 Task: Create a due date automation trigger when advanced on, on the monday before a card is due add dates due in more than 1 working days at 11:00 AM.
Action: Mouse moved to (1218, 396)
Screenshot: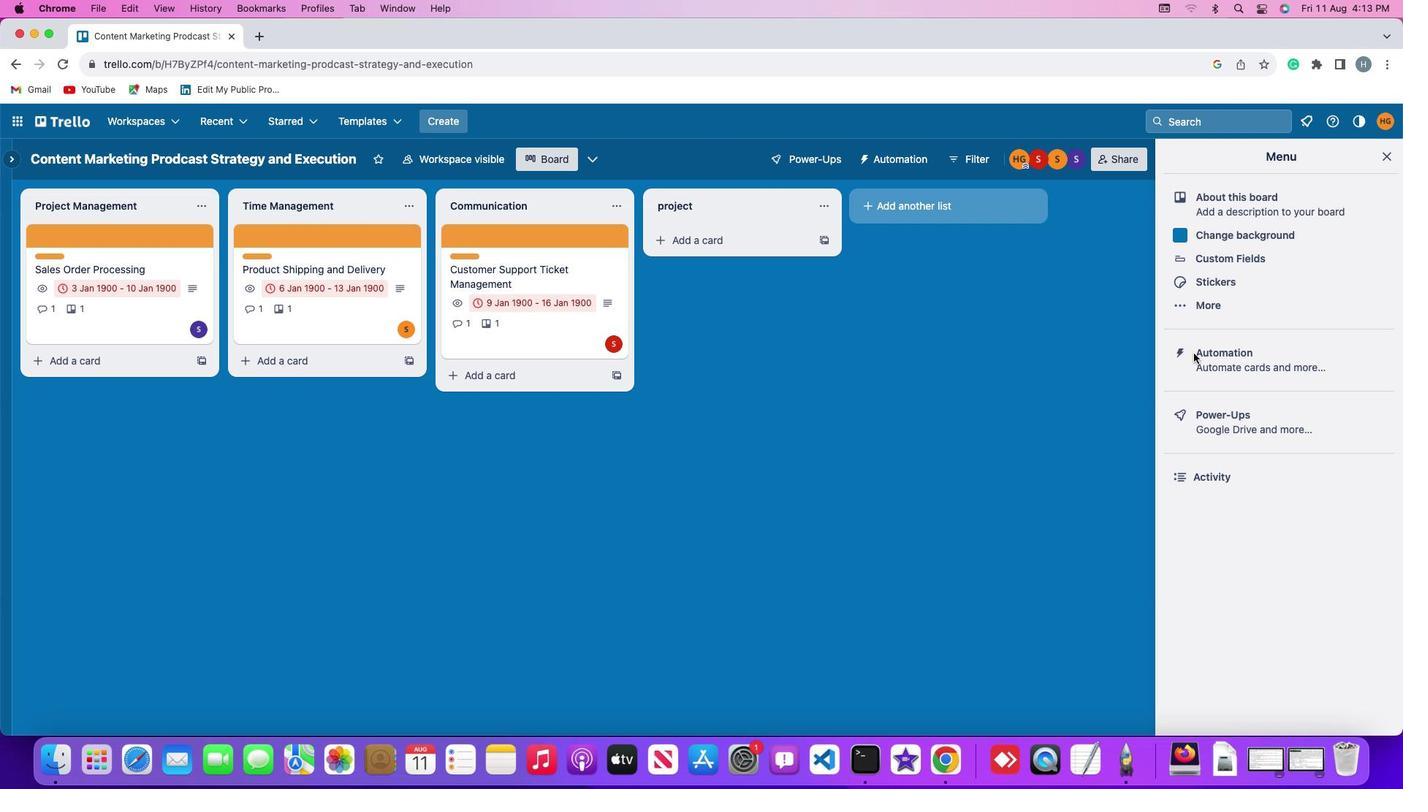 
Action: Mouse pressed left at (1218, 396)
Screenshot: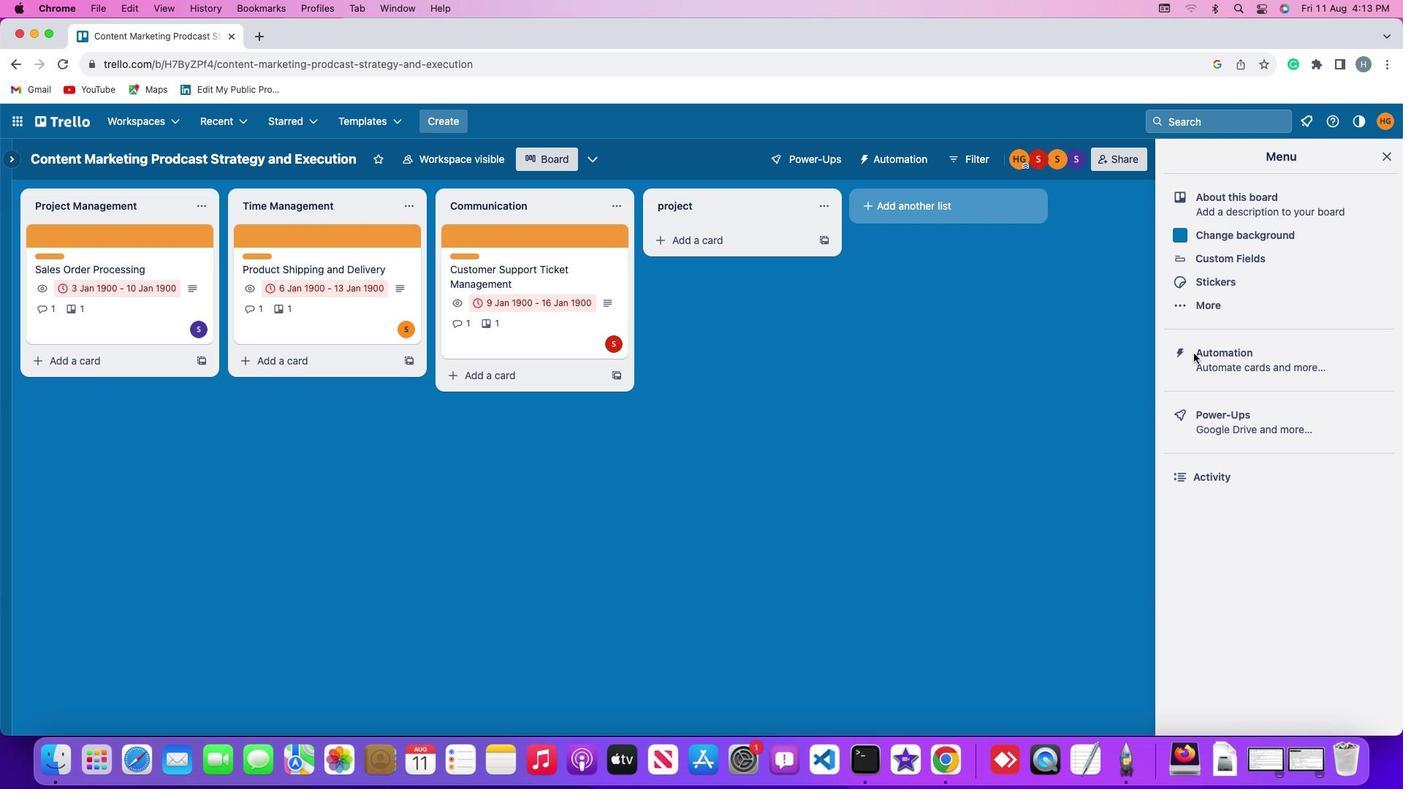 
Action: Mouse pressed left at (1218, 396)
Screenshot: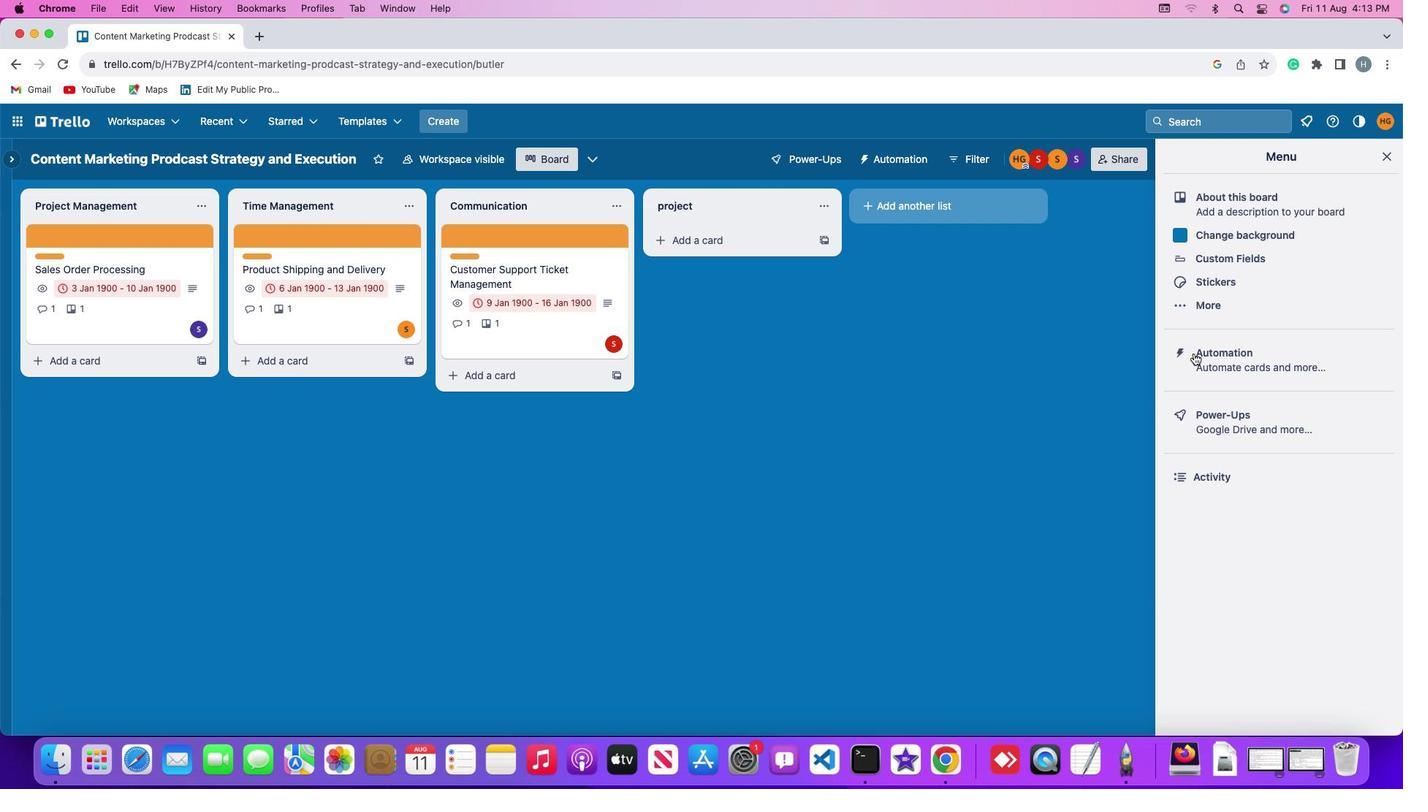 
Action: Mouse moved to (80, 391)
Screenshot: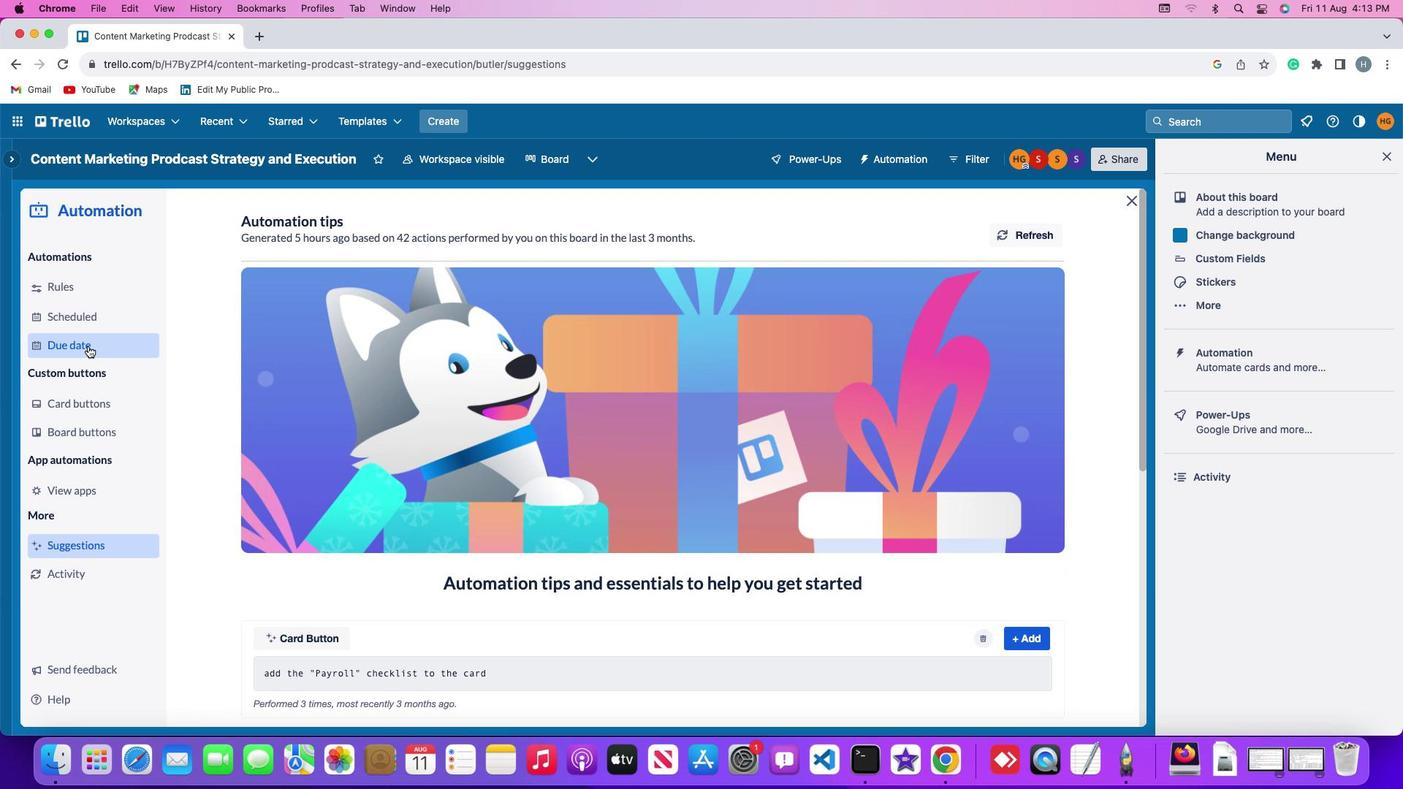 
Action: Mouse pressed left at (80, 391)
Screenshot: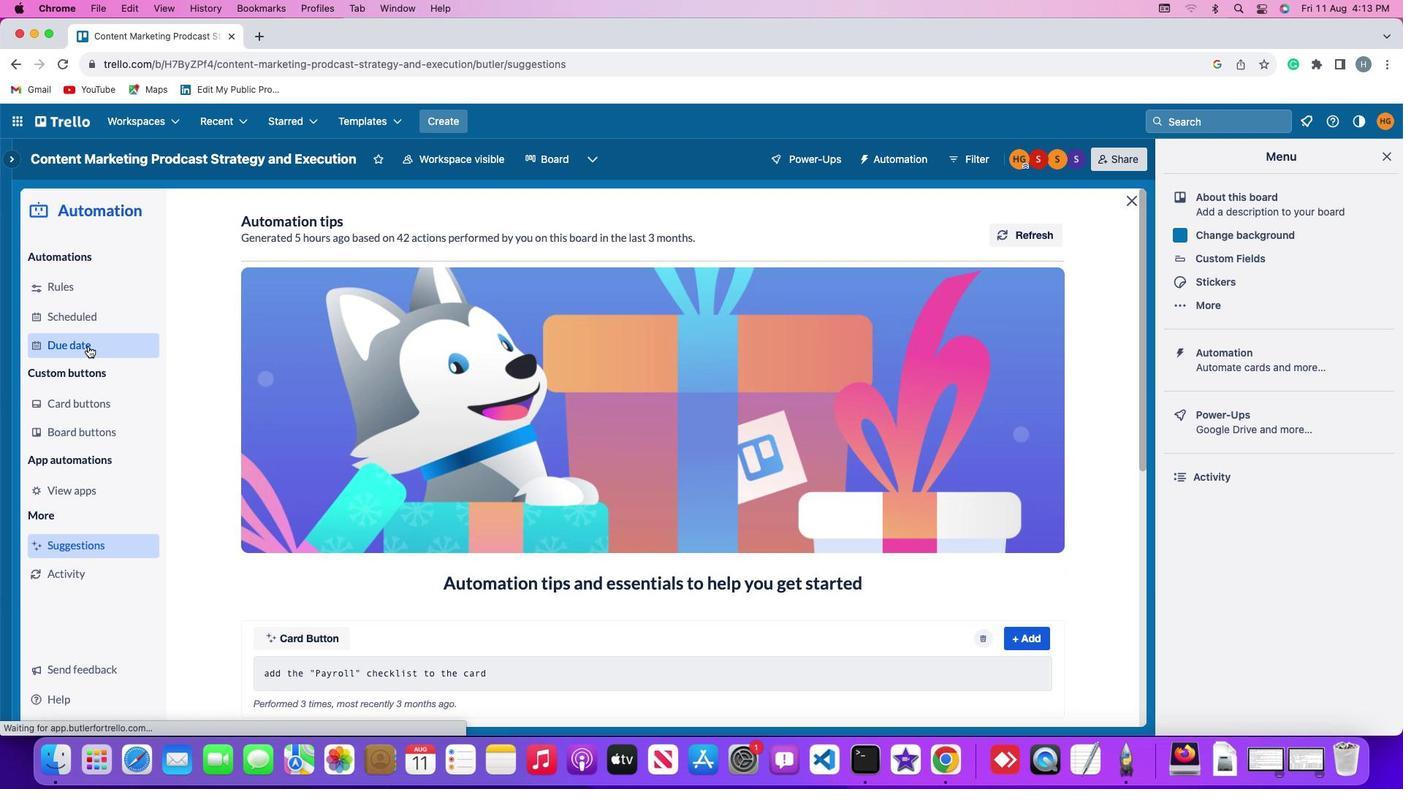 
Action: Mouse moved to (983, 292)
Screenshot: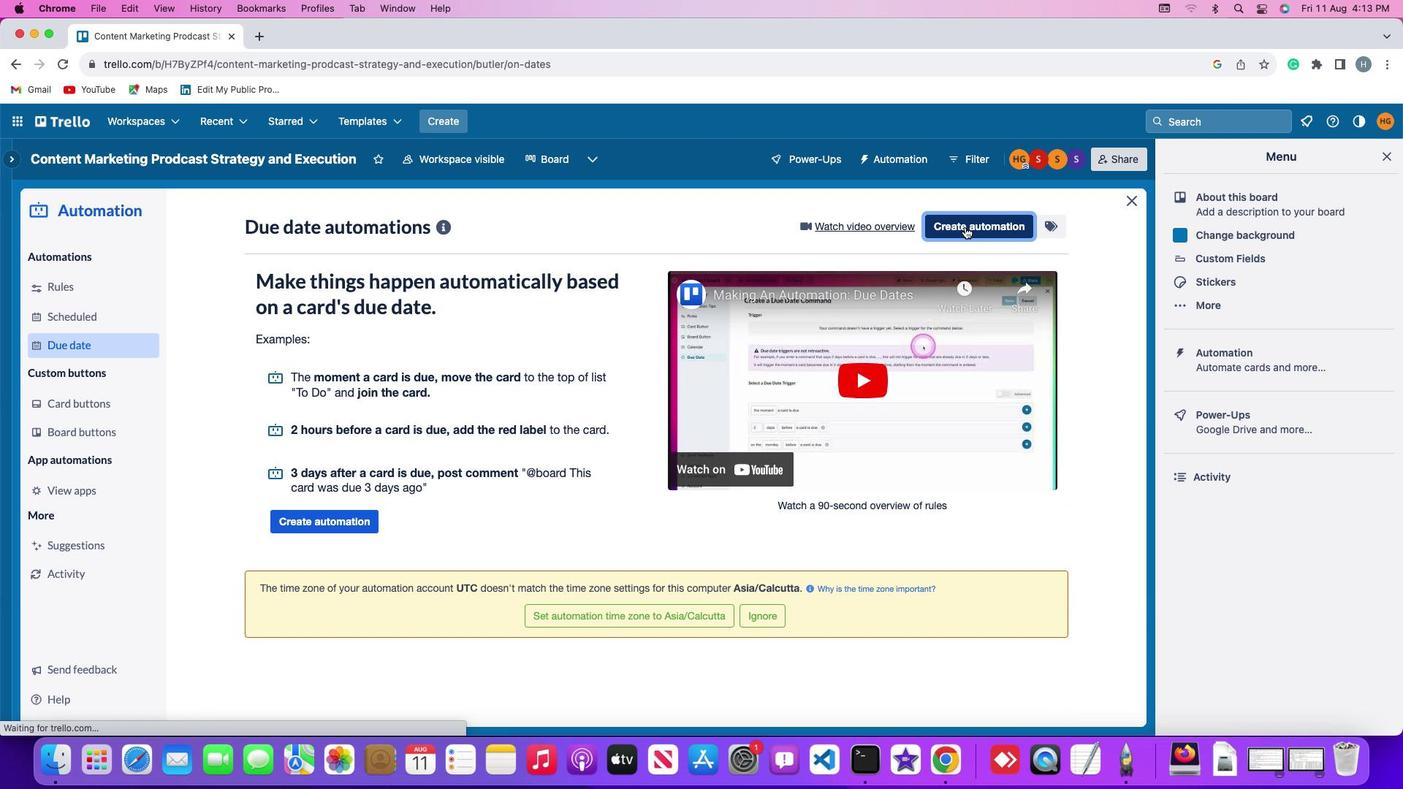 
Action: Mouse pressed left at (983, 292)
Screenshot: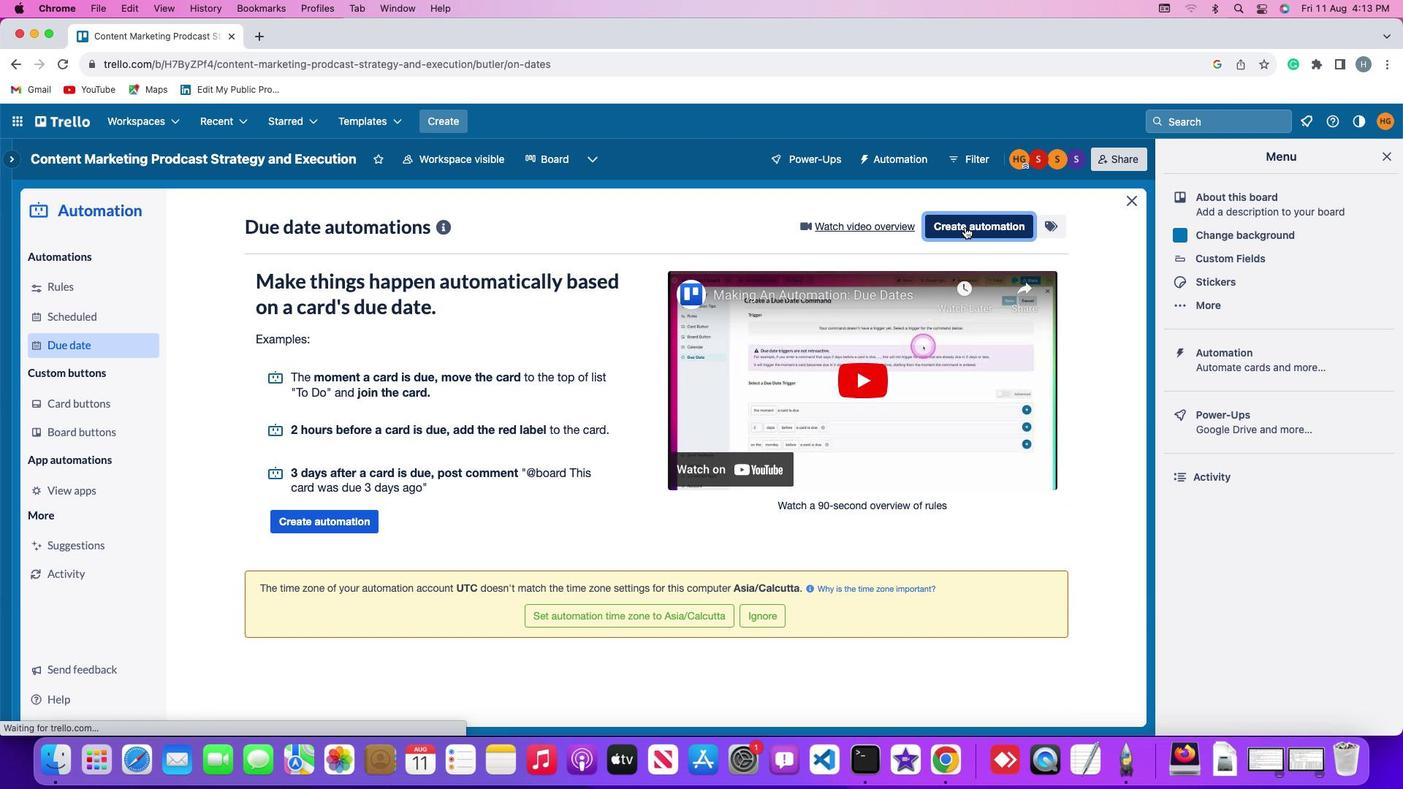 
Action: Mouse moved to (290, 406)
Screenshot: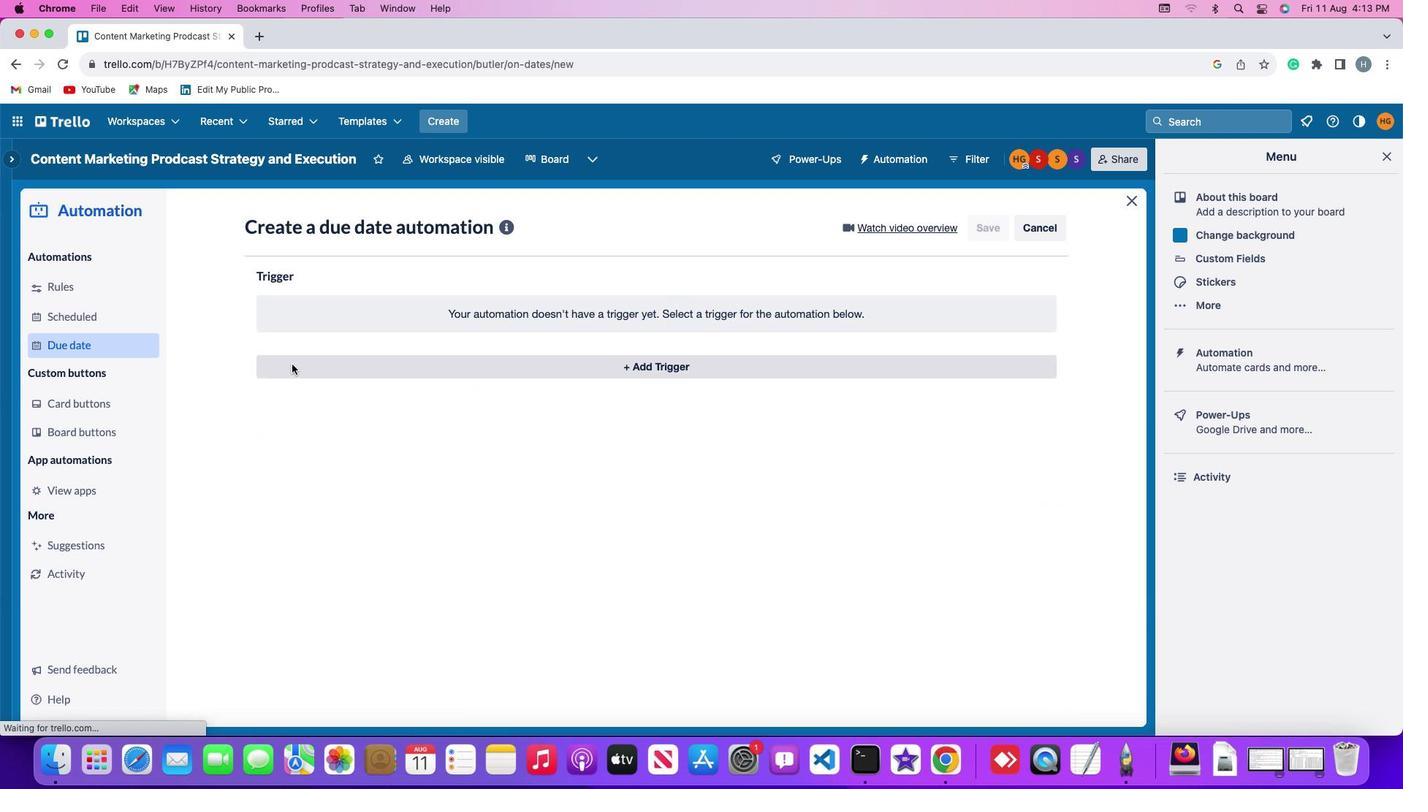 
Action: Mouse pressed left at (290, 406)
Screenshot: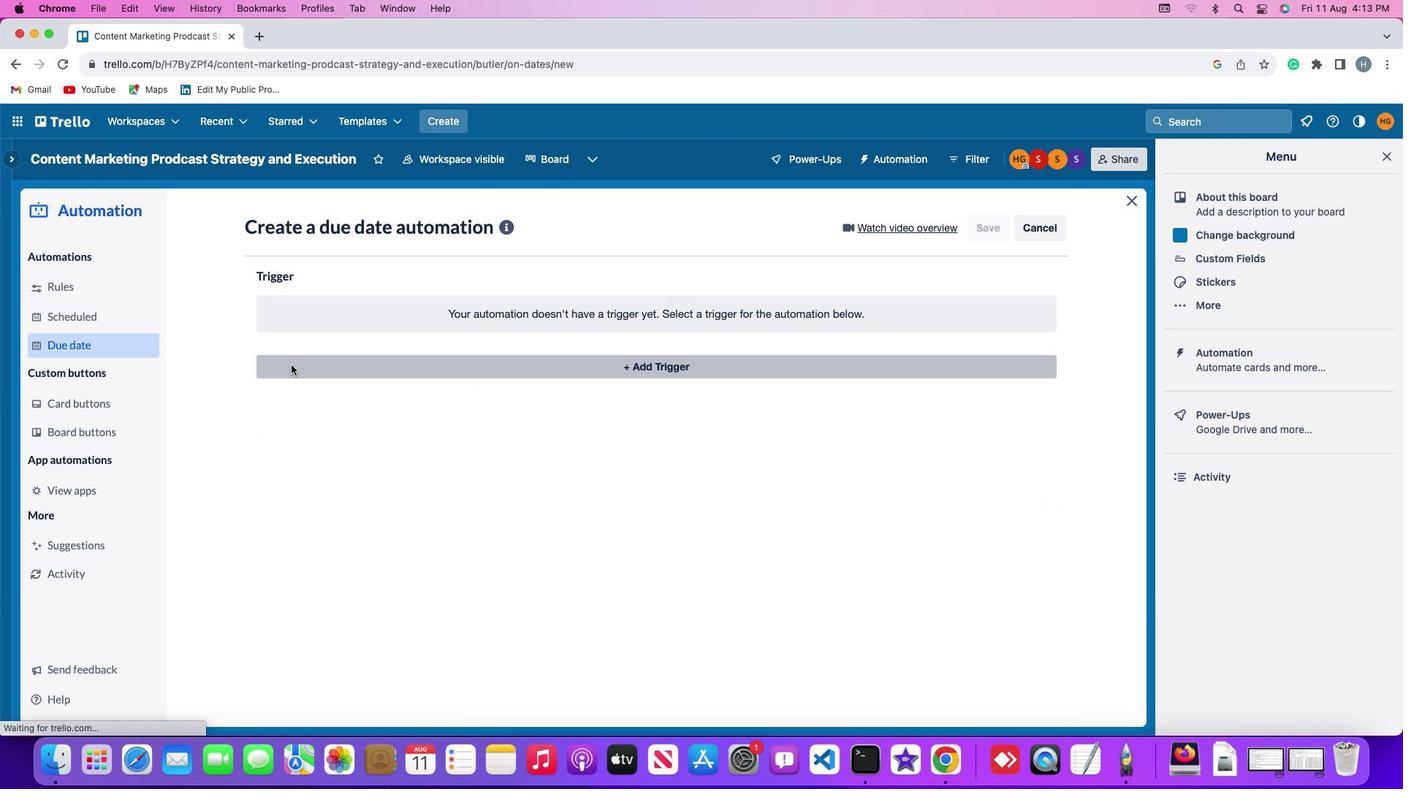 
Action: Mouse moved to (309, 635)
Screenshot: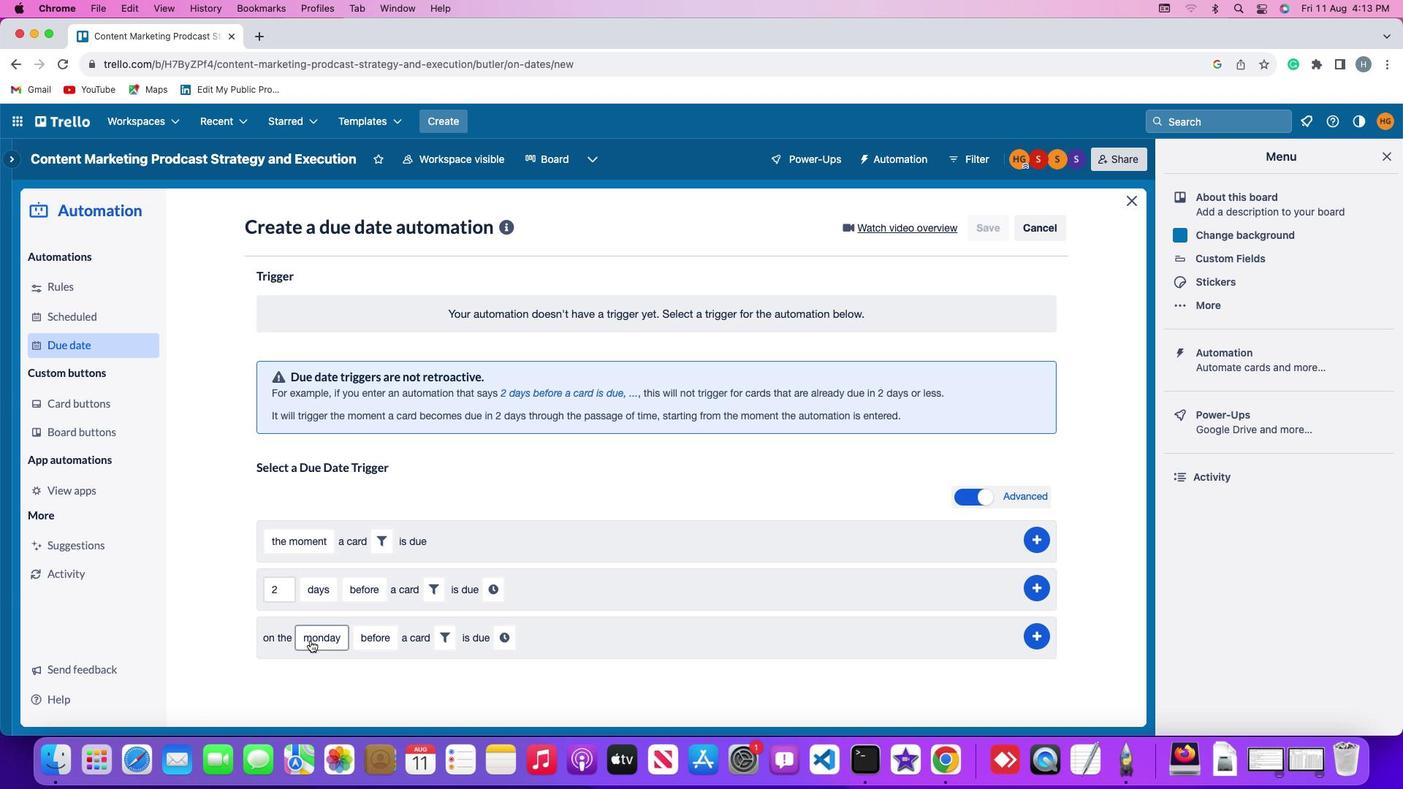 
Action: Mouse pressed left at (309, 635)
Screenshot: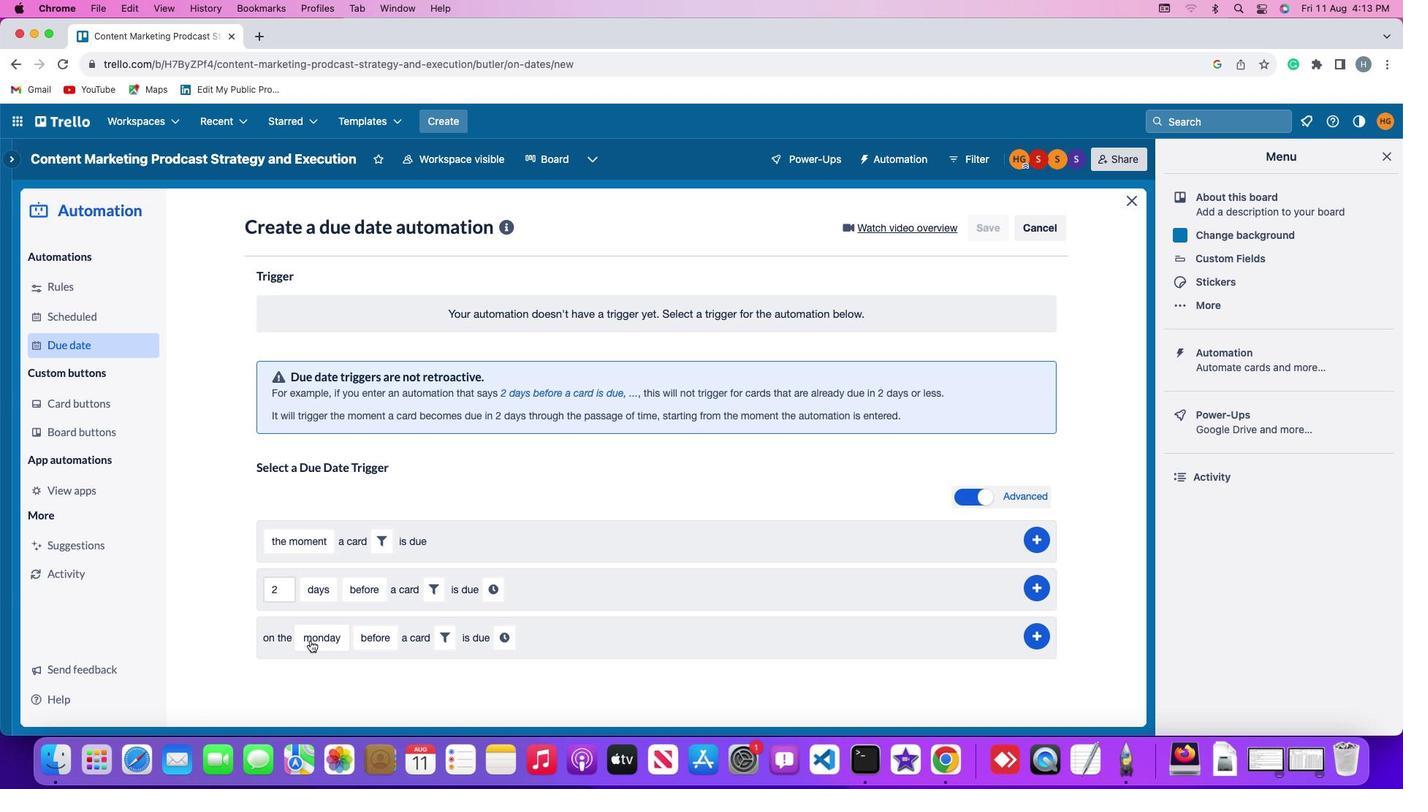 
Action: Mouse moved to (347, 465)
Screenshot: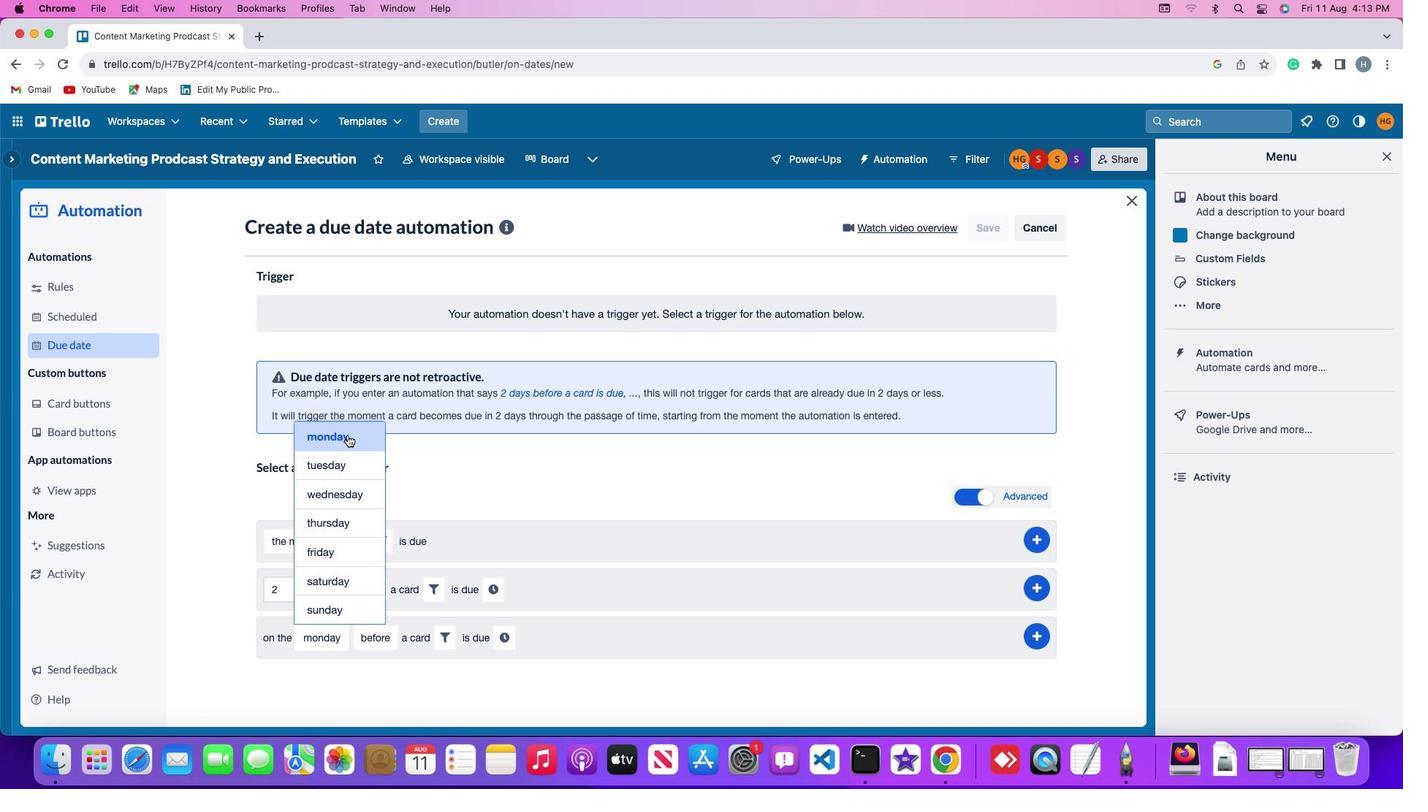
Action: Mouse pressed left at (347, 465)
Screenshot: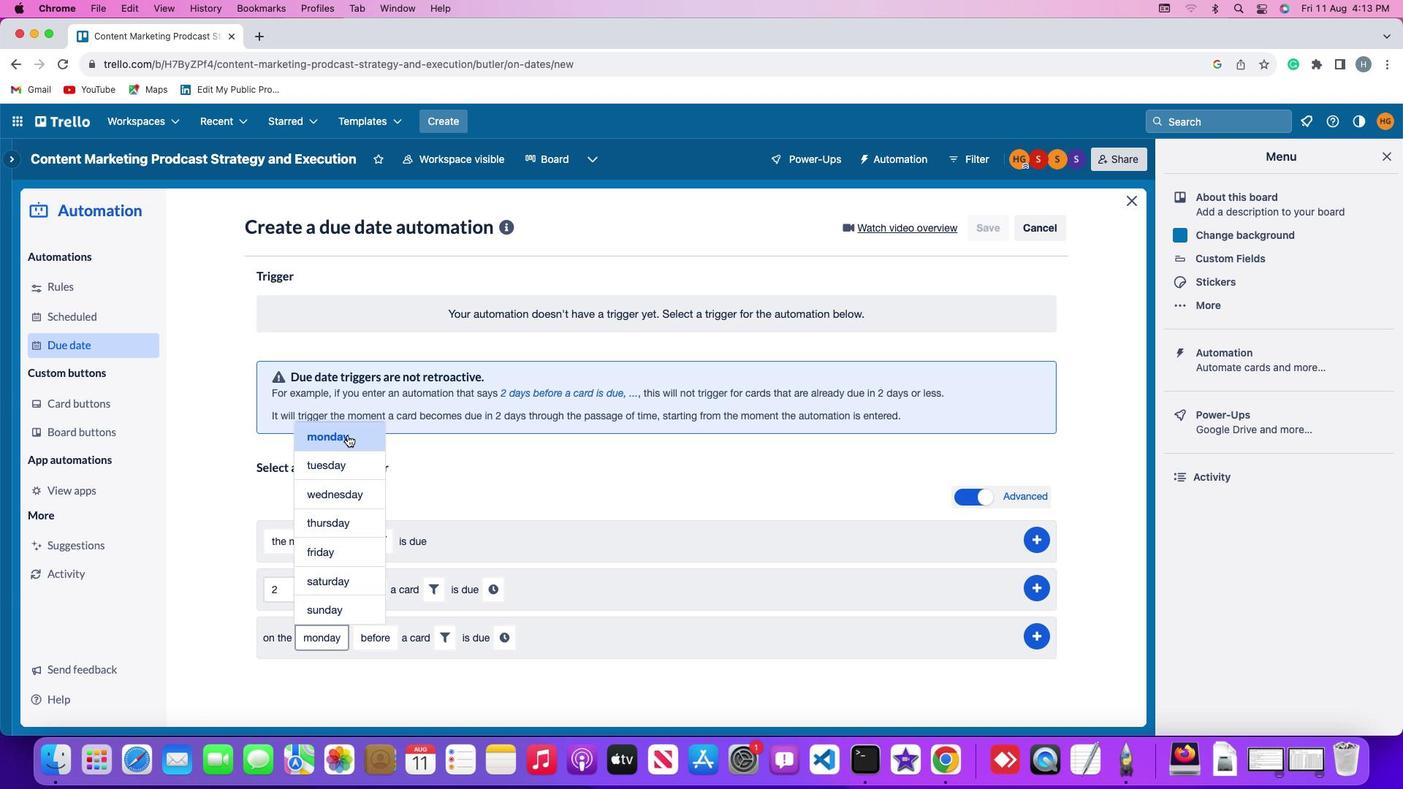 
Action: Mouse moved to (368, 633)
Screenshot: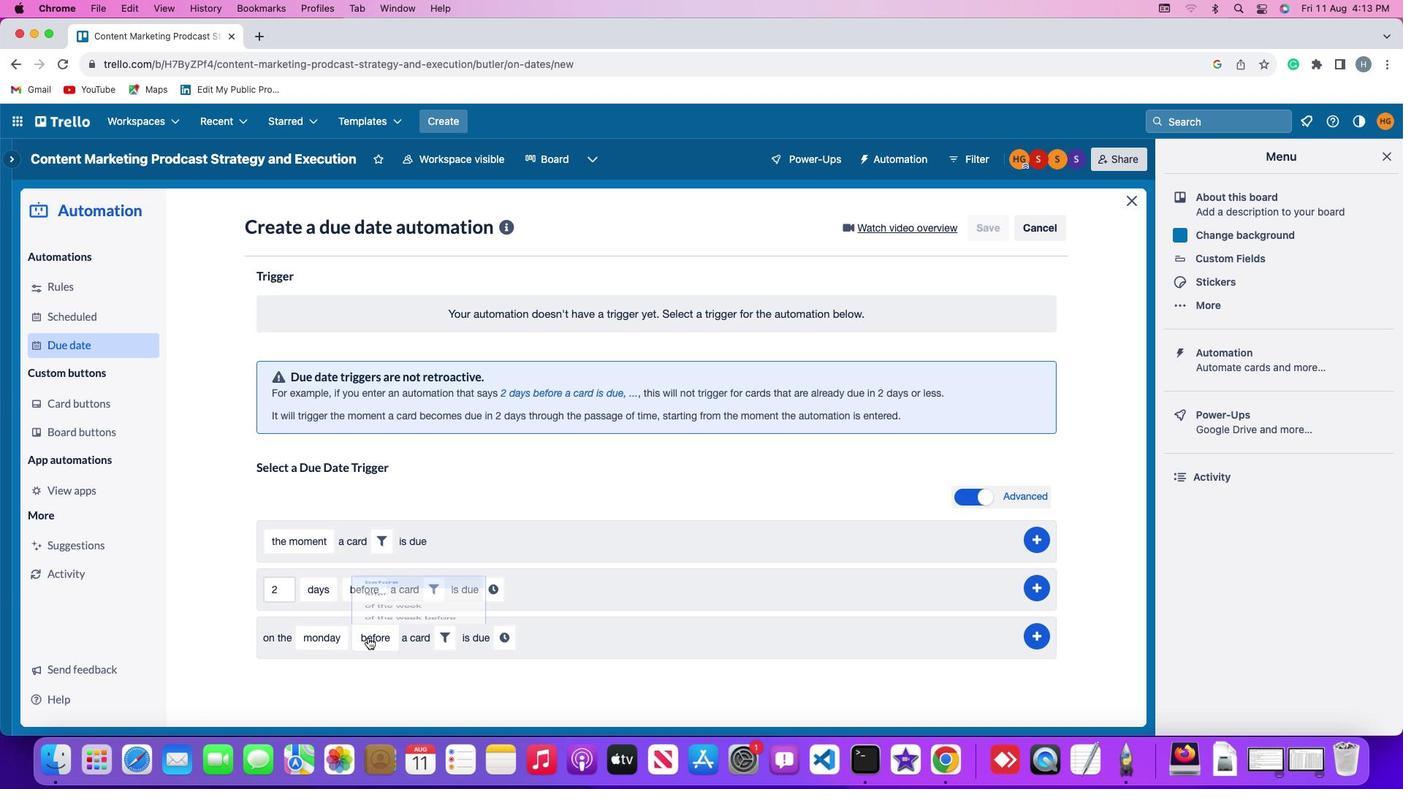 
Action: Mouse pressed left at (368, 633)
Screenshot: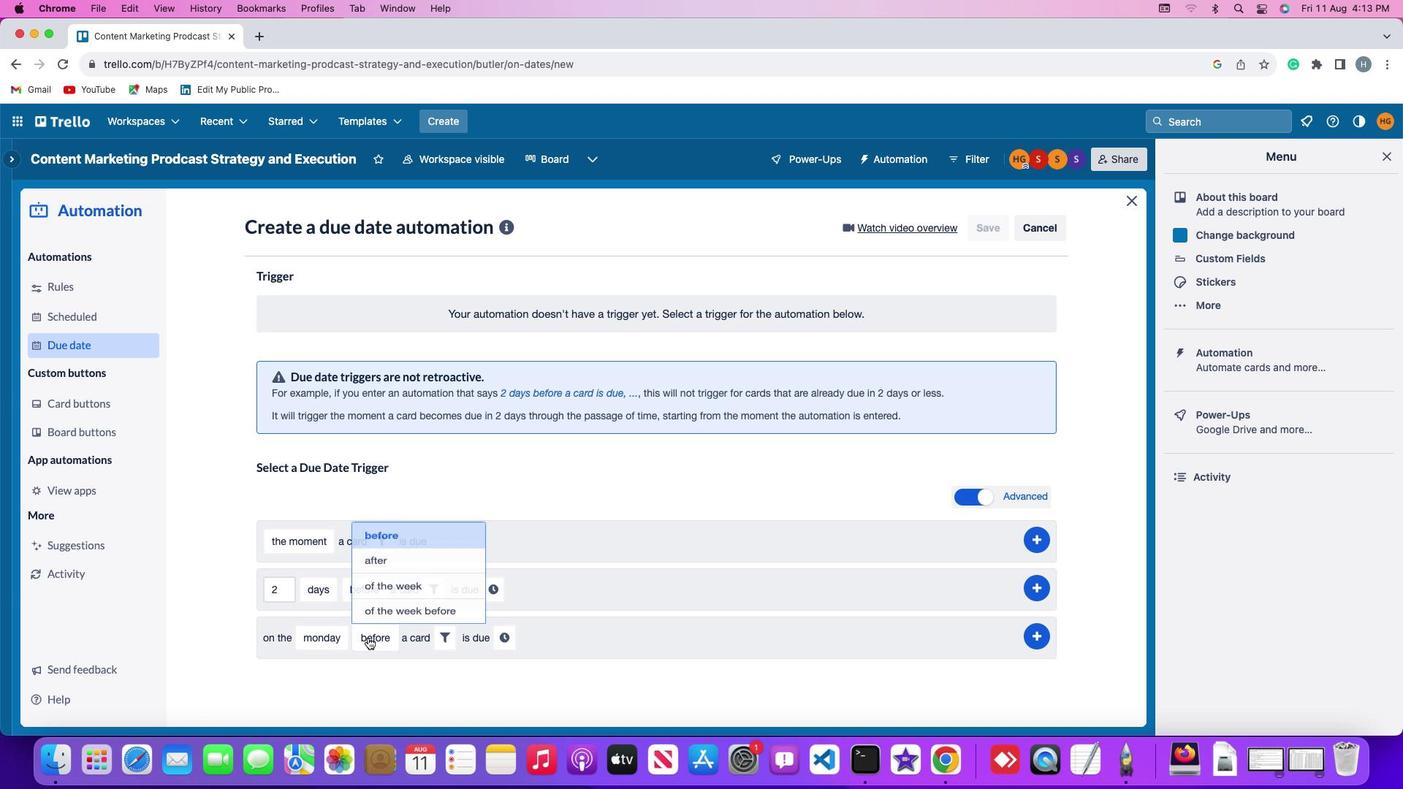 
Action: Mouse moved to (398, 536)
Screenshot: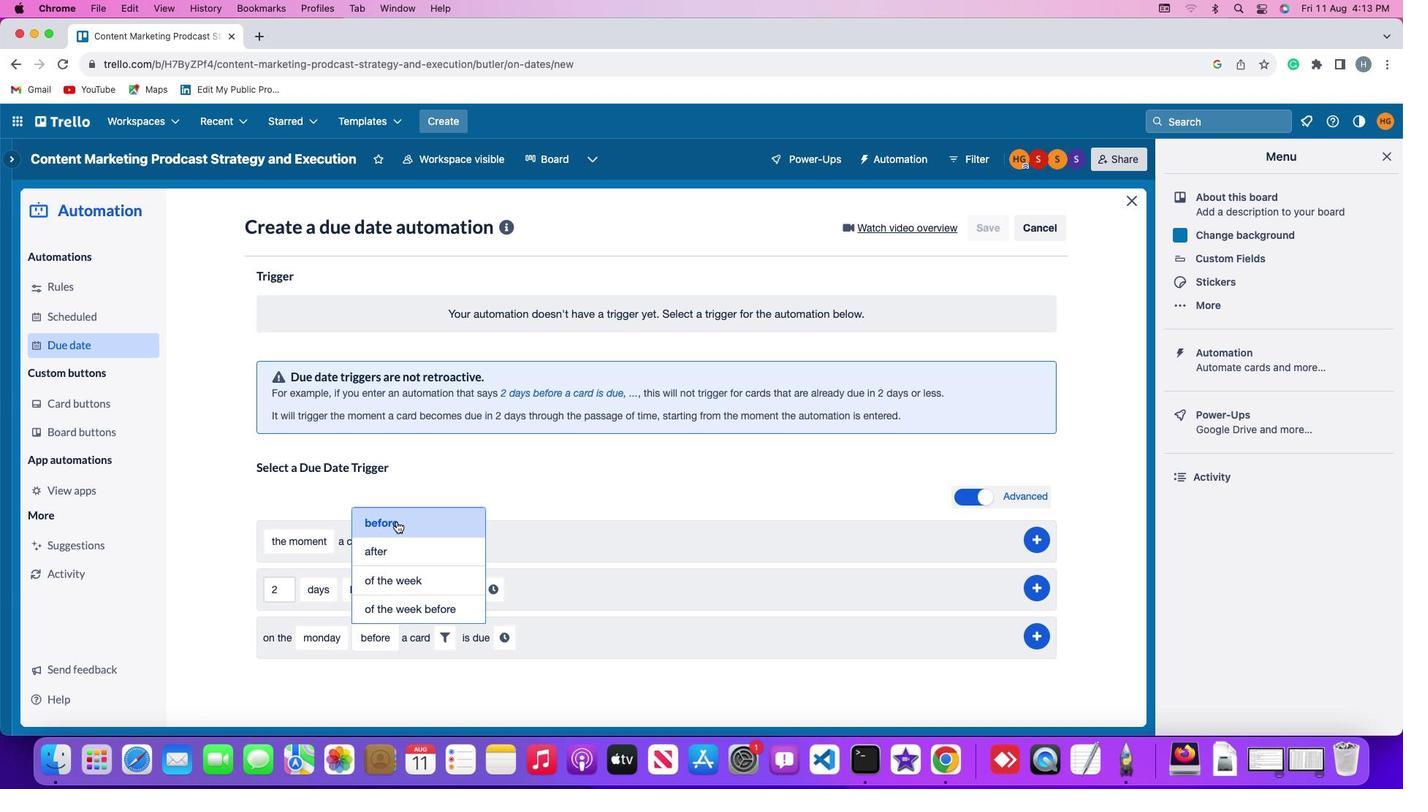 
Action: Mouse pressed left at (398, 536)
Screenshot: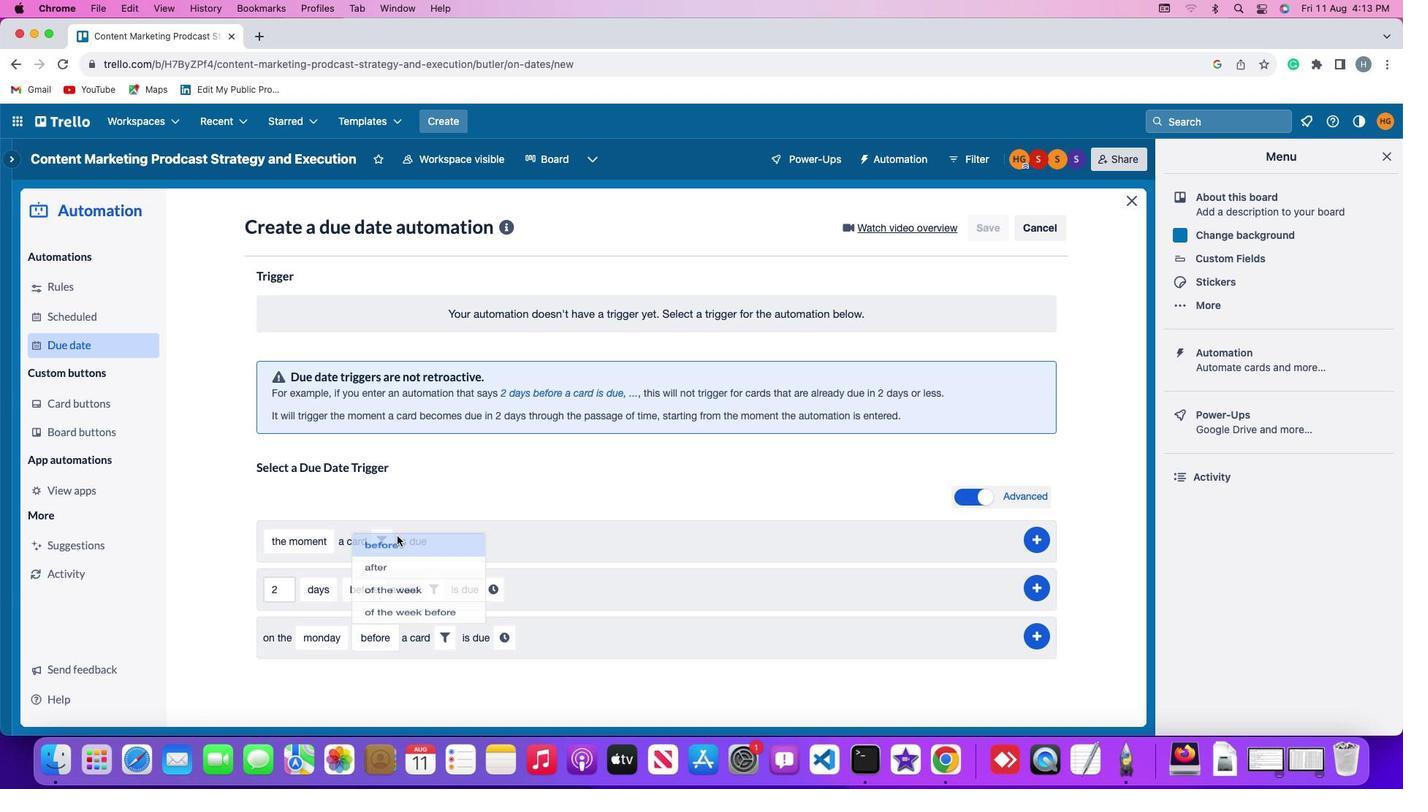 
Action: Mouse moved to (446, 638)
Screenshot: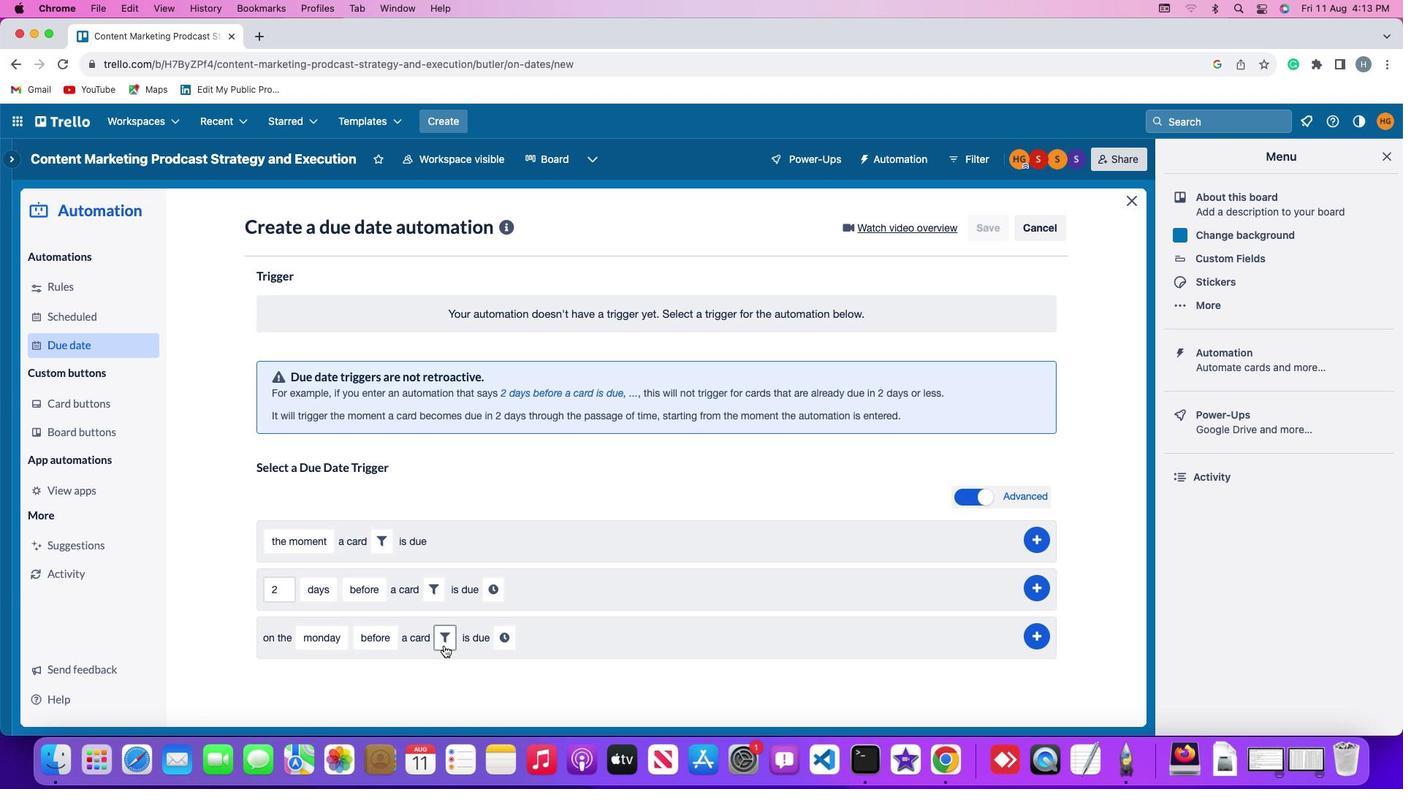 
Action: Mouse pressed left at (446, 638)
Screenshot: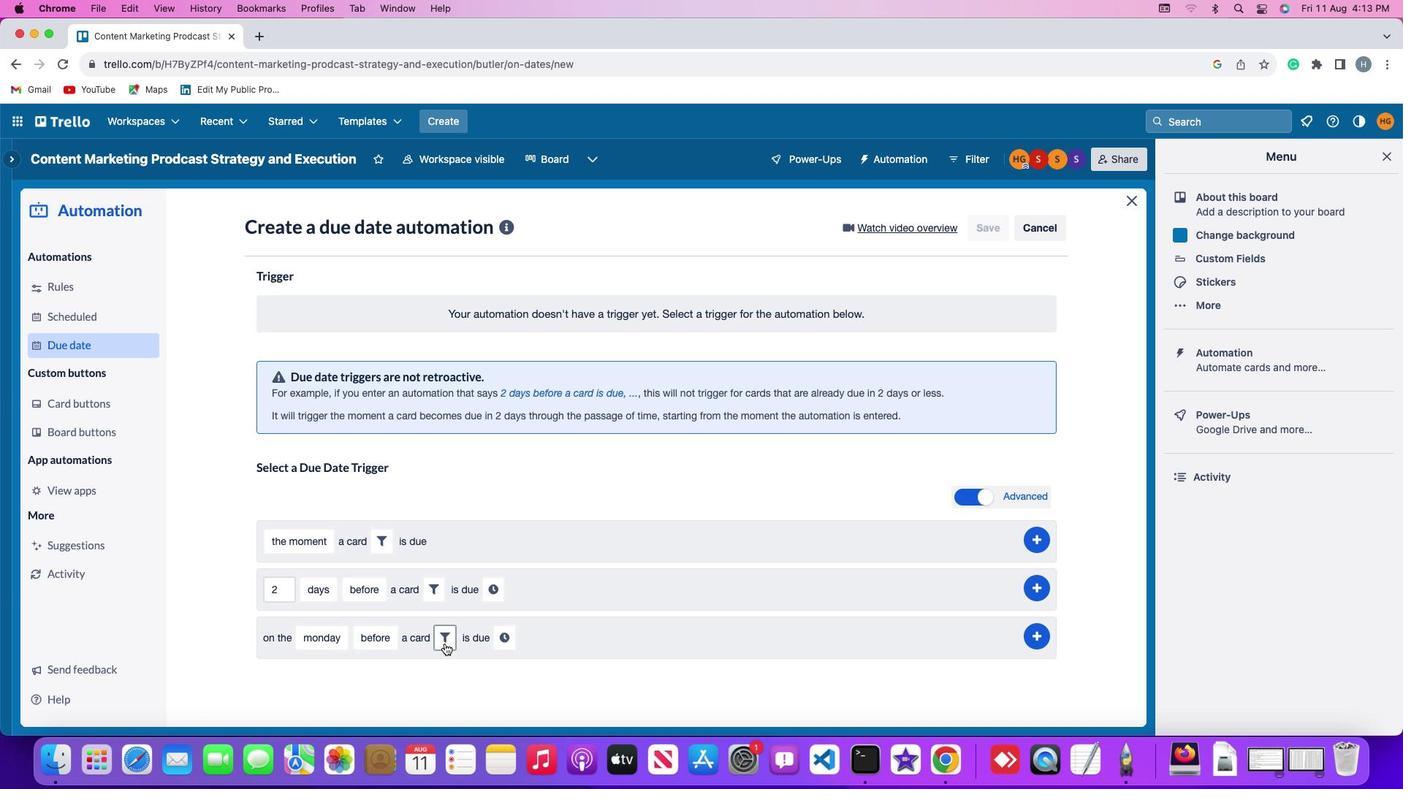 
Action: Mouse moved to (528, 667)
Screenshot: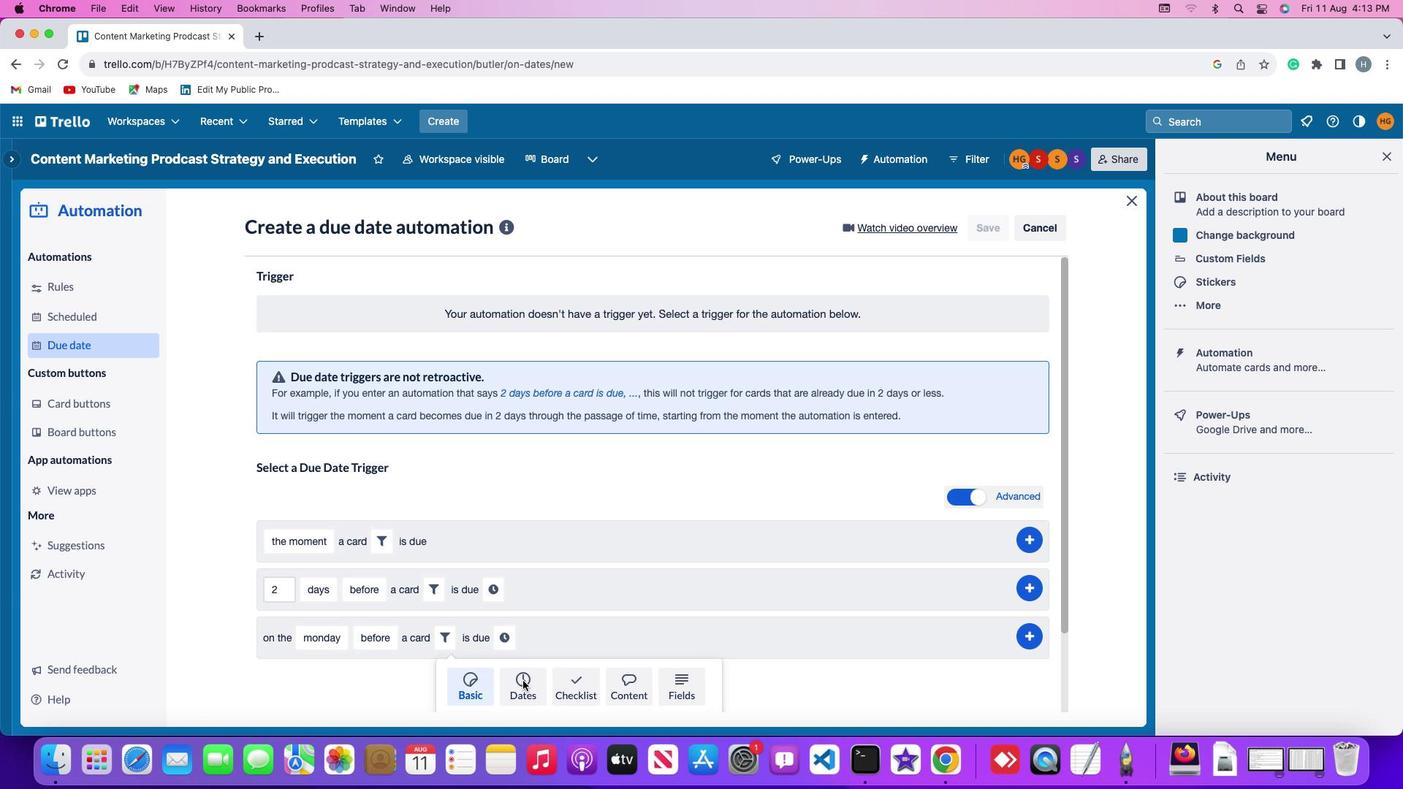 
Action: Mouse pressed left at (528, 667)
Screenshot: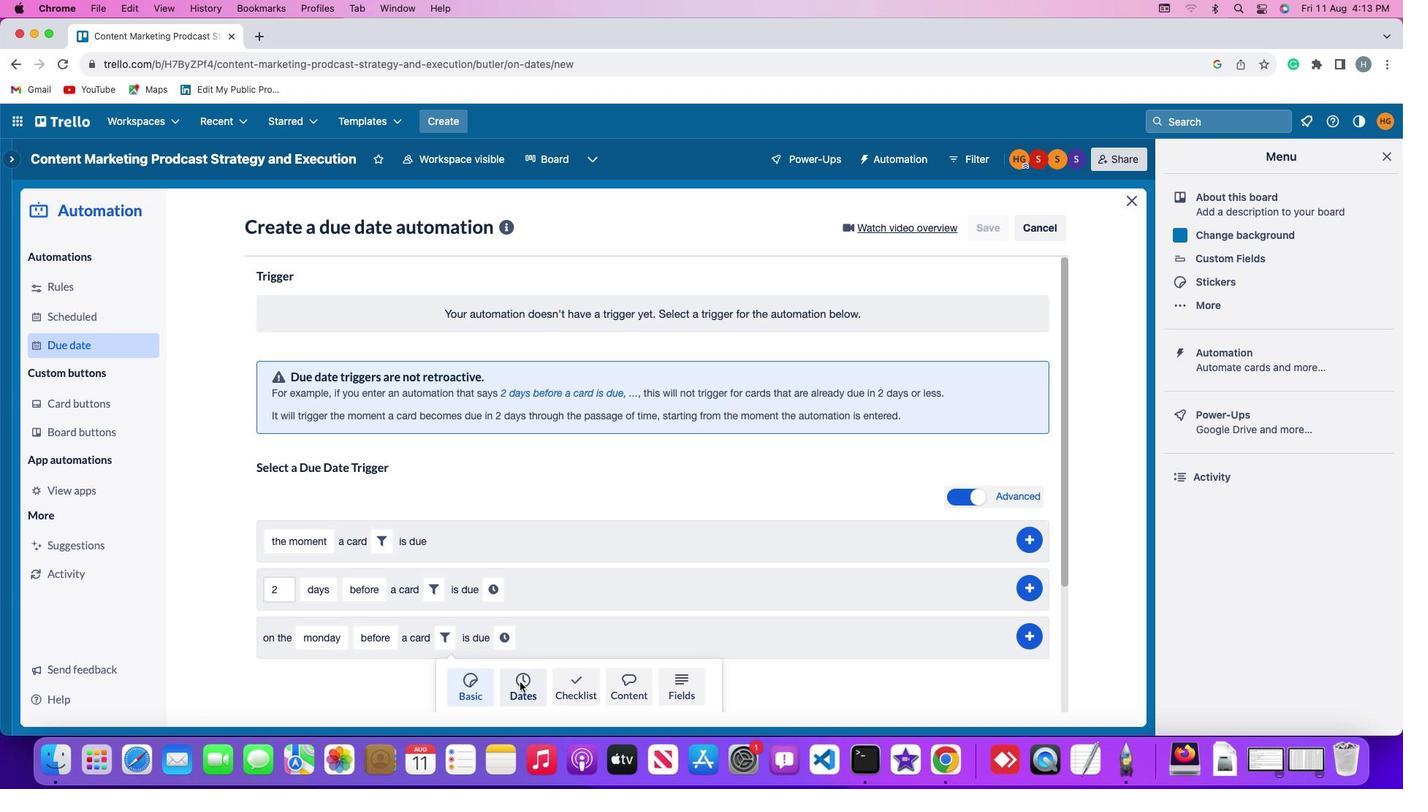 
Action: Mouse moved to (366, 673)
Screenshot: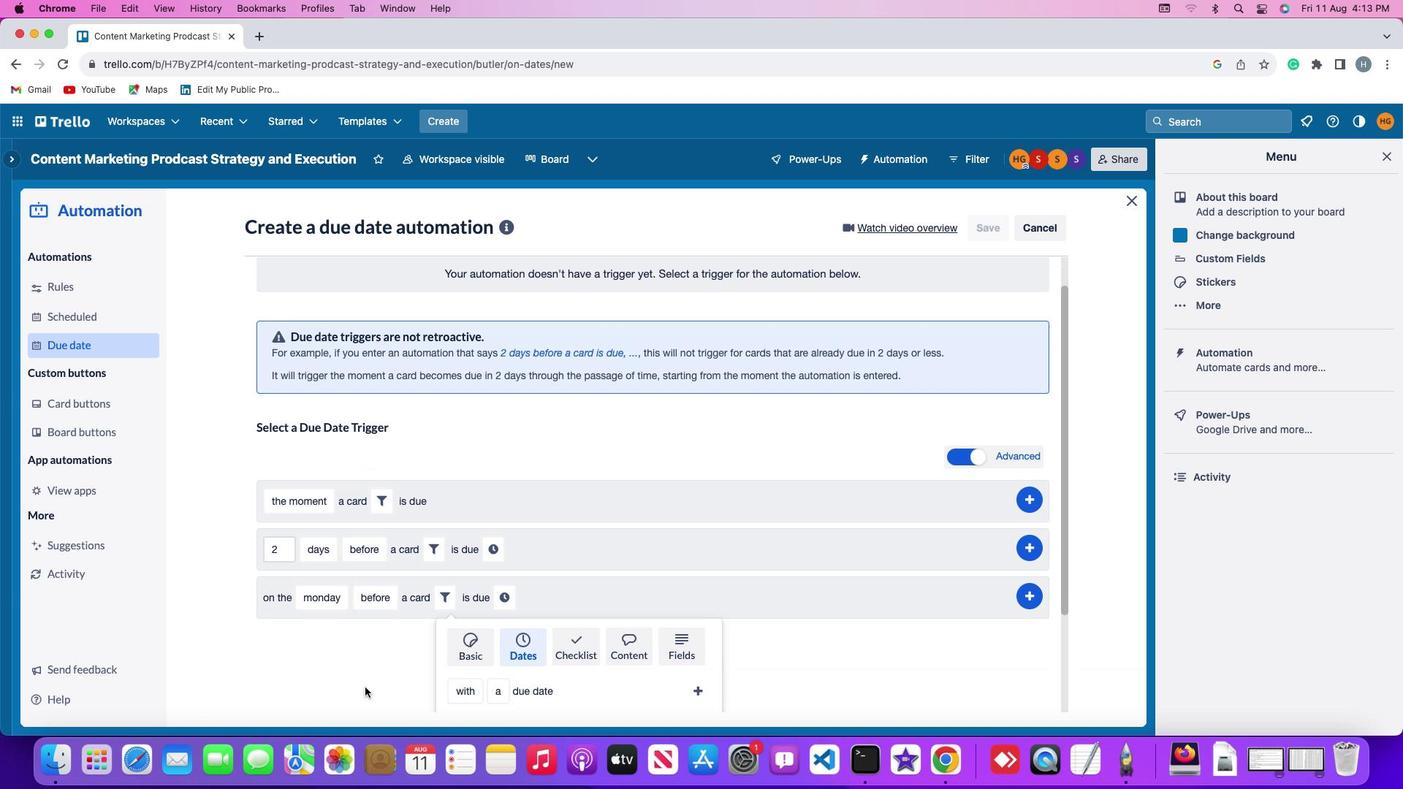 
Action: Mouse scrolled (366, 673) with delta (-9, 103)
Screenshot: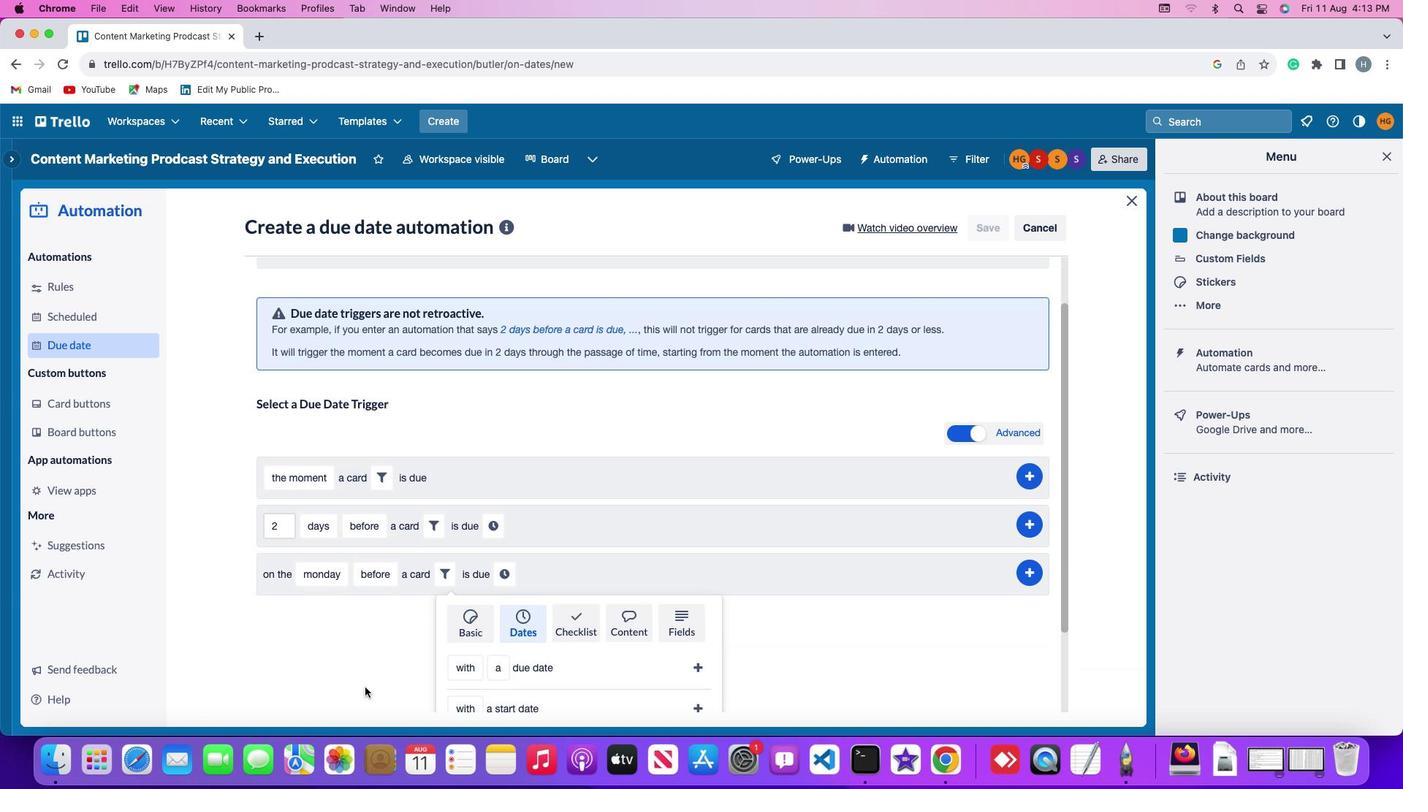 
Action: Mouse scrolled (366, 673) with delta (-9, 103)
Screenshot: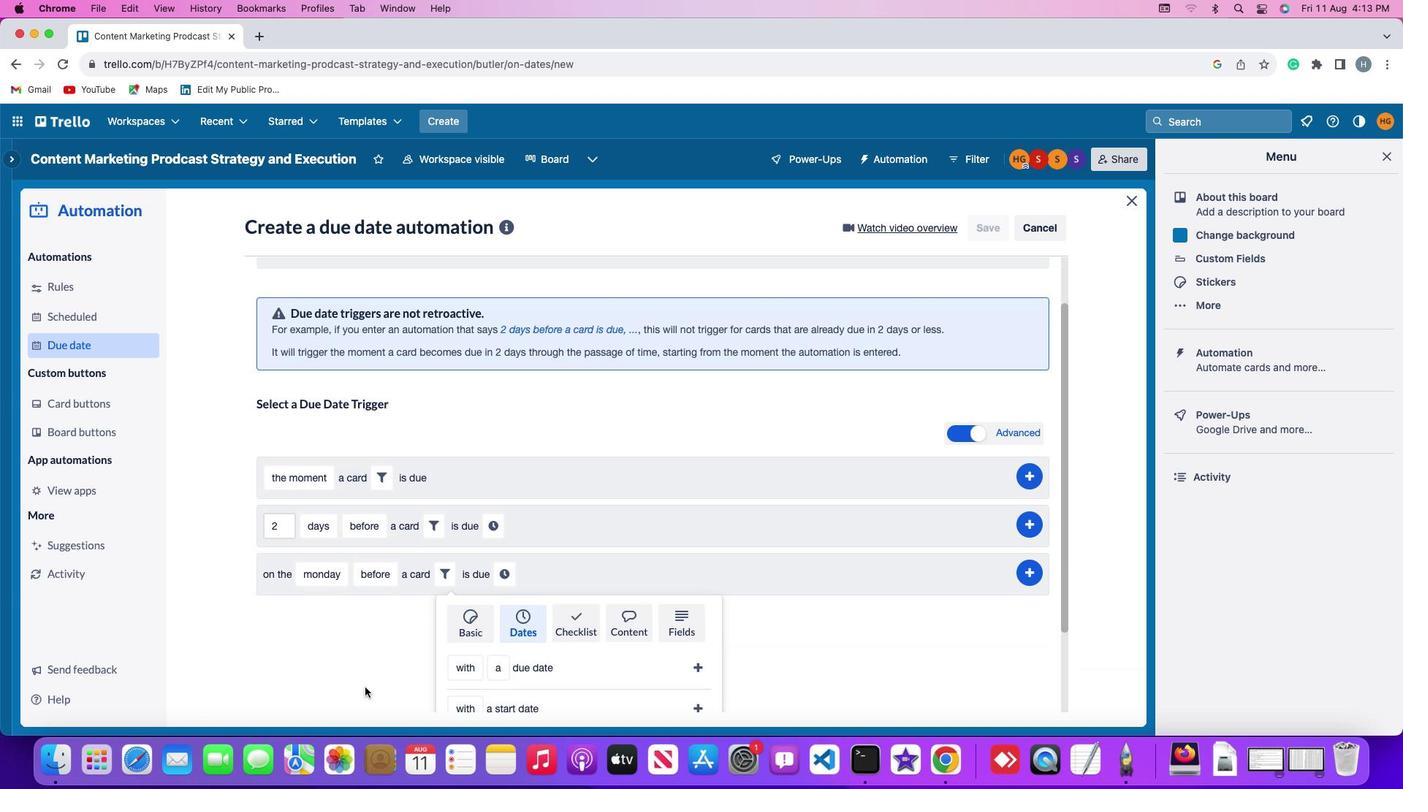 
Action: Mouse scrolled (366, 673) with delta (-9, 102)
Screenshot: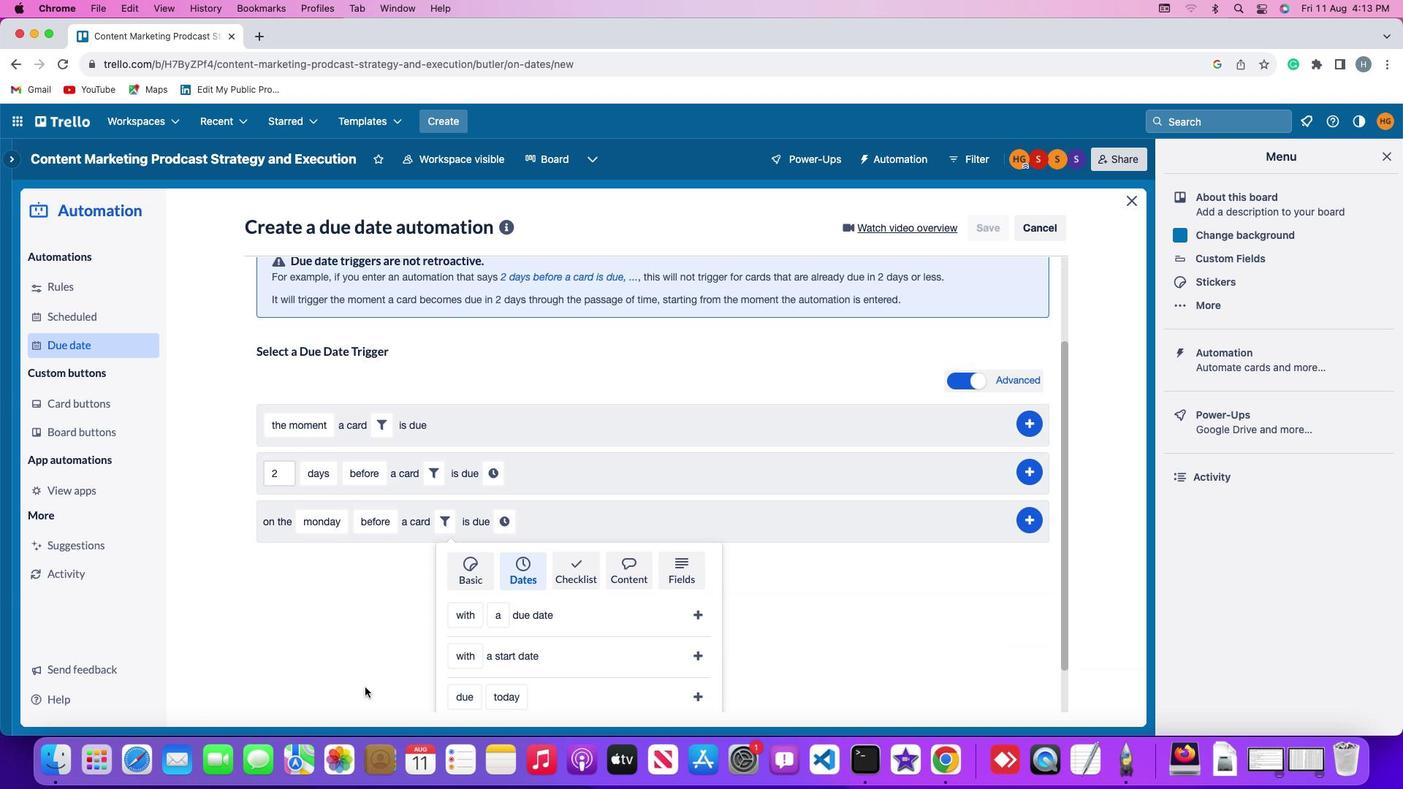 
Action: Mouse scrolled (366, 673) with delta (-9, 101)
Screenshot: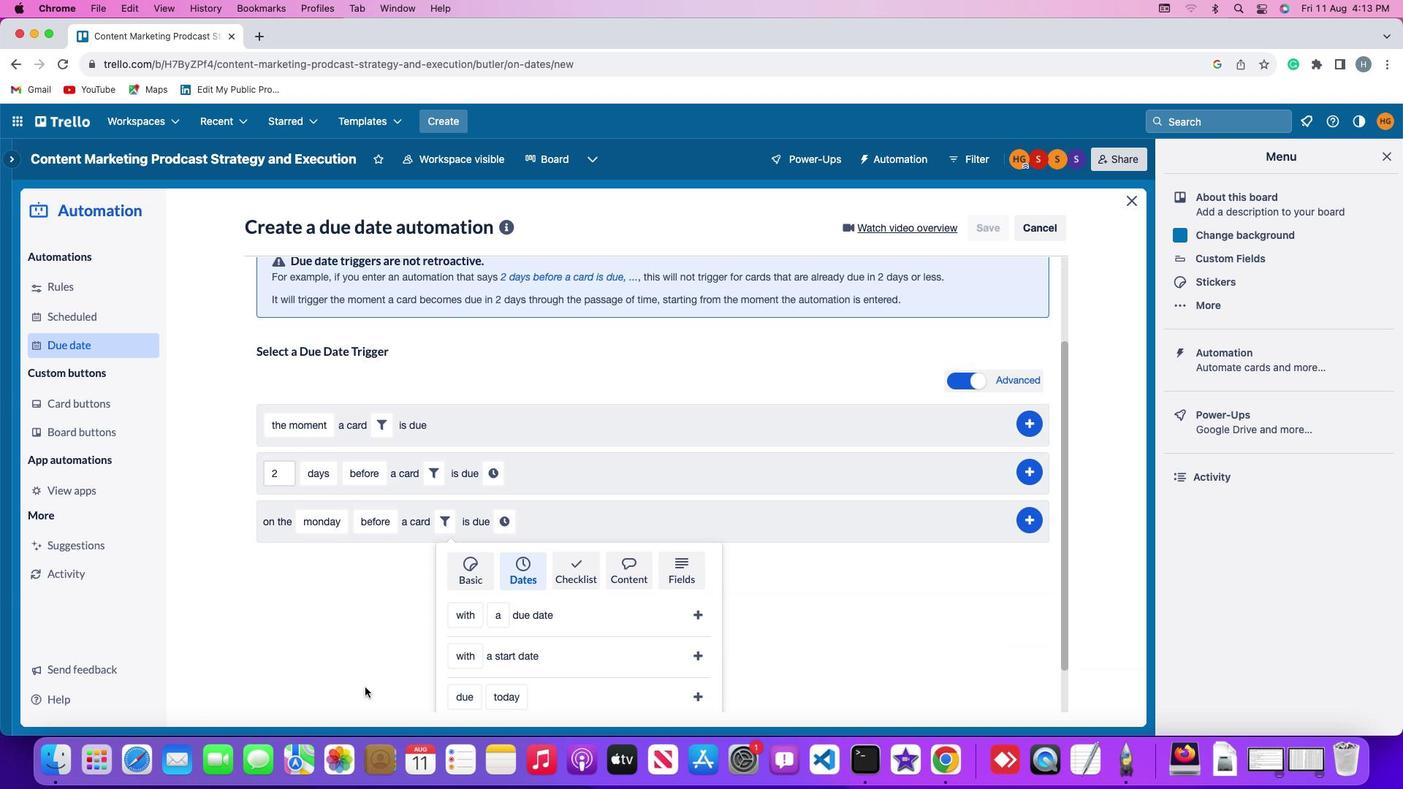 
Action: Mouse moved to (366, 673)
Screenshot: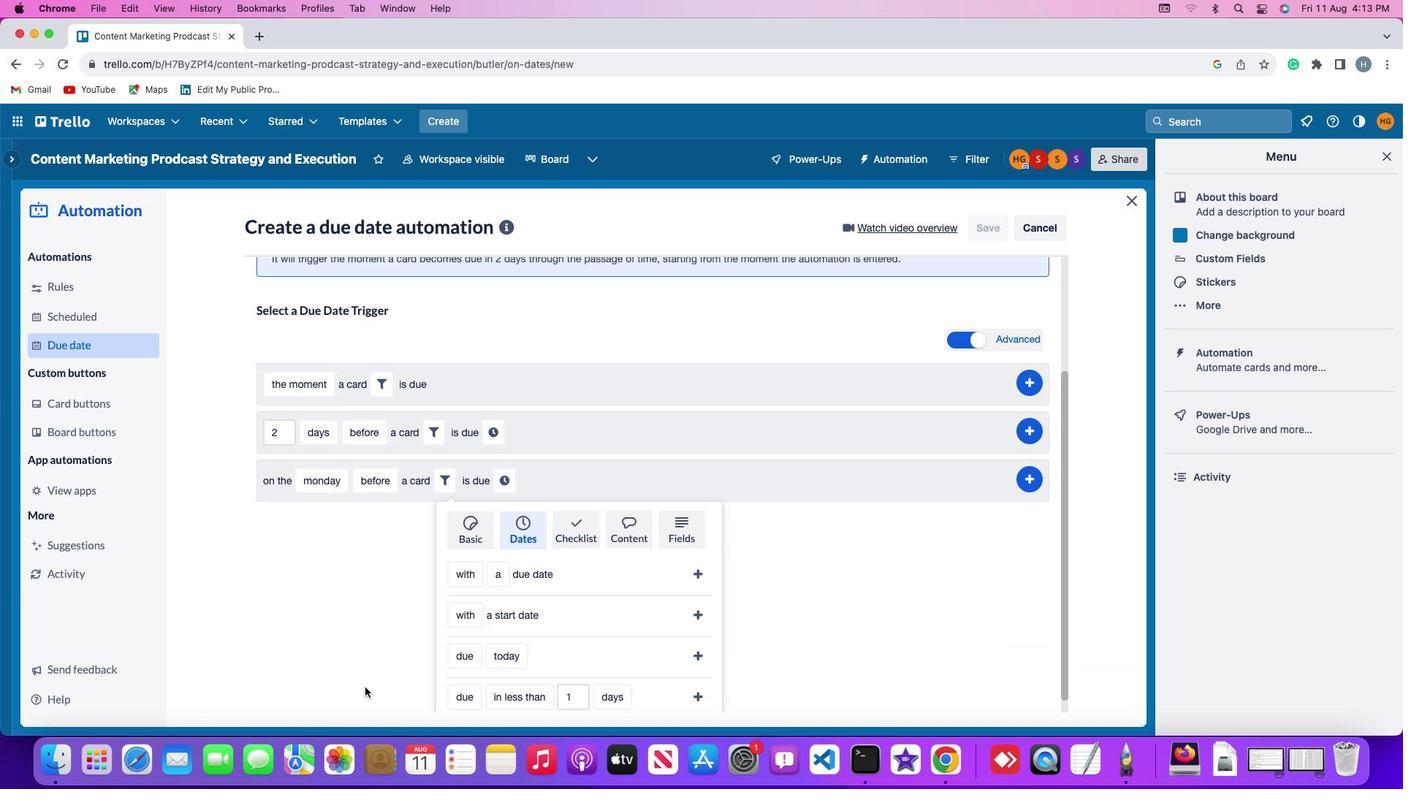 
Action: Mouse scrolled (366, 673) with delta (-9, 100)
Screenshot: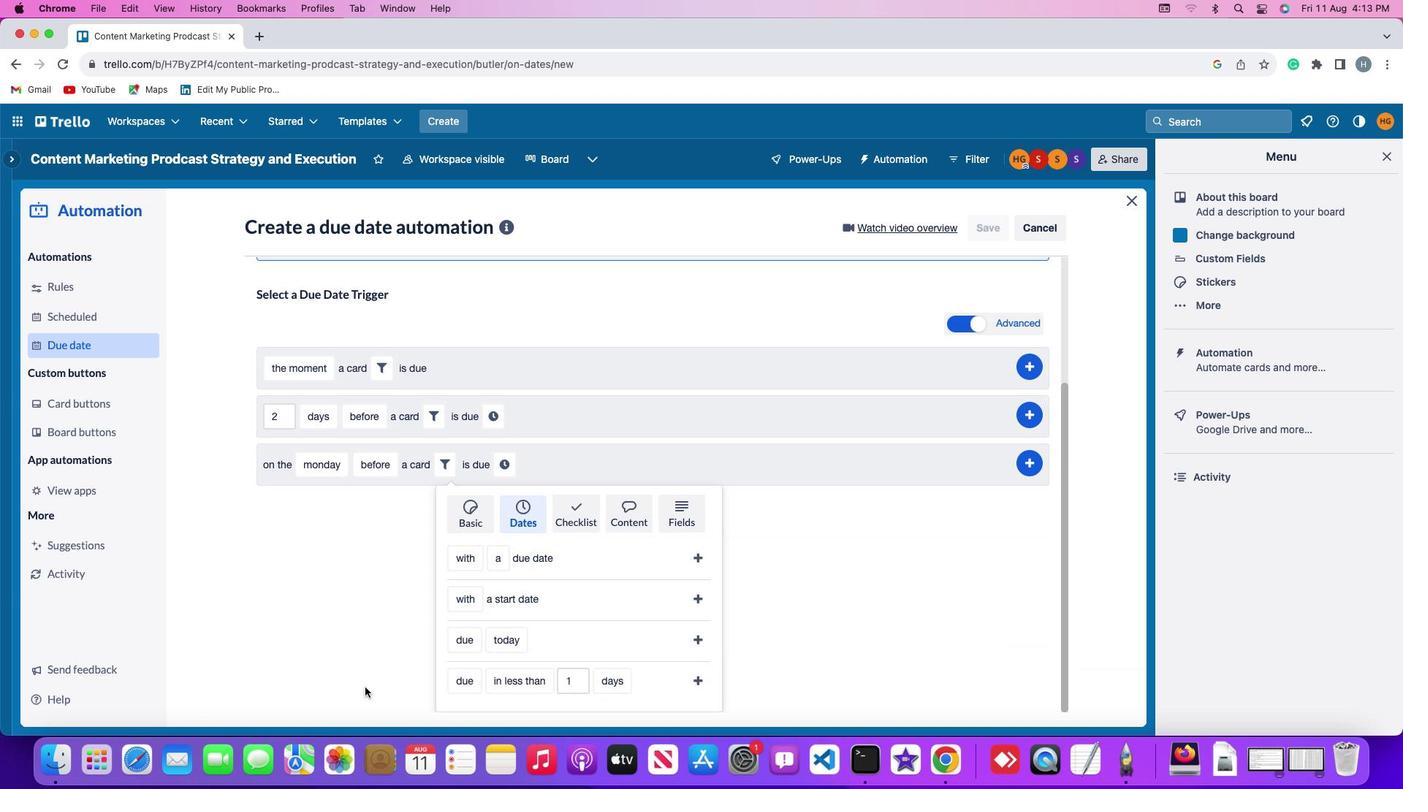 
Action: Mouse moved to (365, 673)
Screenshot: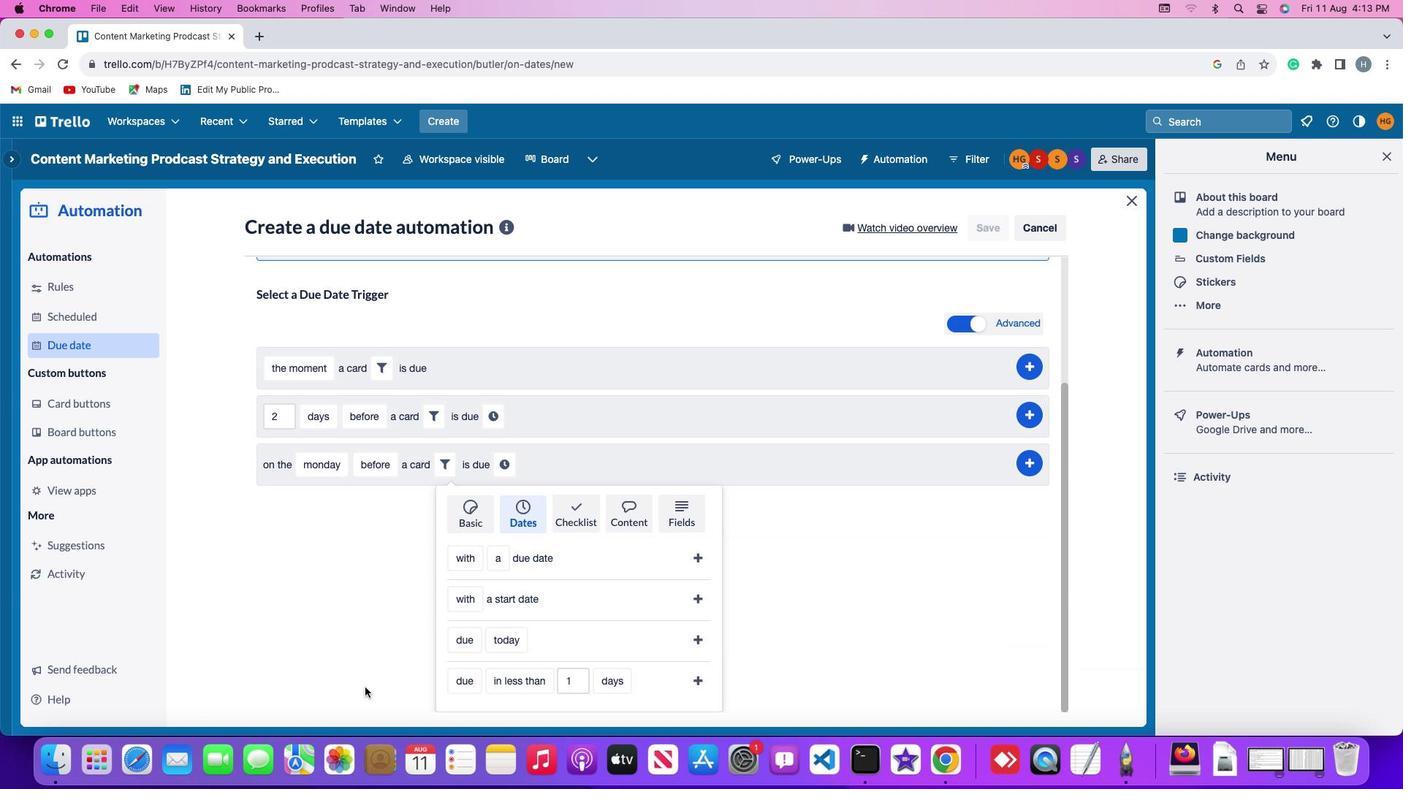 
Action: Mouse scrolled (365, 673) with delta (-9, 103)
Screenshot: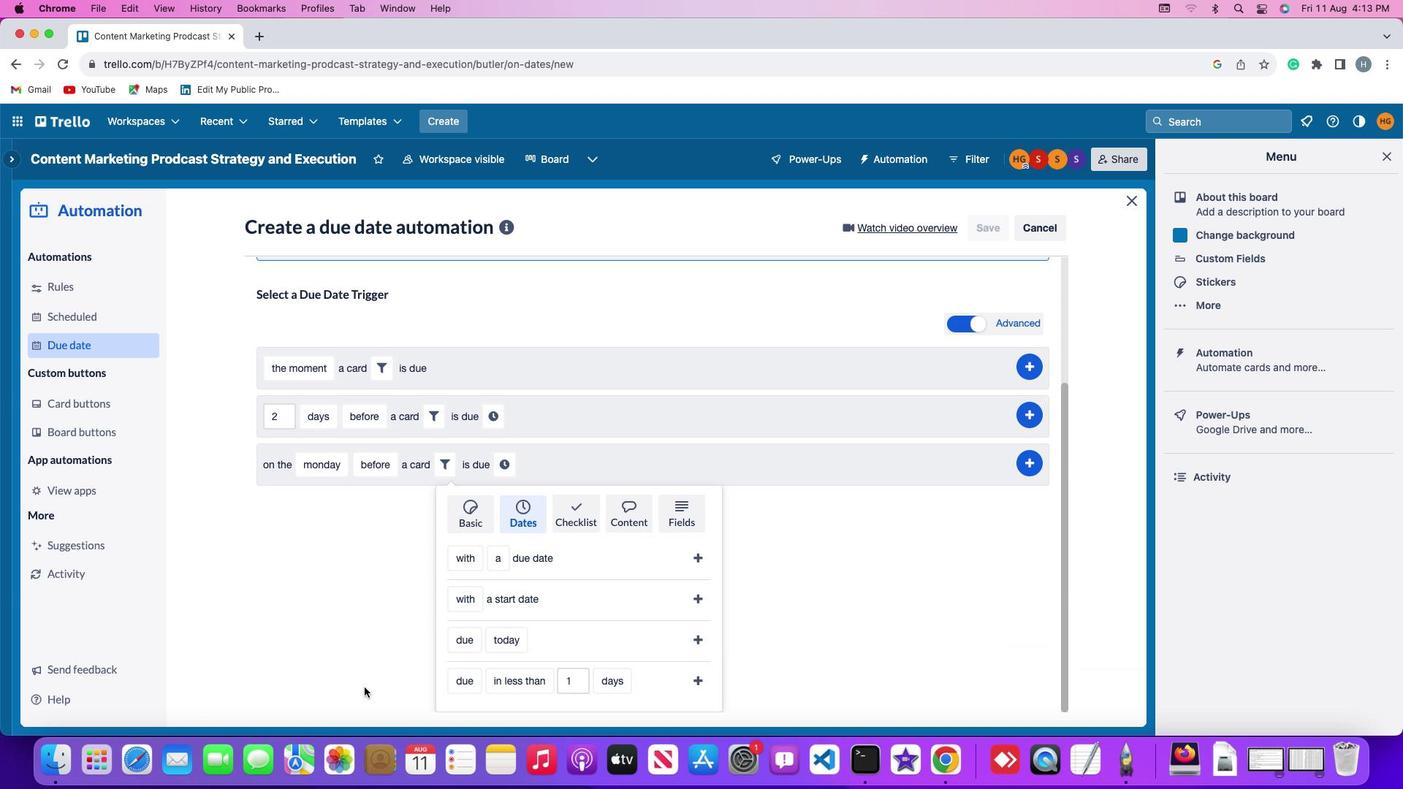 
Action: Mouse moved to (365, 673)
Screenshot: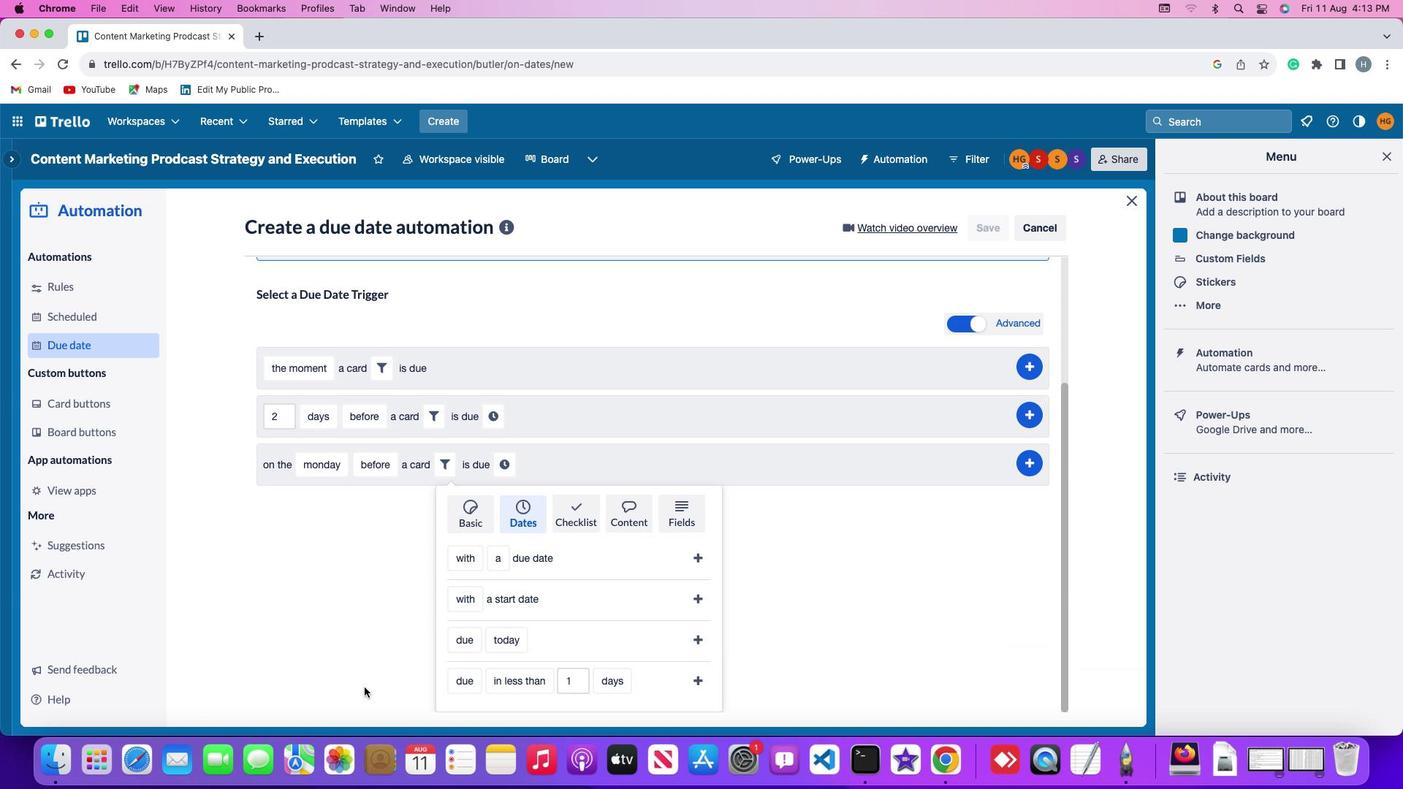 
Action: Mouse scrolled (365, 673) with delta (-9, 103)
Screenshot: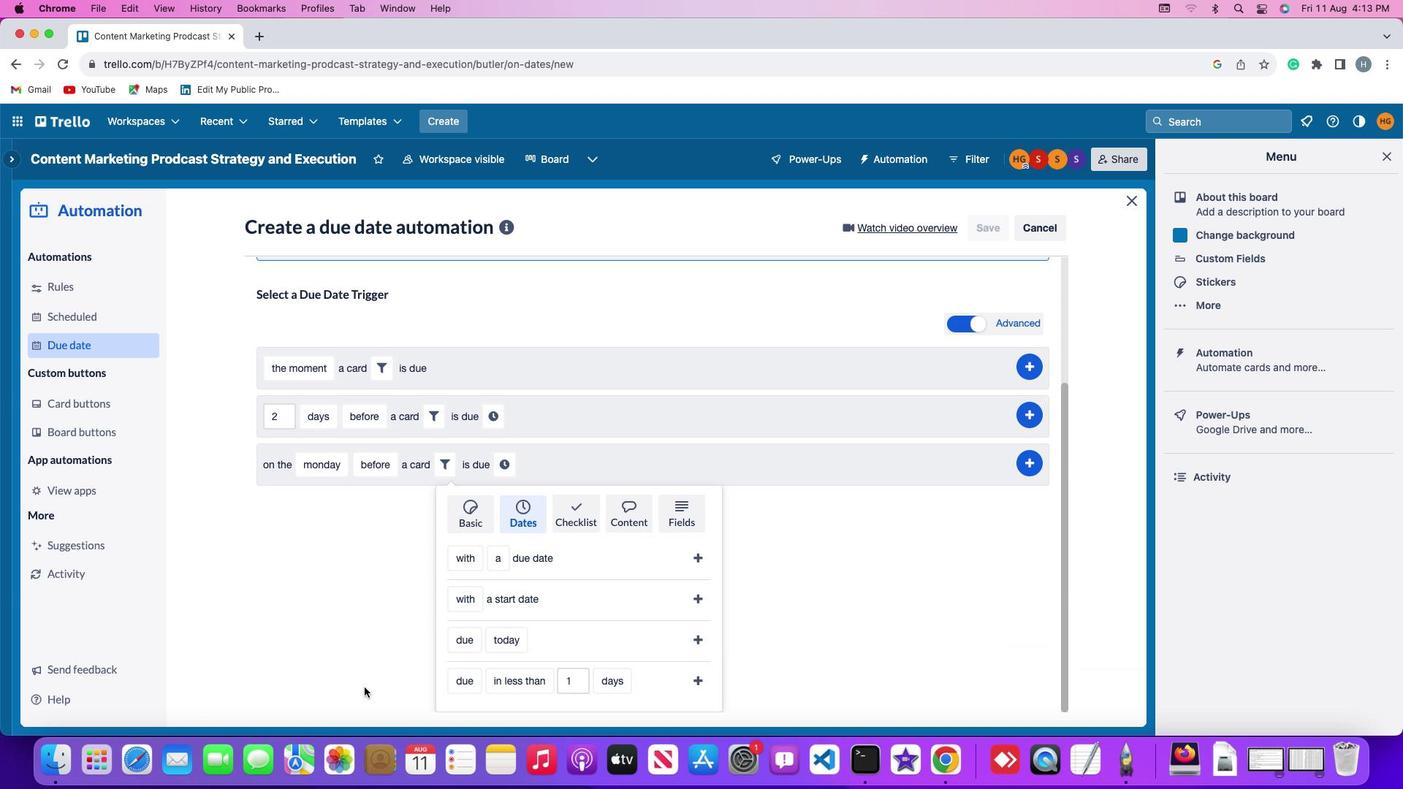 
Action: Mouse scrolled (365, 673) with delta (-9, 102)
Screenshot: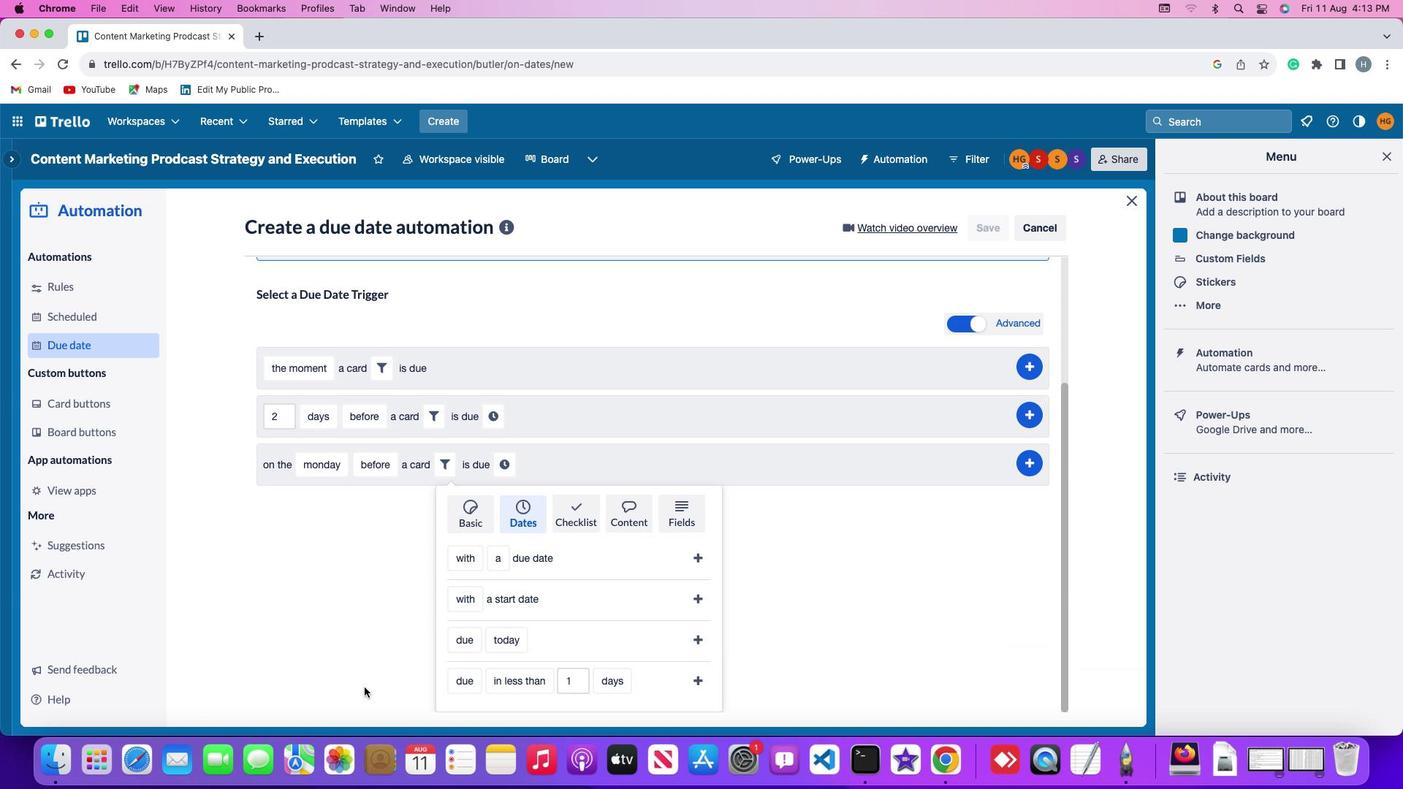 
Action: Mouse moved to (459, 669)
Screenshot: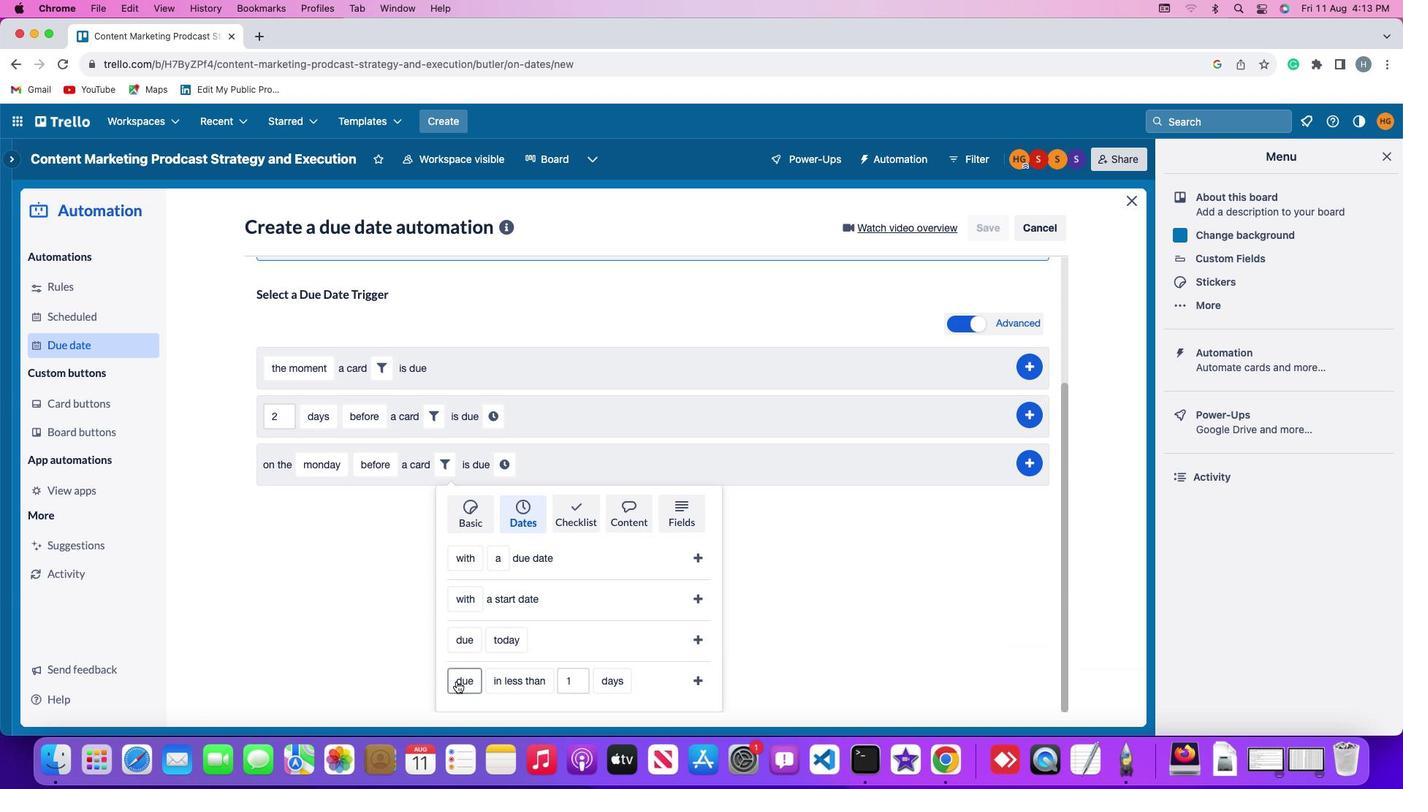 
Action: Mouse pressed left at (459, 669)
Screenshot: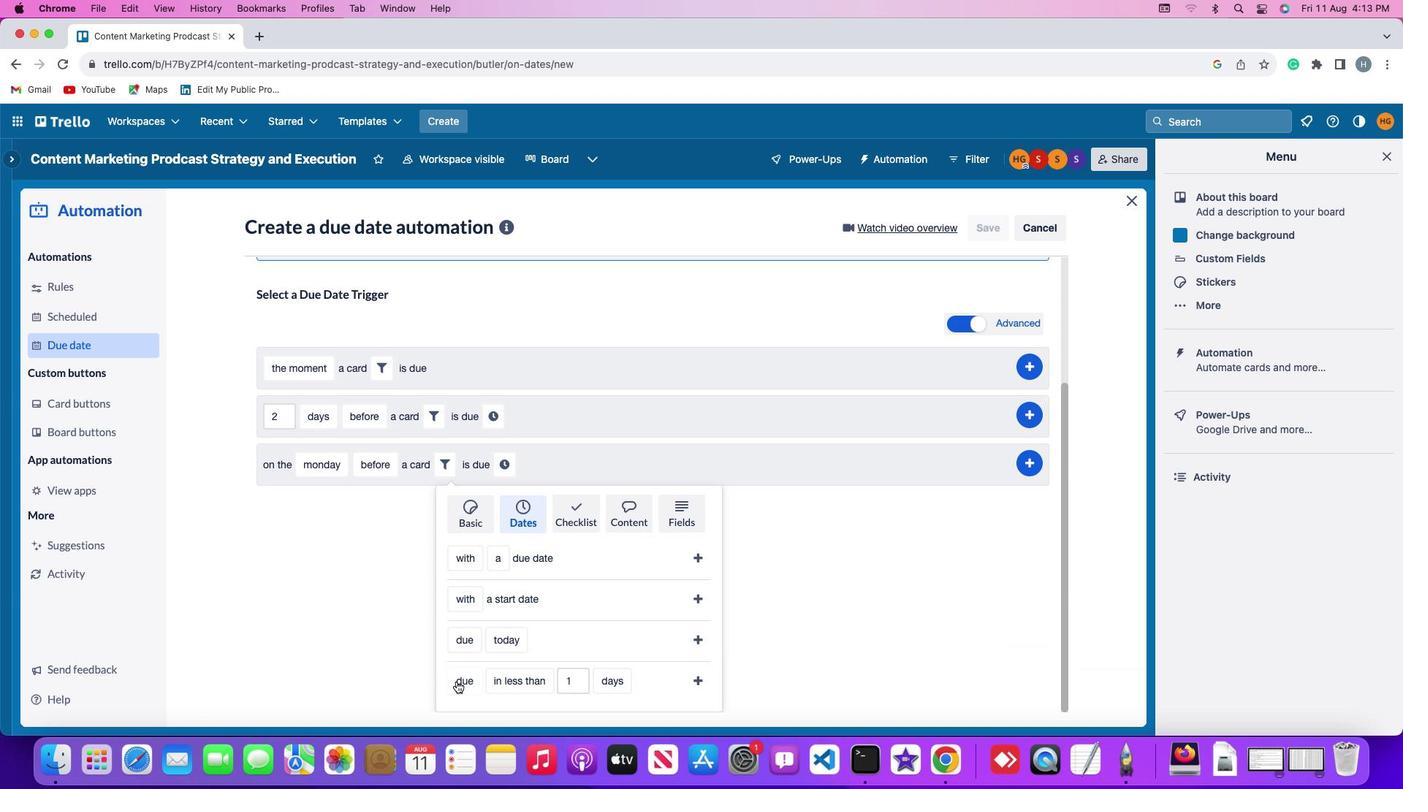 
Action: Mouse moved to (475, 626)
Screenshot: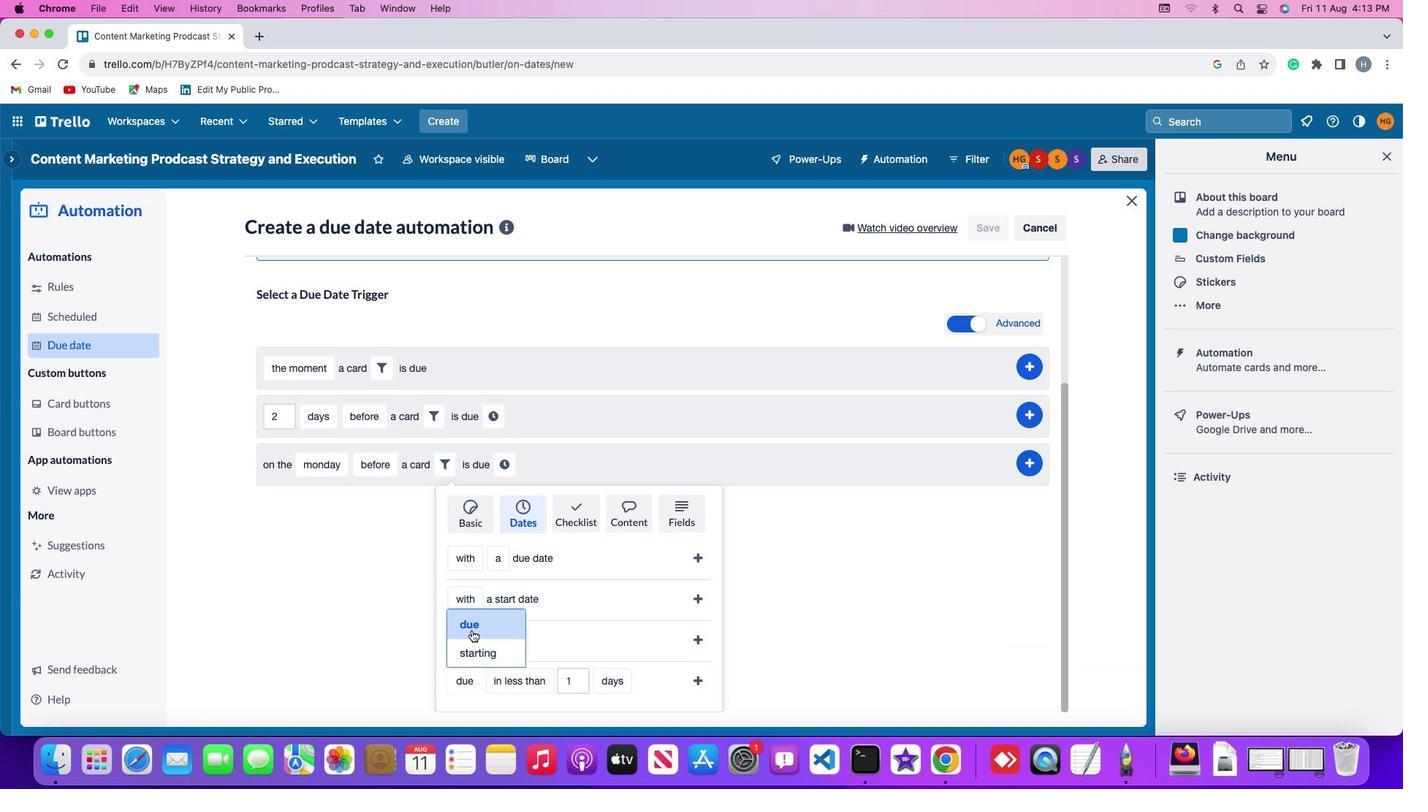 
Action: Mouse pressed left at (475, 626)
Screenshot: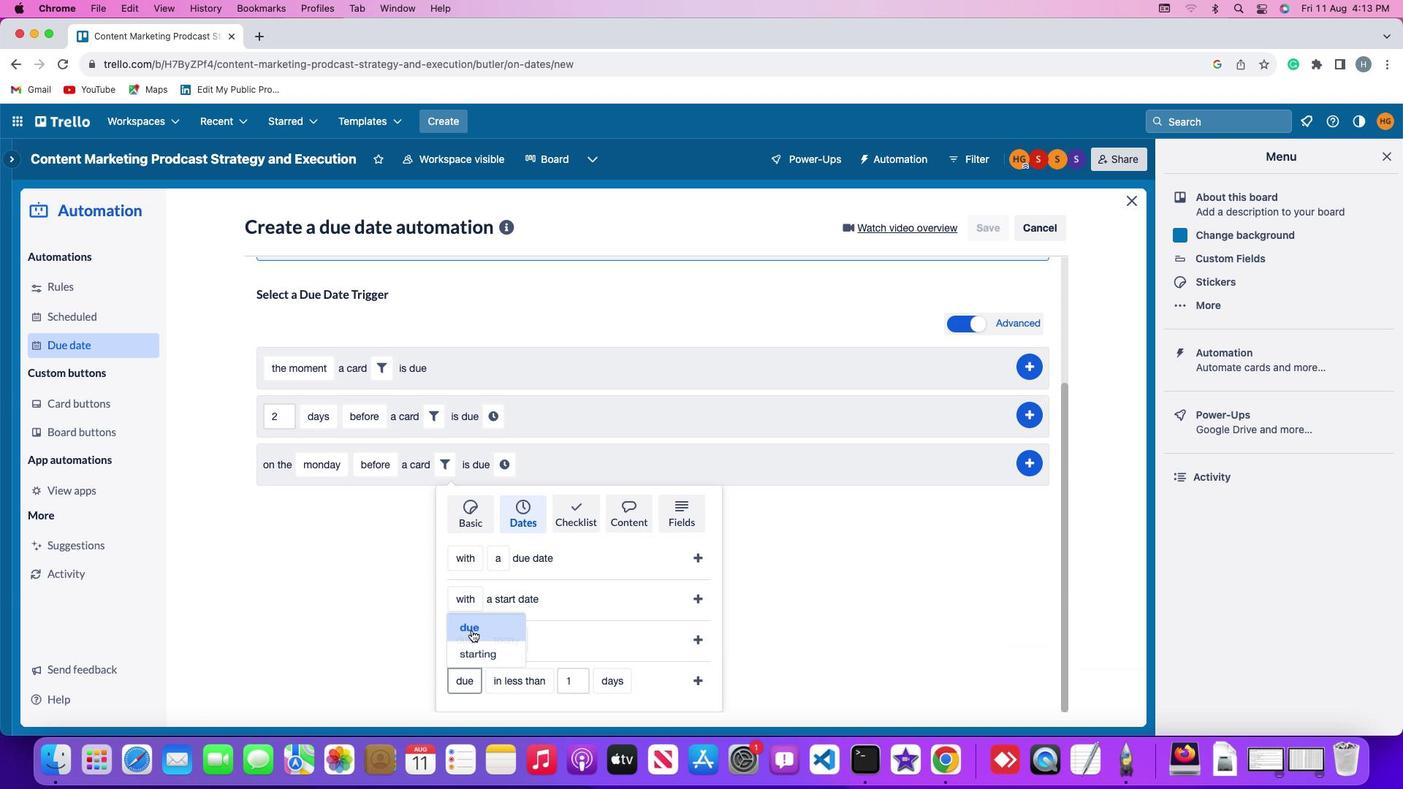 
Action: Mouse moved to (528, 673)
Screenshot: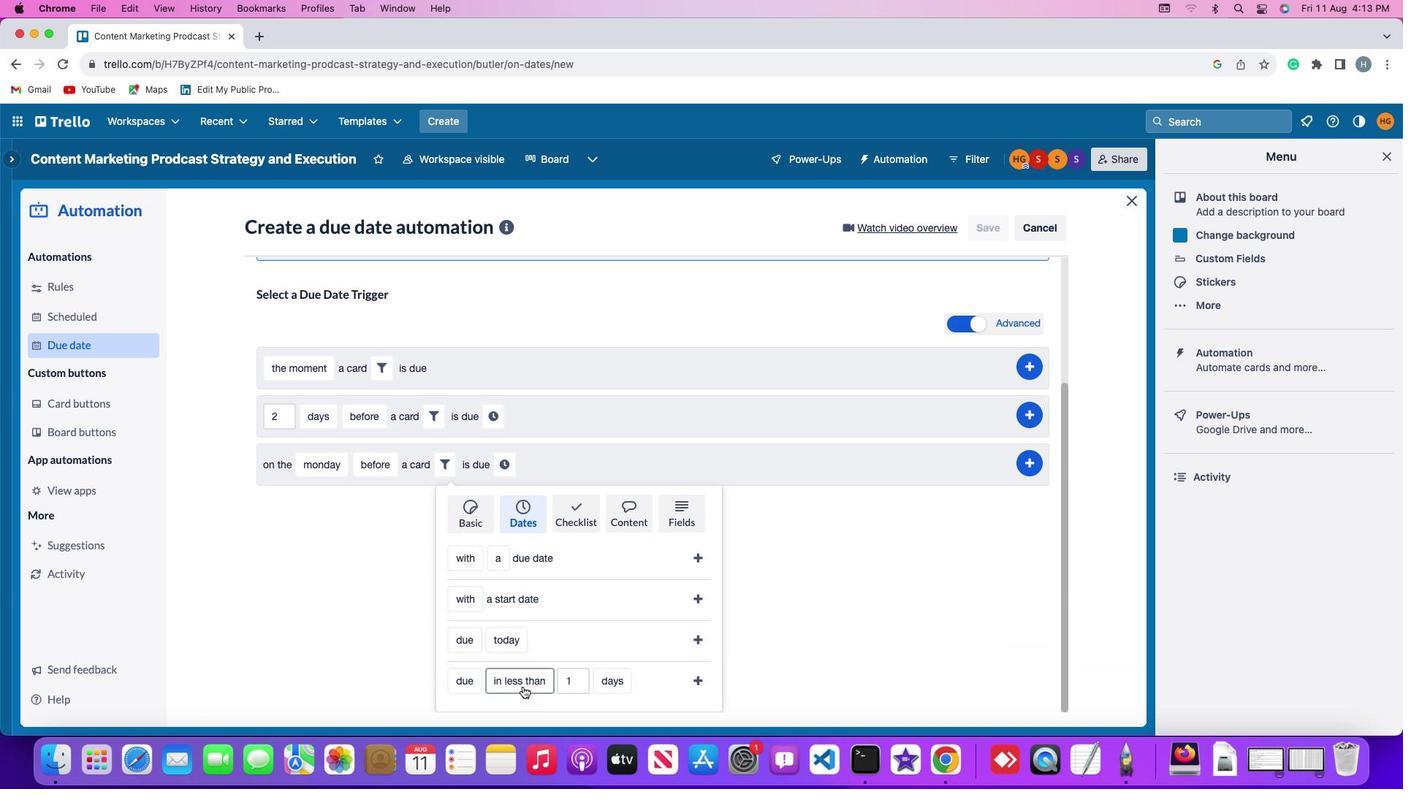 
Action: Mouse pressed left at (528, 673)
Screenshot: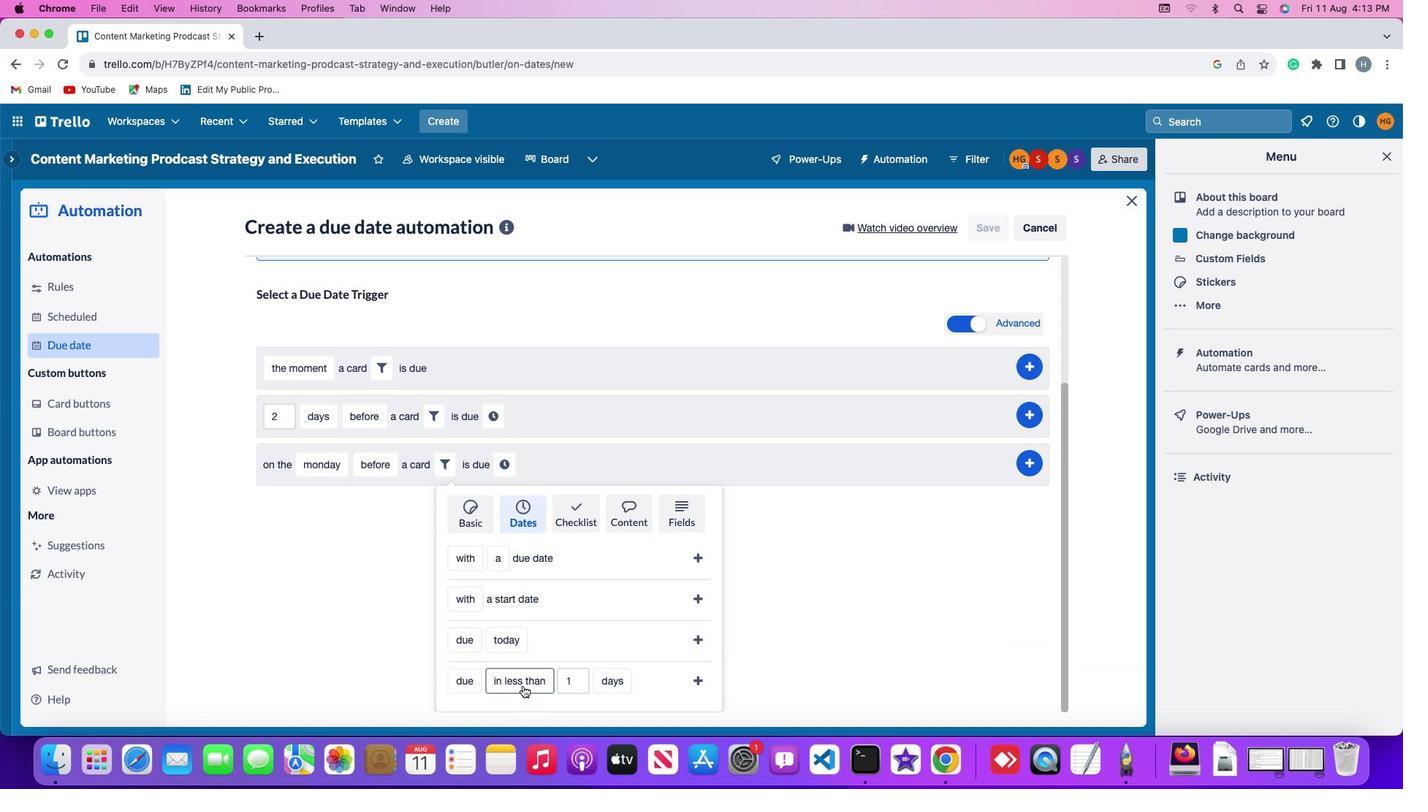 
Action: Mouse moved to (535, 596)
Screenshot: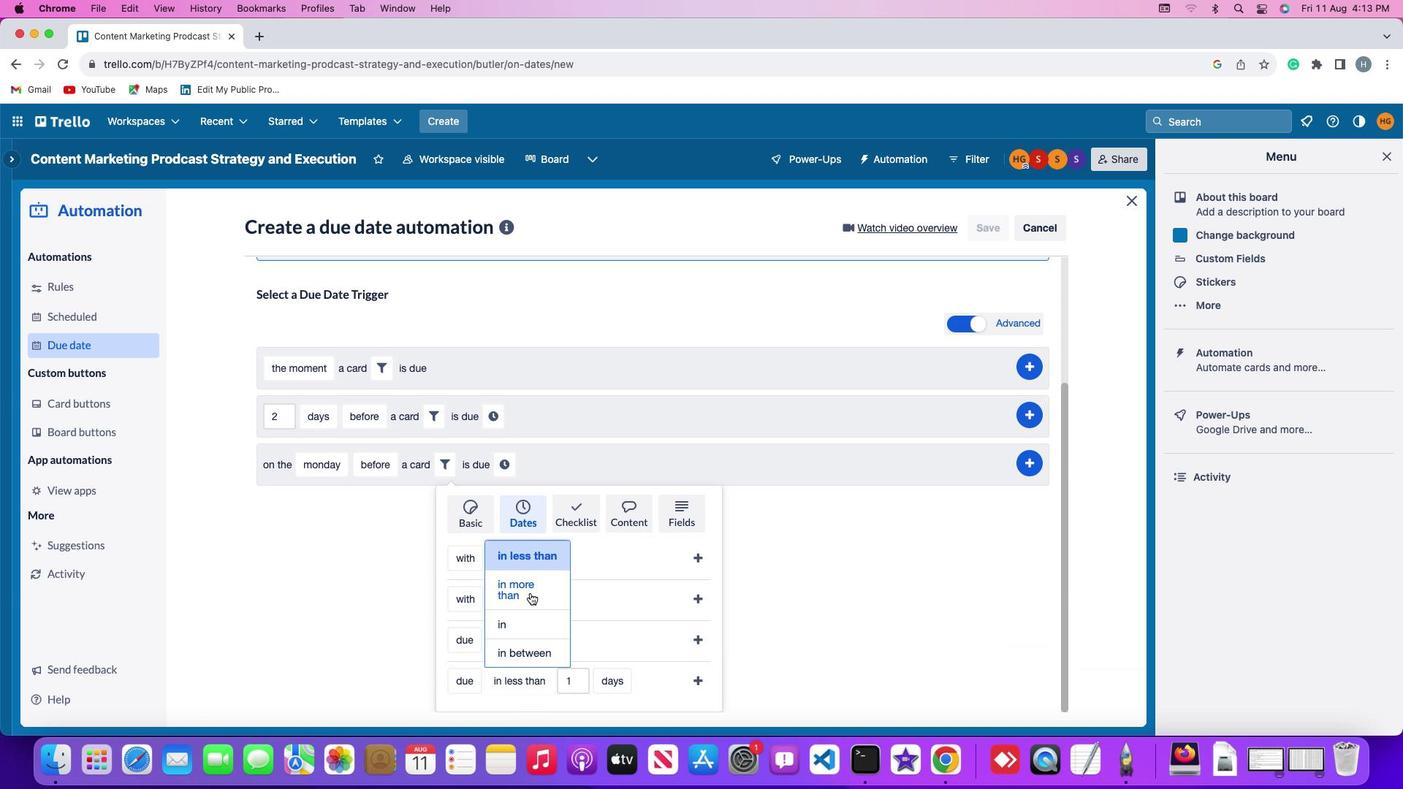 
Action: Mouse pressed left at (535, 596)
Screenshot: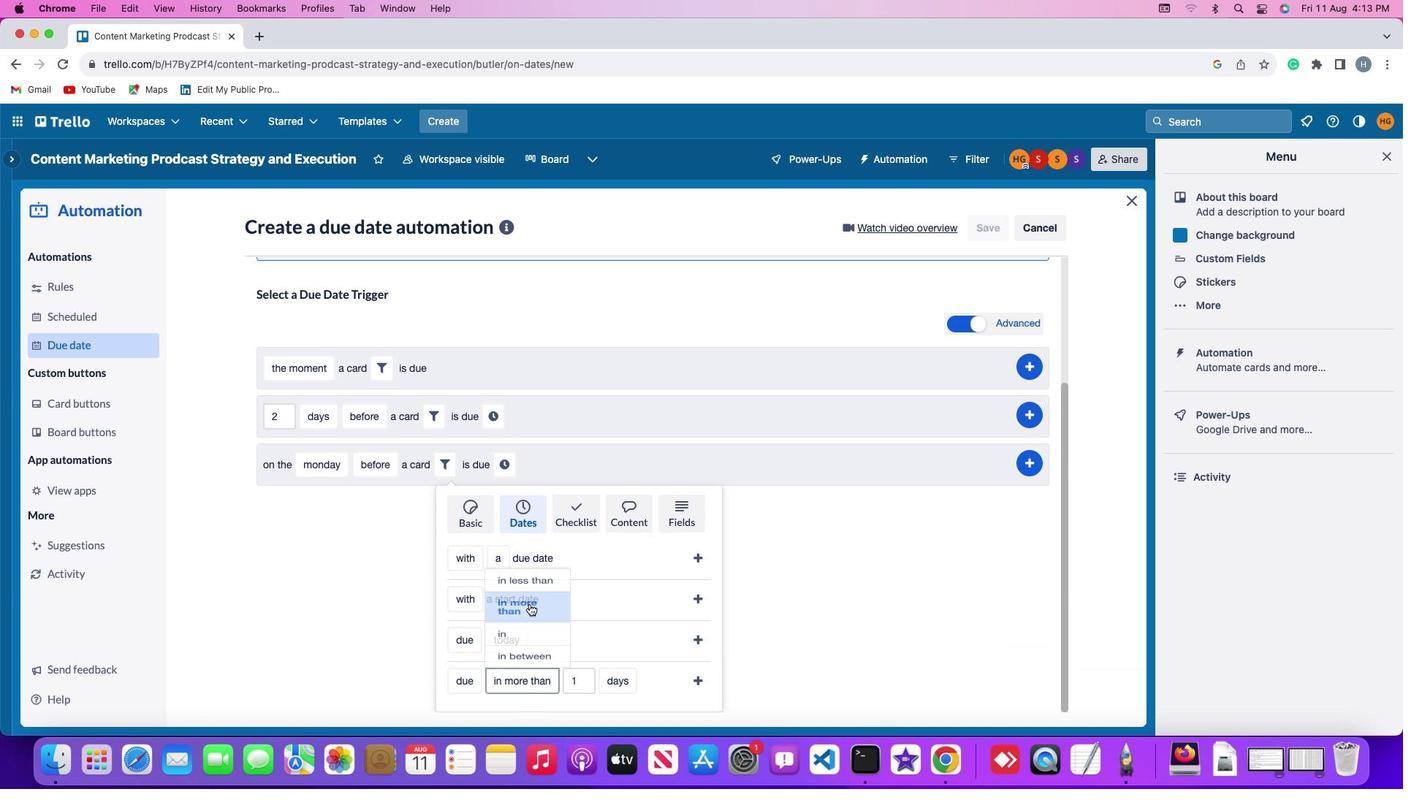 
Action: Mouse moved to (587, 673)
Screenshot: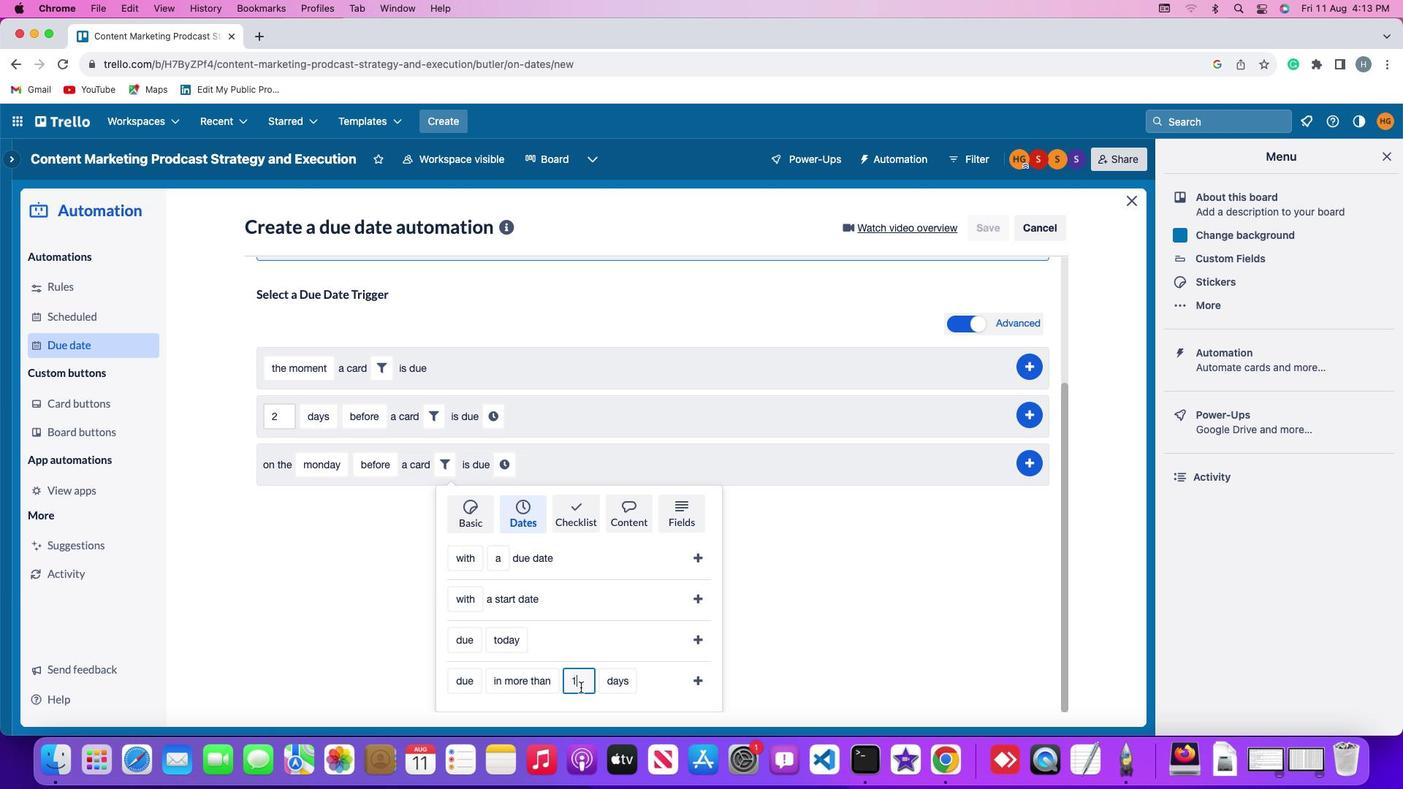 
Action: Mouse pressed left at (587, 673)
Screenshot: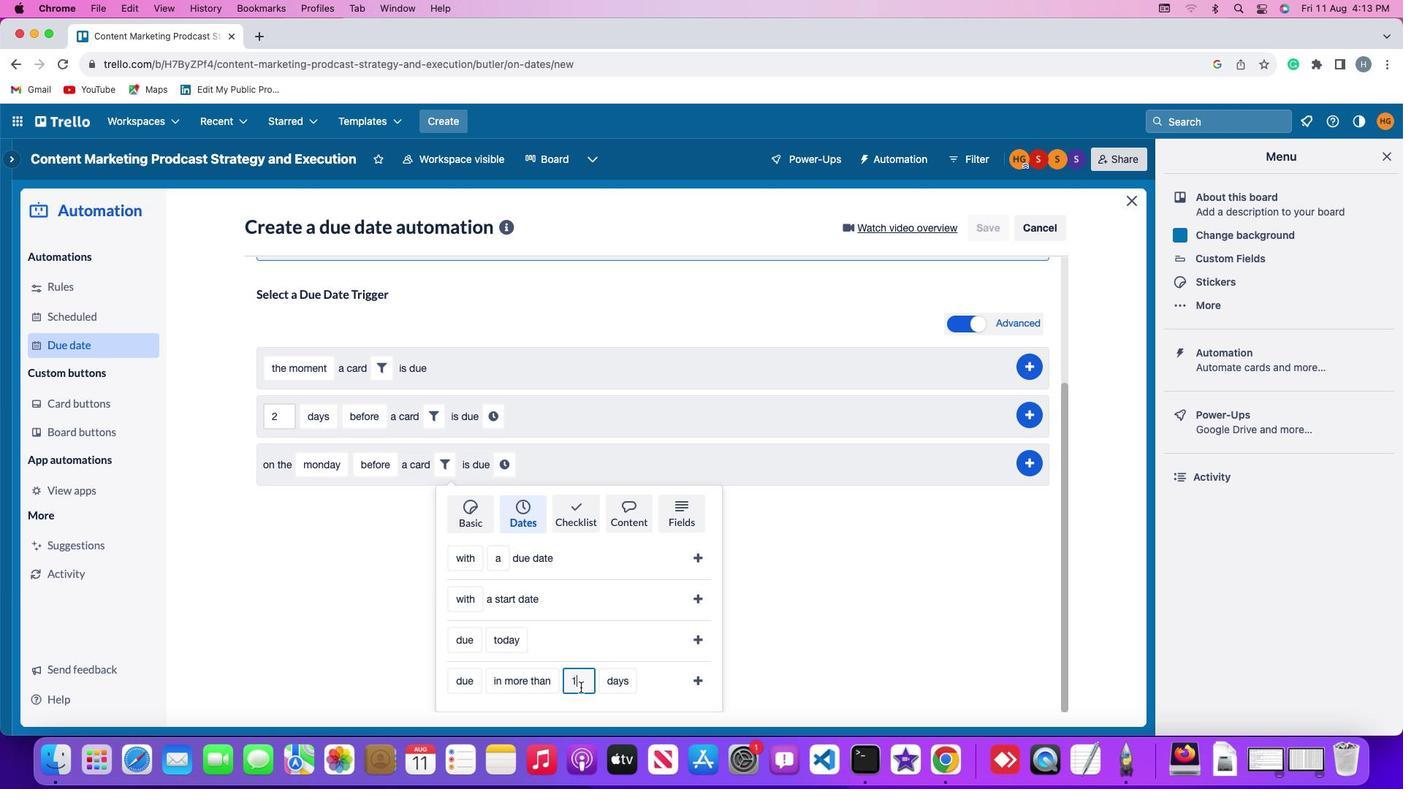 
Action: Mouse moved to (587, 673)
Screenshot: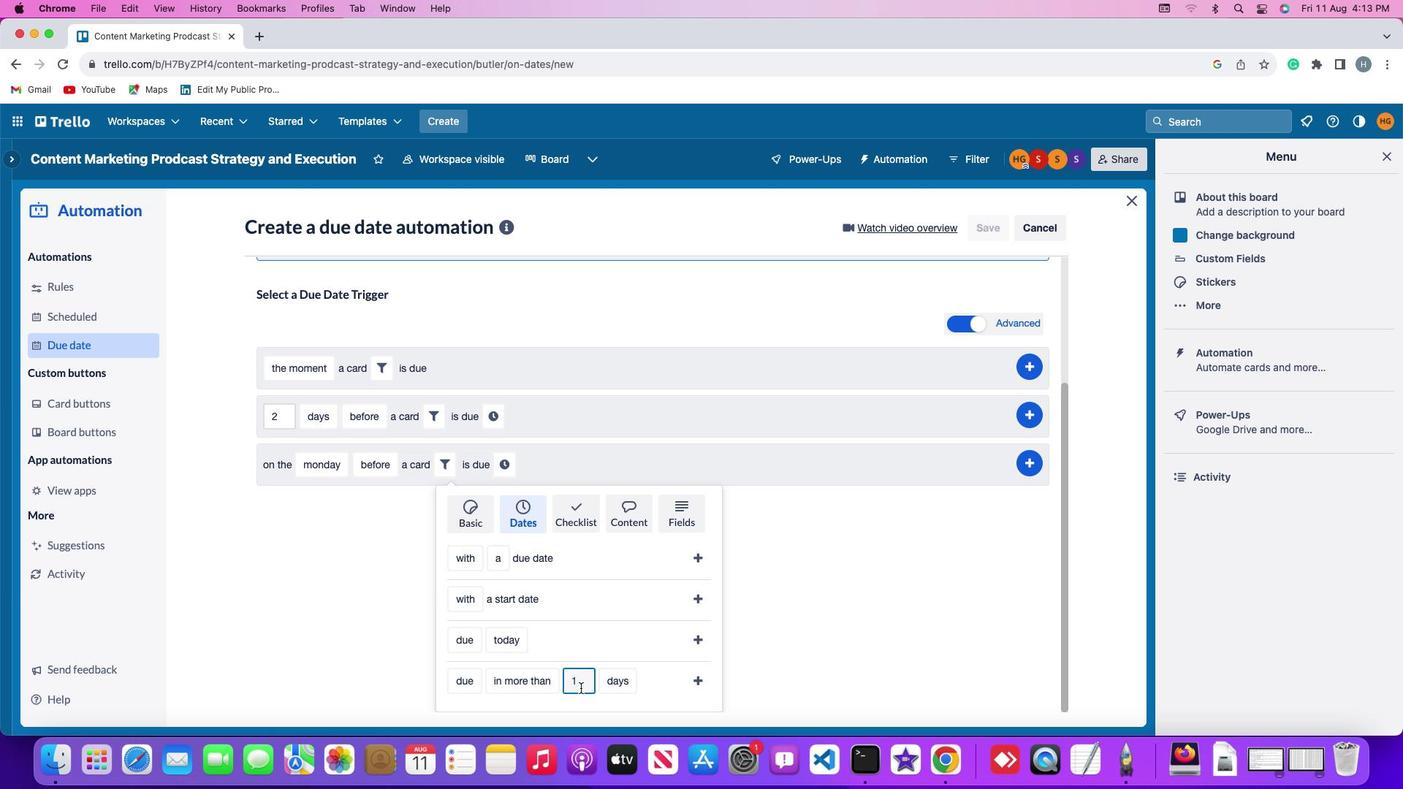 
Action: Key pressed Key.backspace
Screenshot: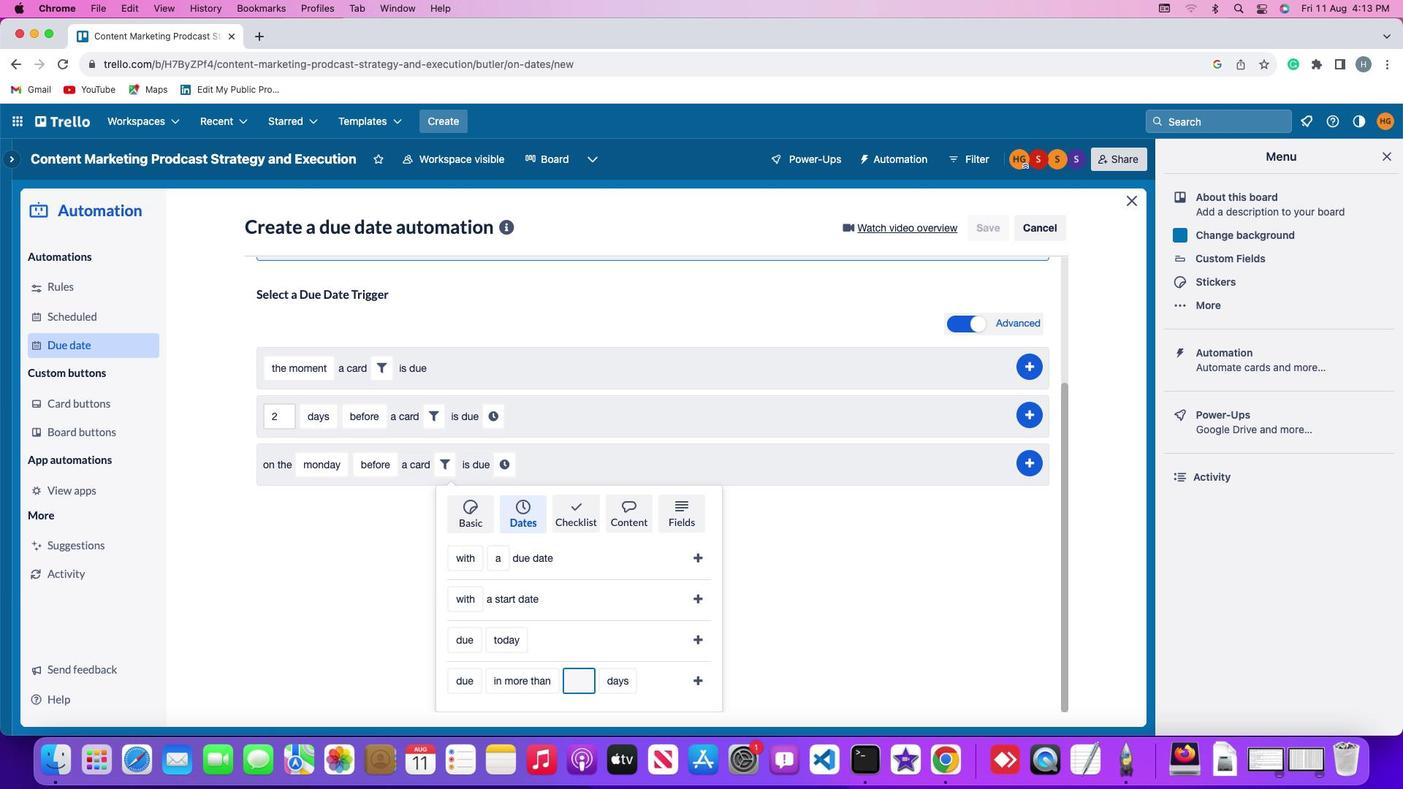
Action: Mouse moved to (588, 673)
Screenshot: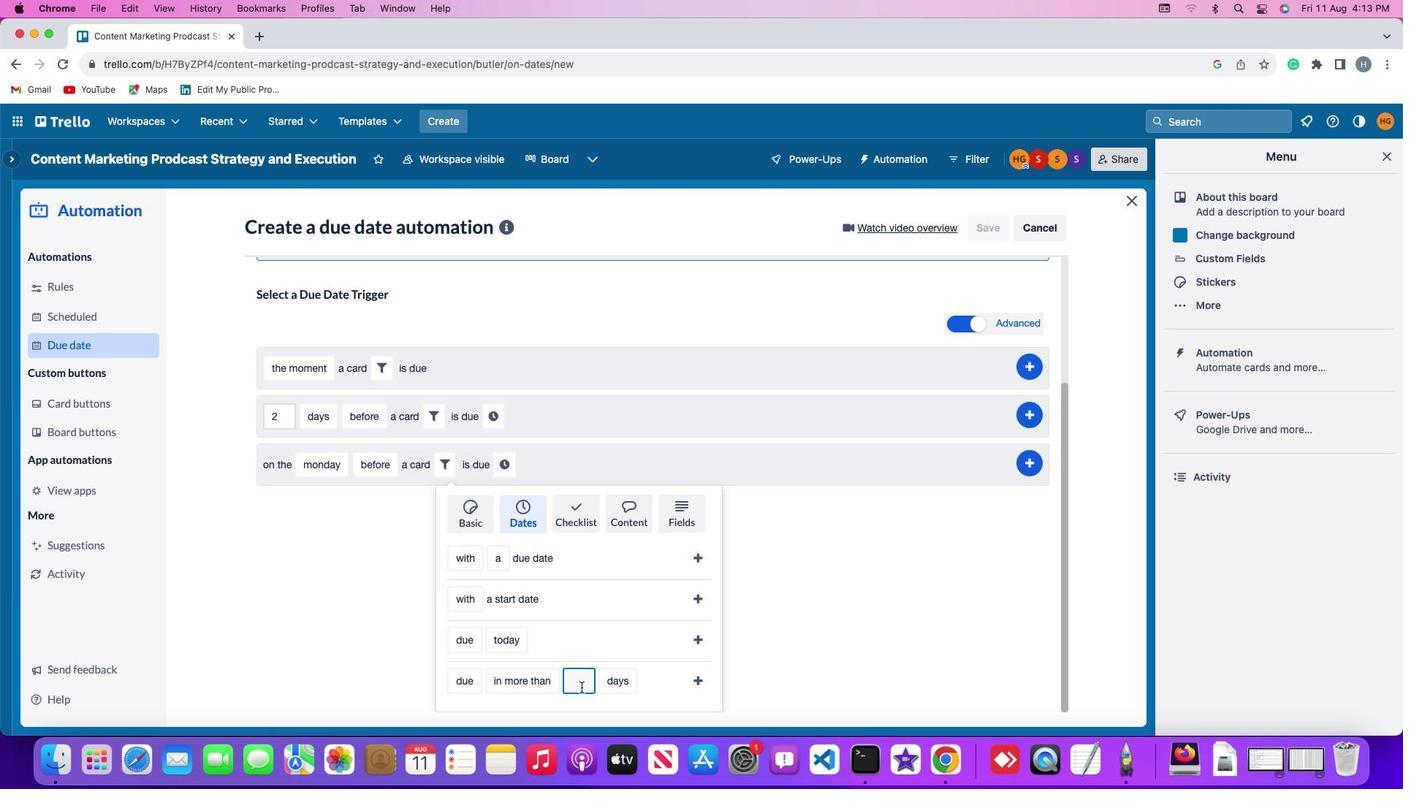 
Action: Key pressed '1'
Screenshot: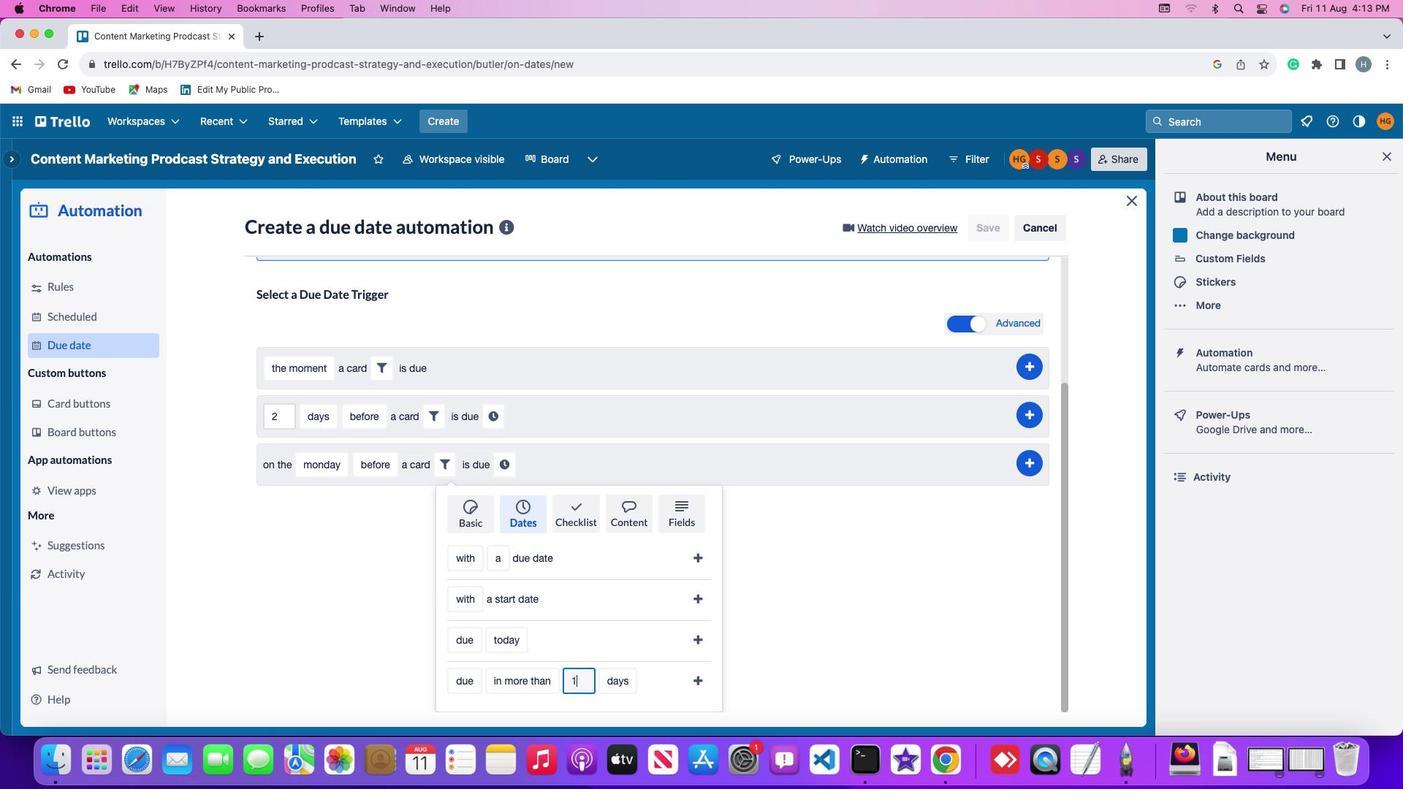 
Action: Mouse moved to (635, 667)
Screenshot: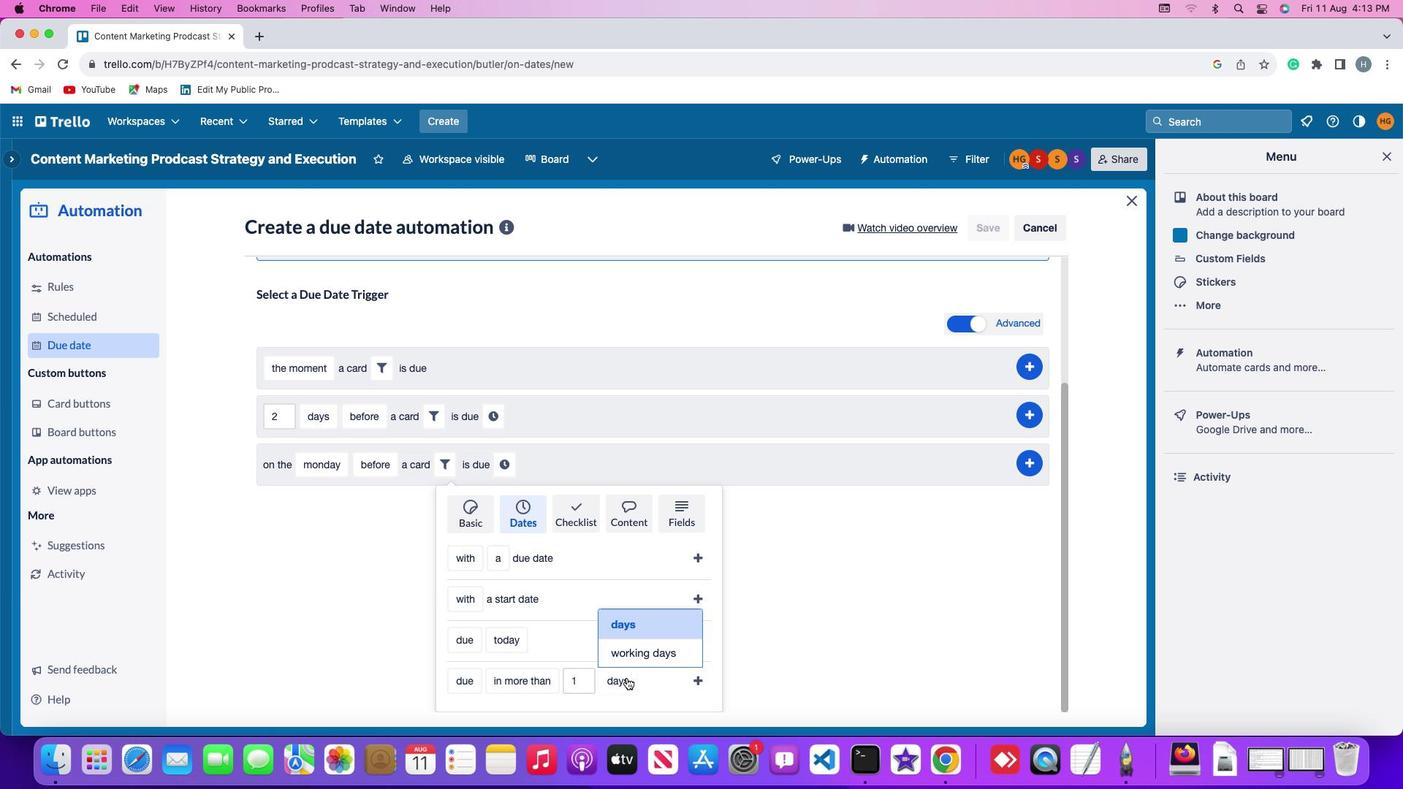 
Action: Mouse pressed left at (635, 667)
Screenshot: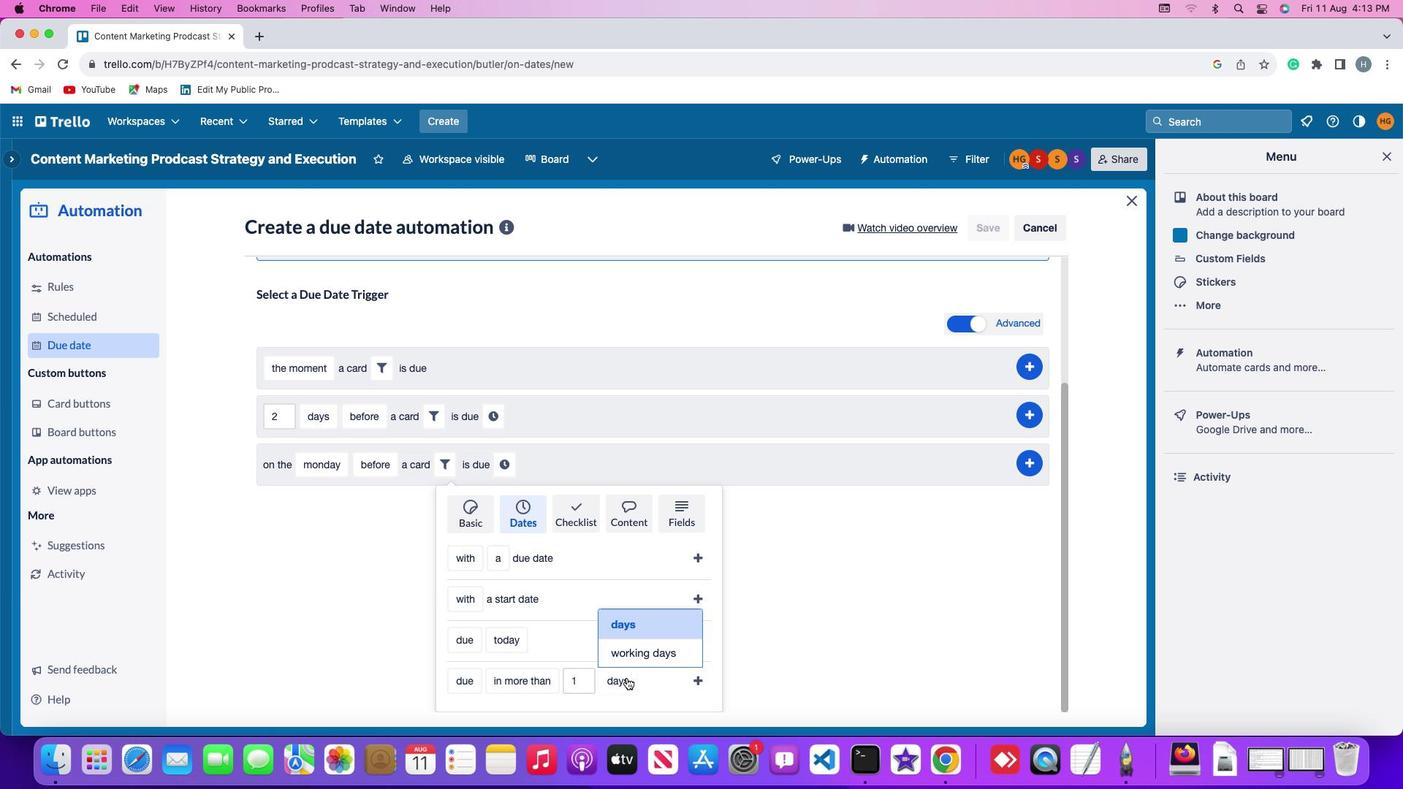 
Action: Mouse moved to (641, 643)
Screenshot: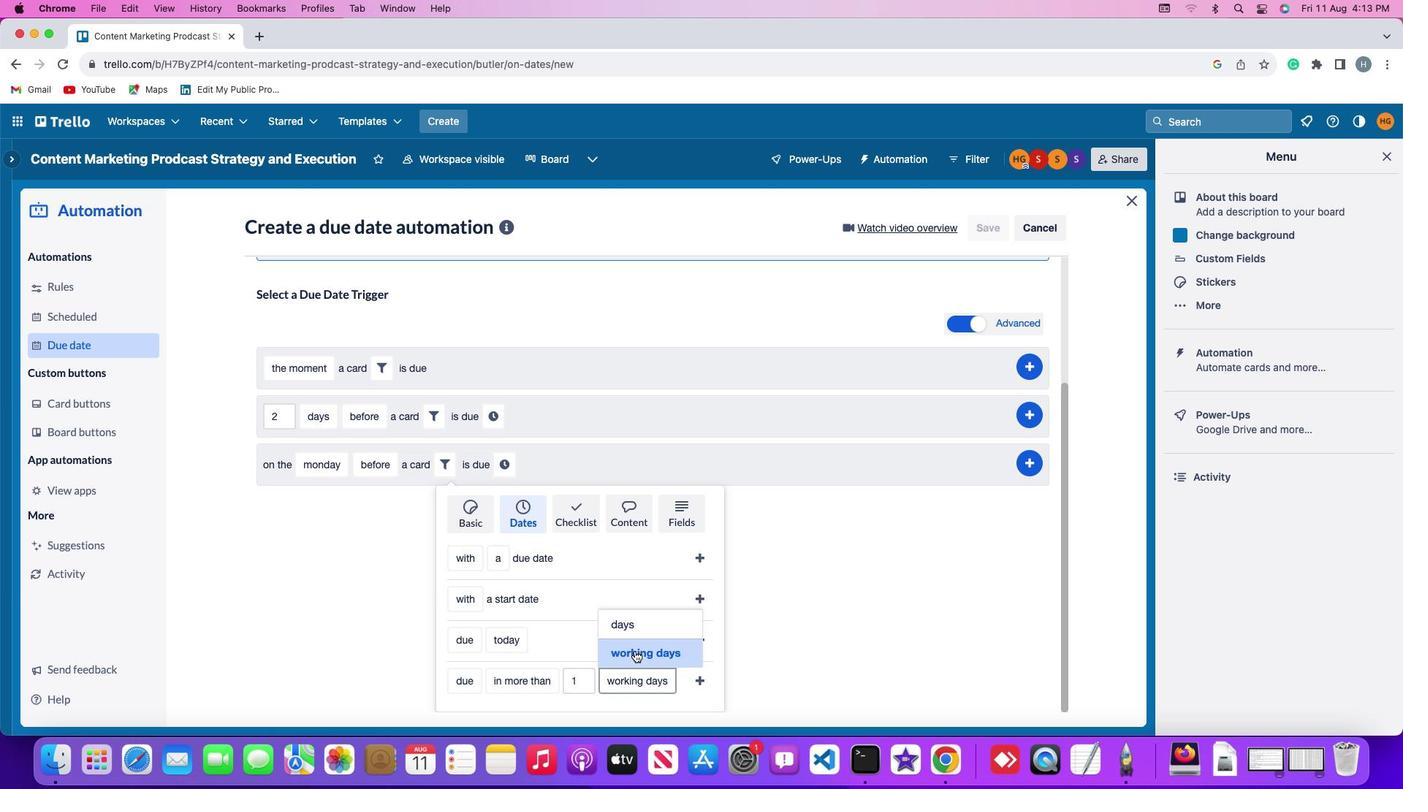 
Action: Mouse pressed left at (641, 643)
Screenshot: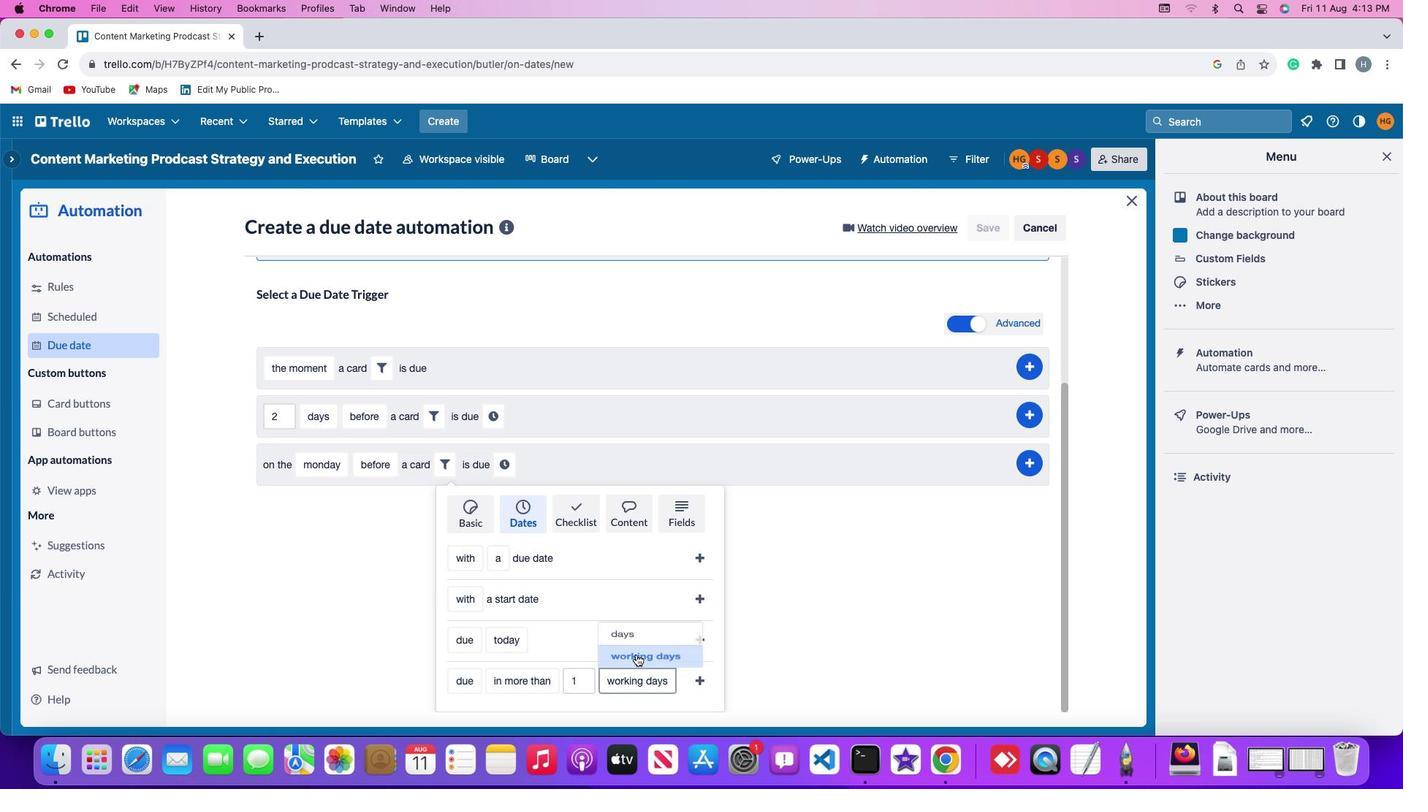 
Action: Mouse moved to (711, 667)
Screenshot: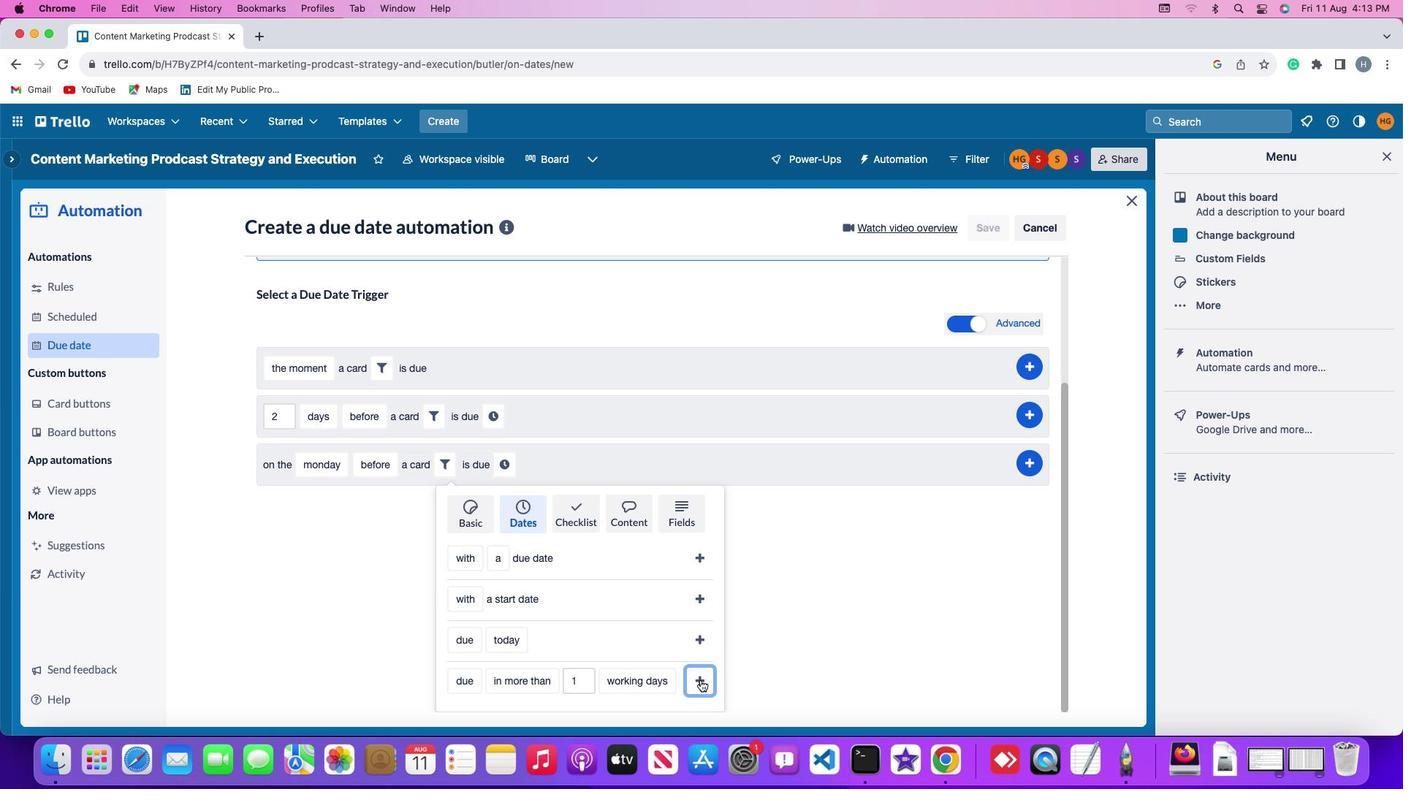 
Action: Mouse pressed left at (711, 667)
Screenshot: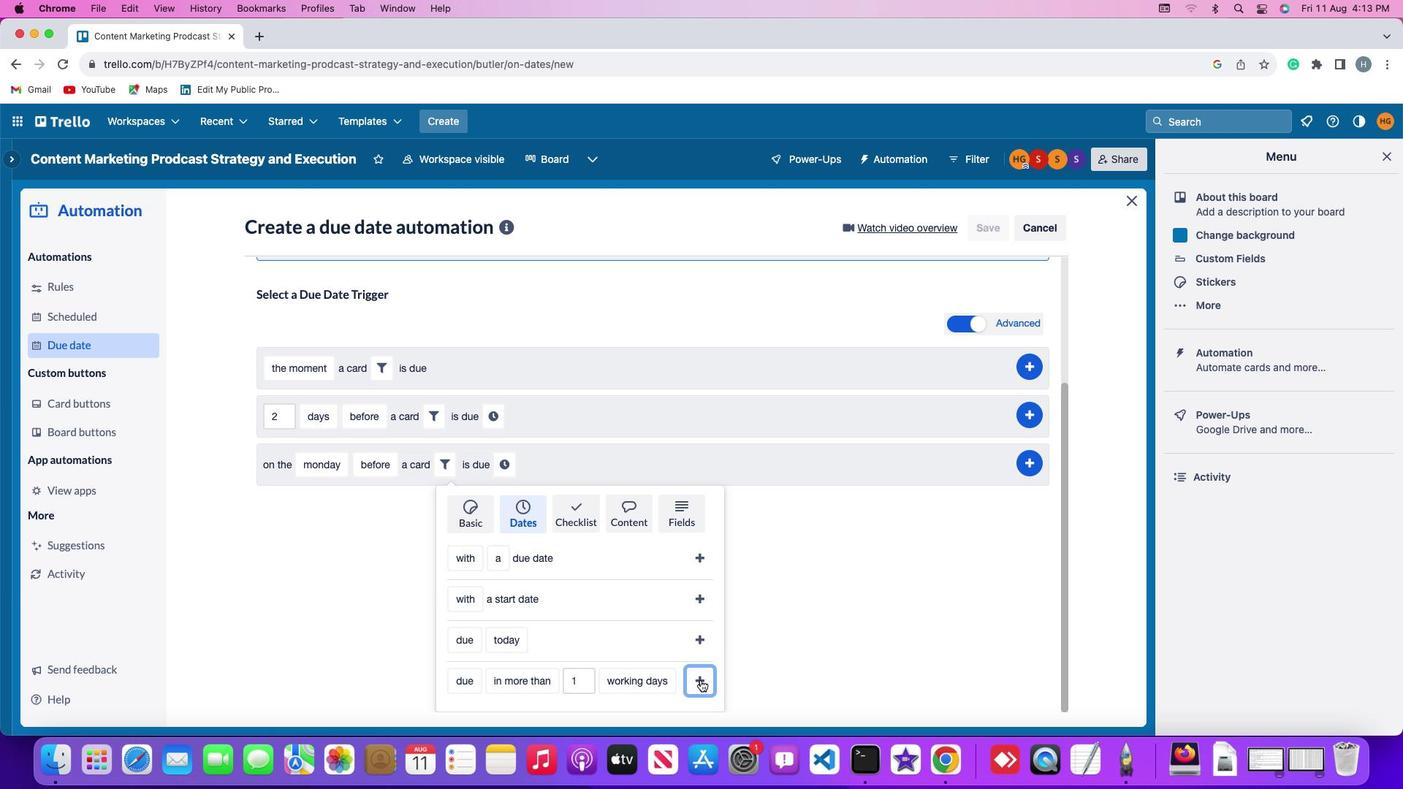 
Action: Mouse moved to (698, 639)
Screenshot: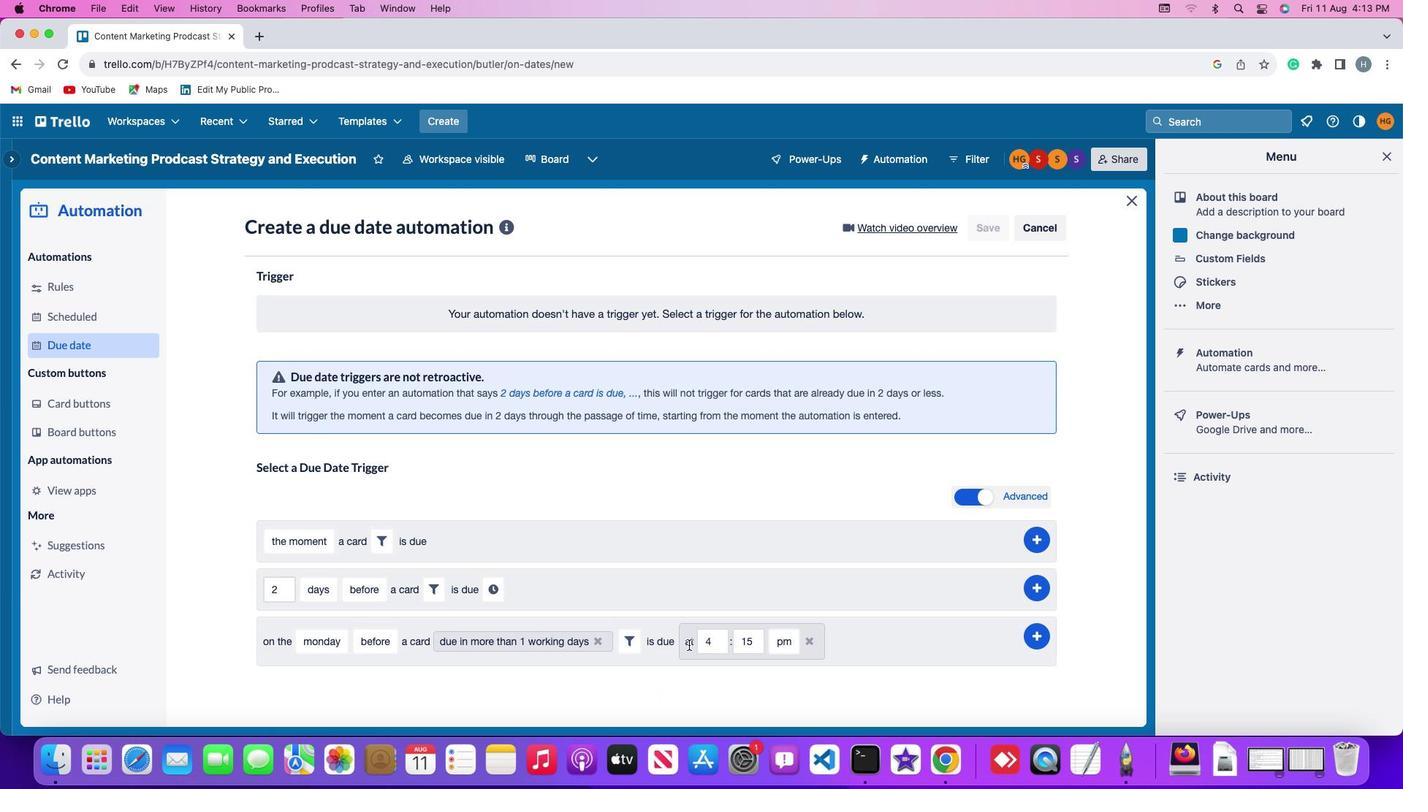 
Action: Mouse pressed left at (698, 639)
Screenshot: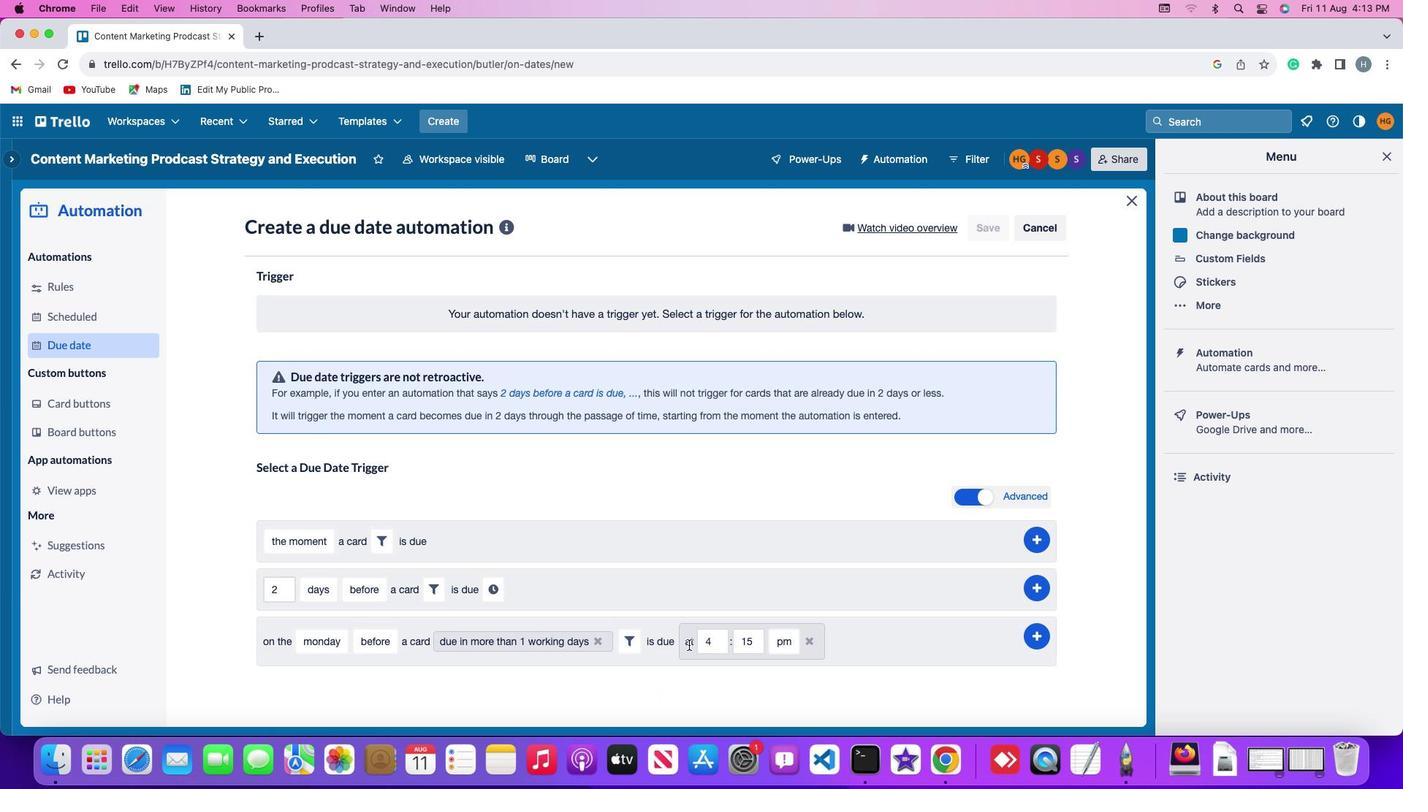 
Action: Mouse moved to (737, 635)
Screenshot: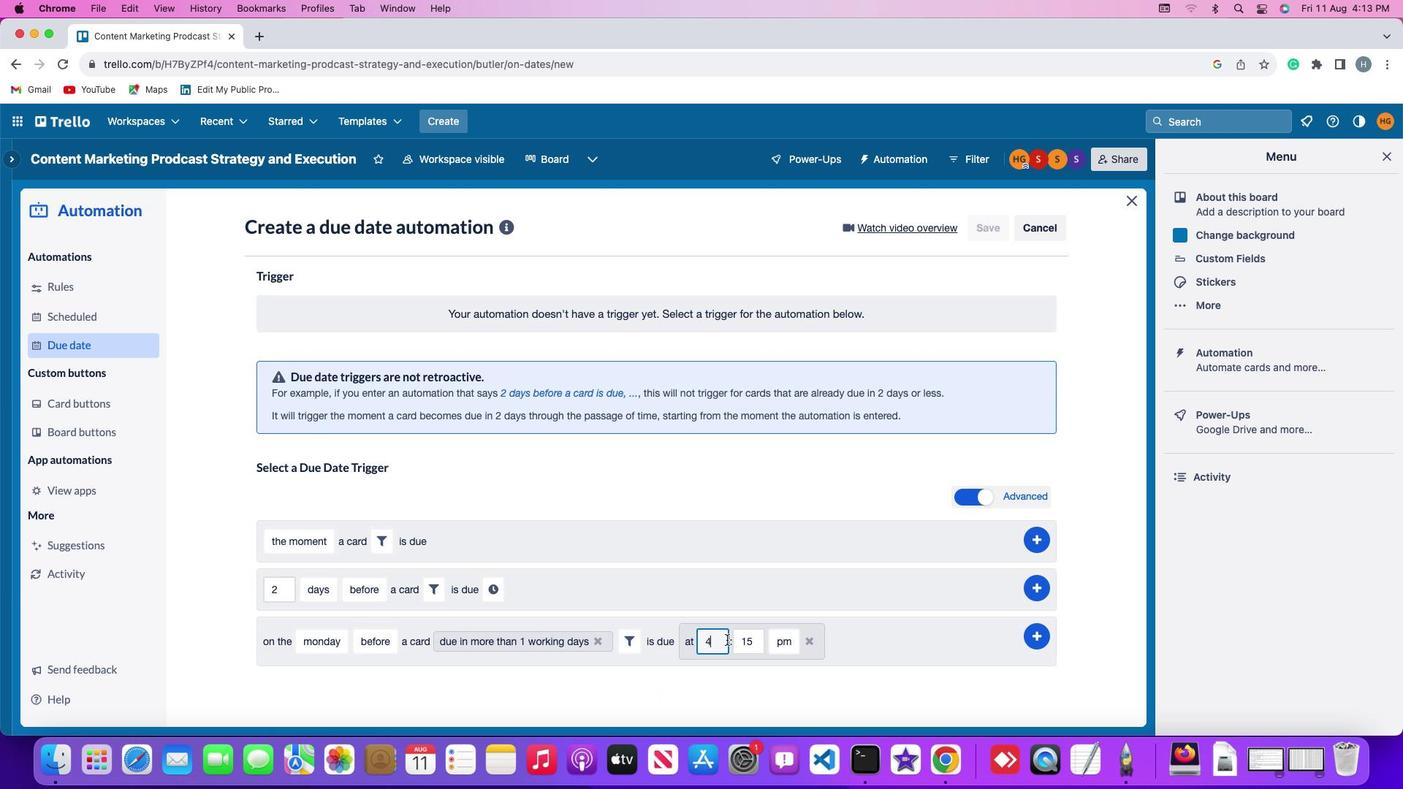 
Action: Mouse pressed left at (737, 635)
Screenshot: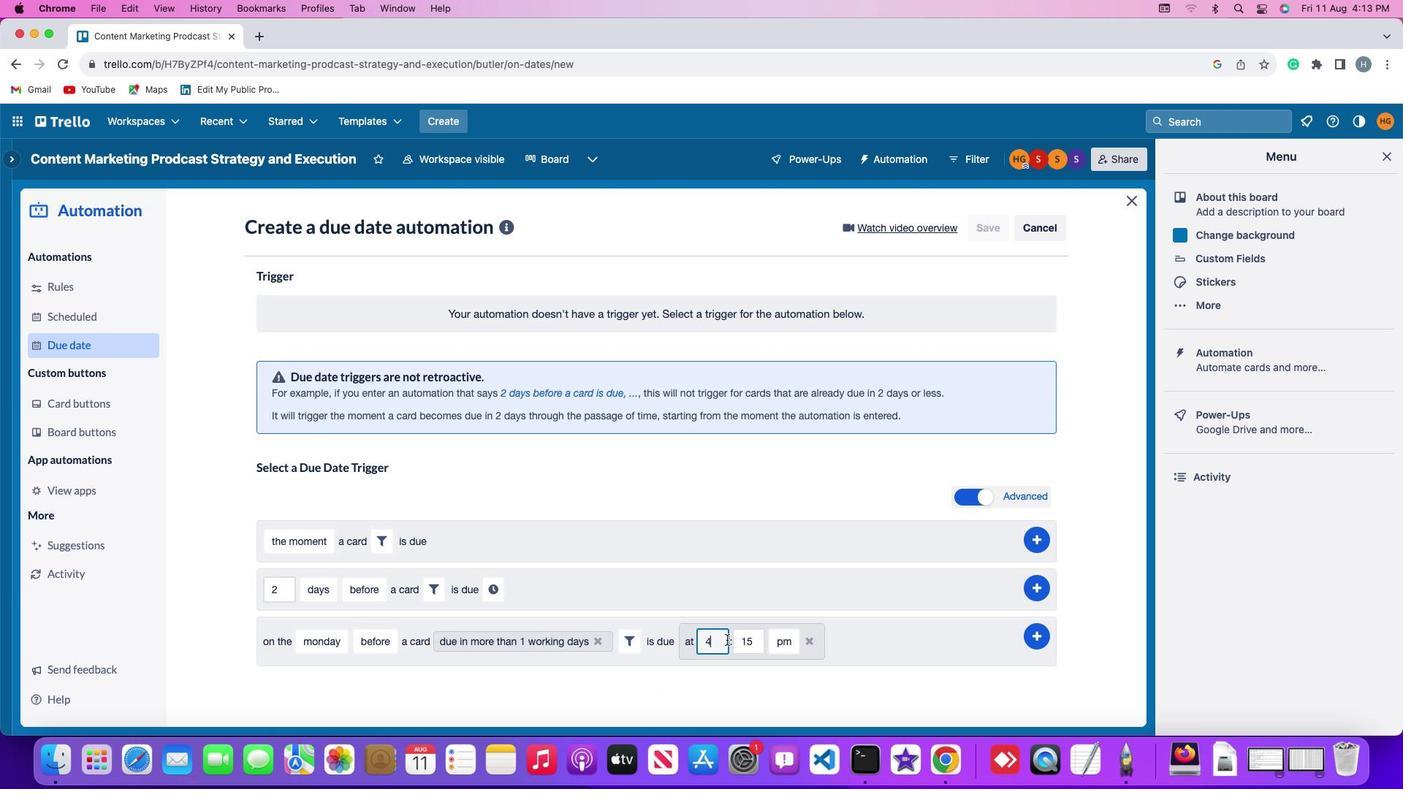 
Action: Mouse moved to (738, 635)
Screenshot: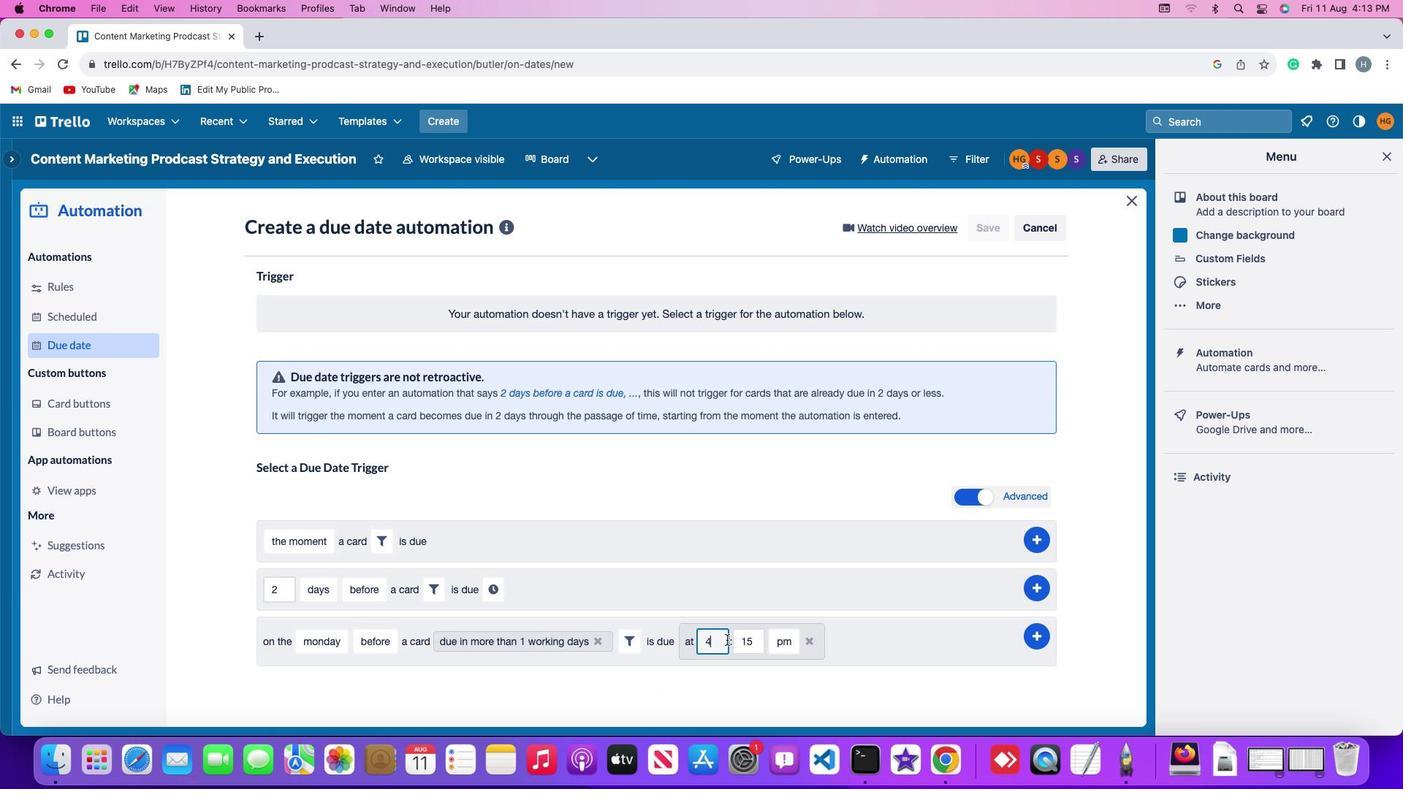 
Action: Key pressed Key.backspace'1''1'
Screenshot: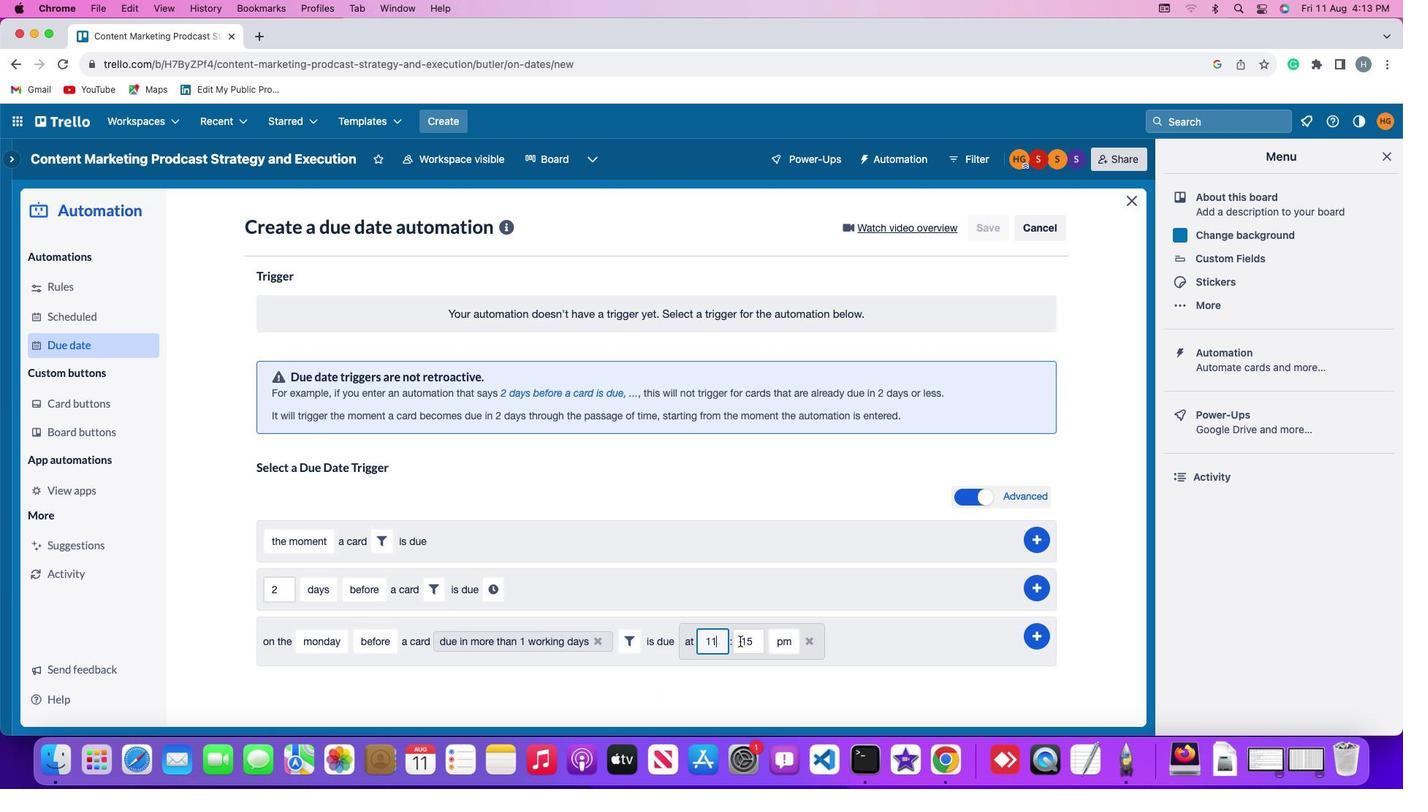 
Action: Mouse moved to (767, 635)
Screenshot: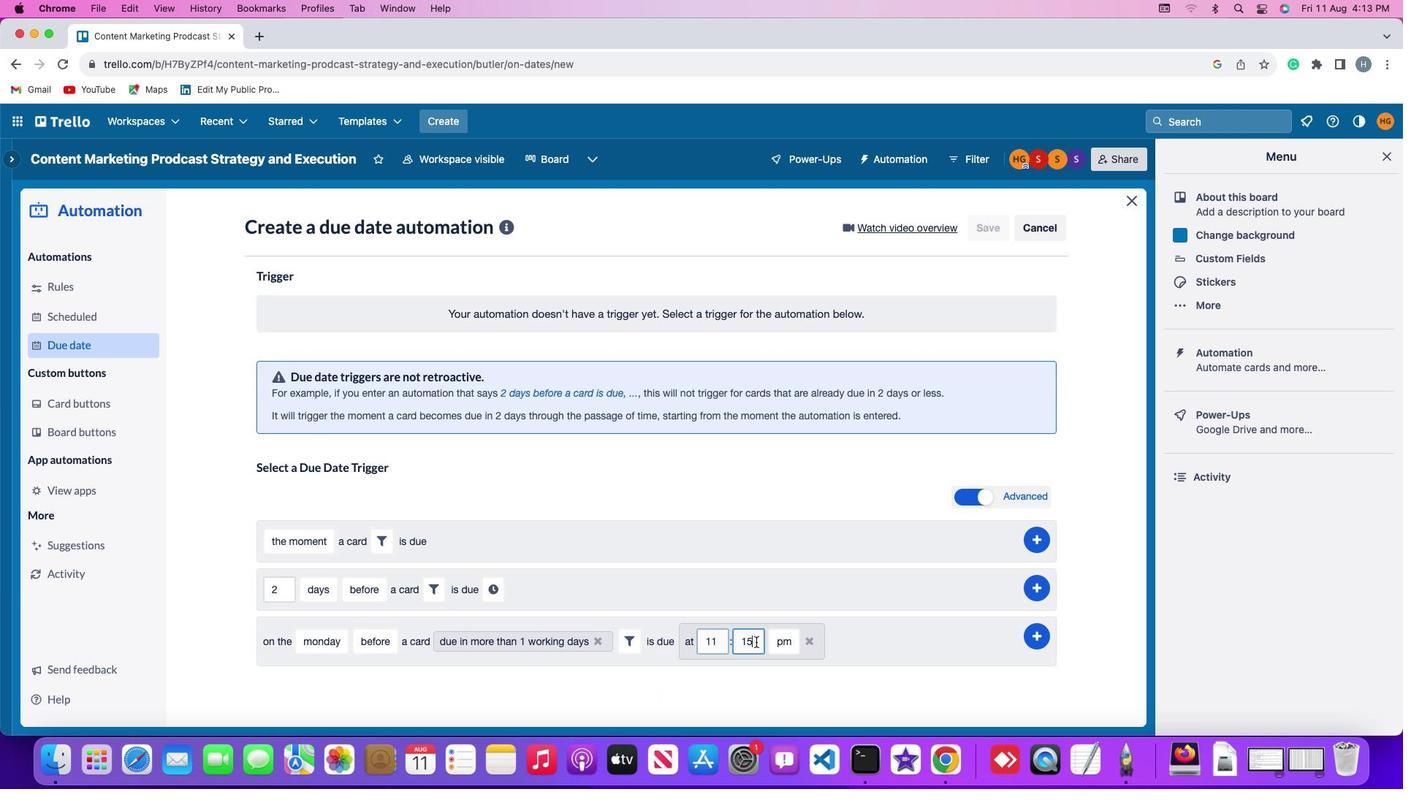 
Action: Mouse pressed left at (767, 635)
Screenshot: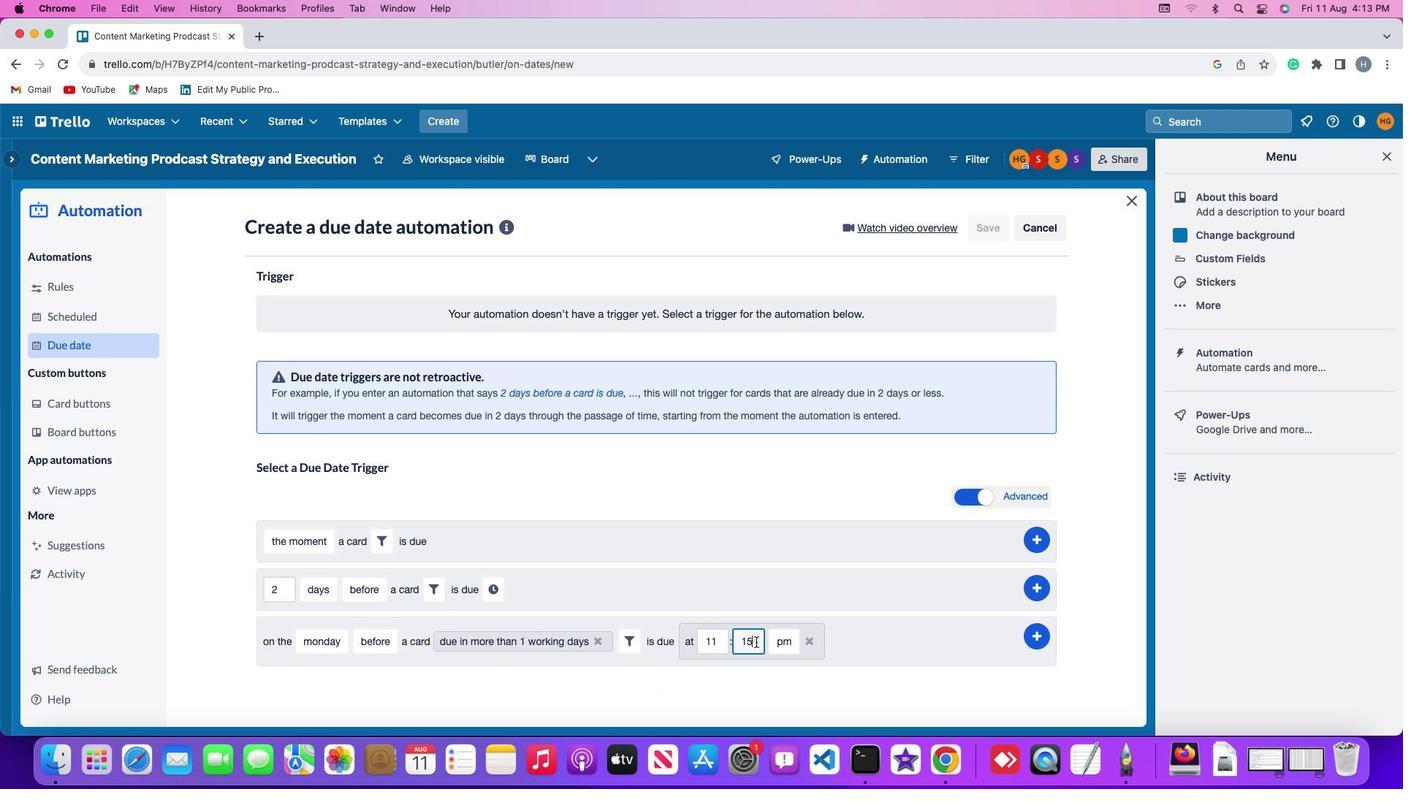 
Action: Key pressed Key.backspaceKey.backspace'0''0'
Screenshot: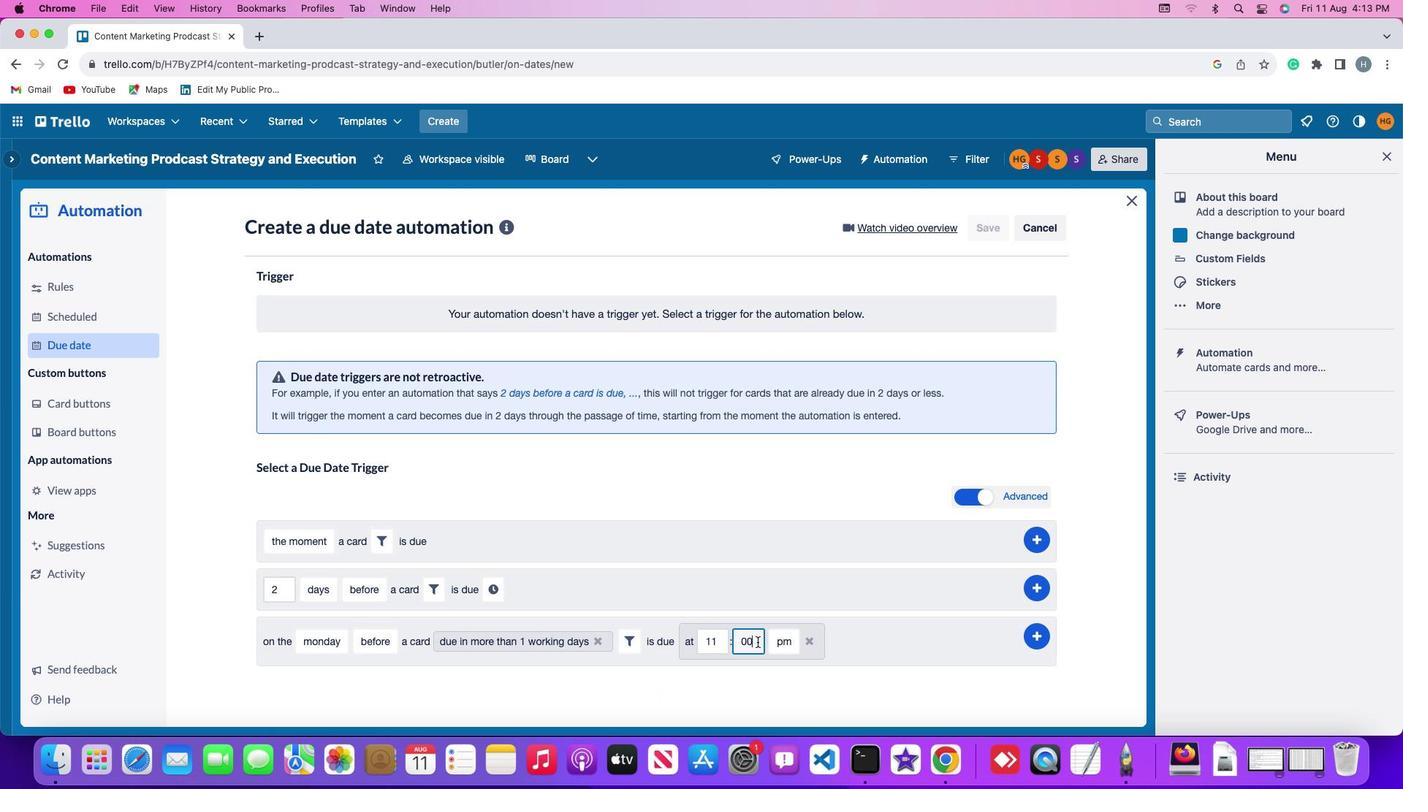 
Action: Mouse moved to (790, 635)
Screenshot: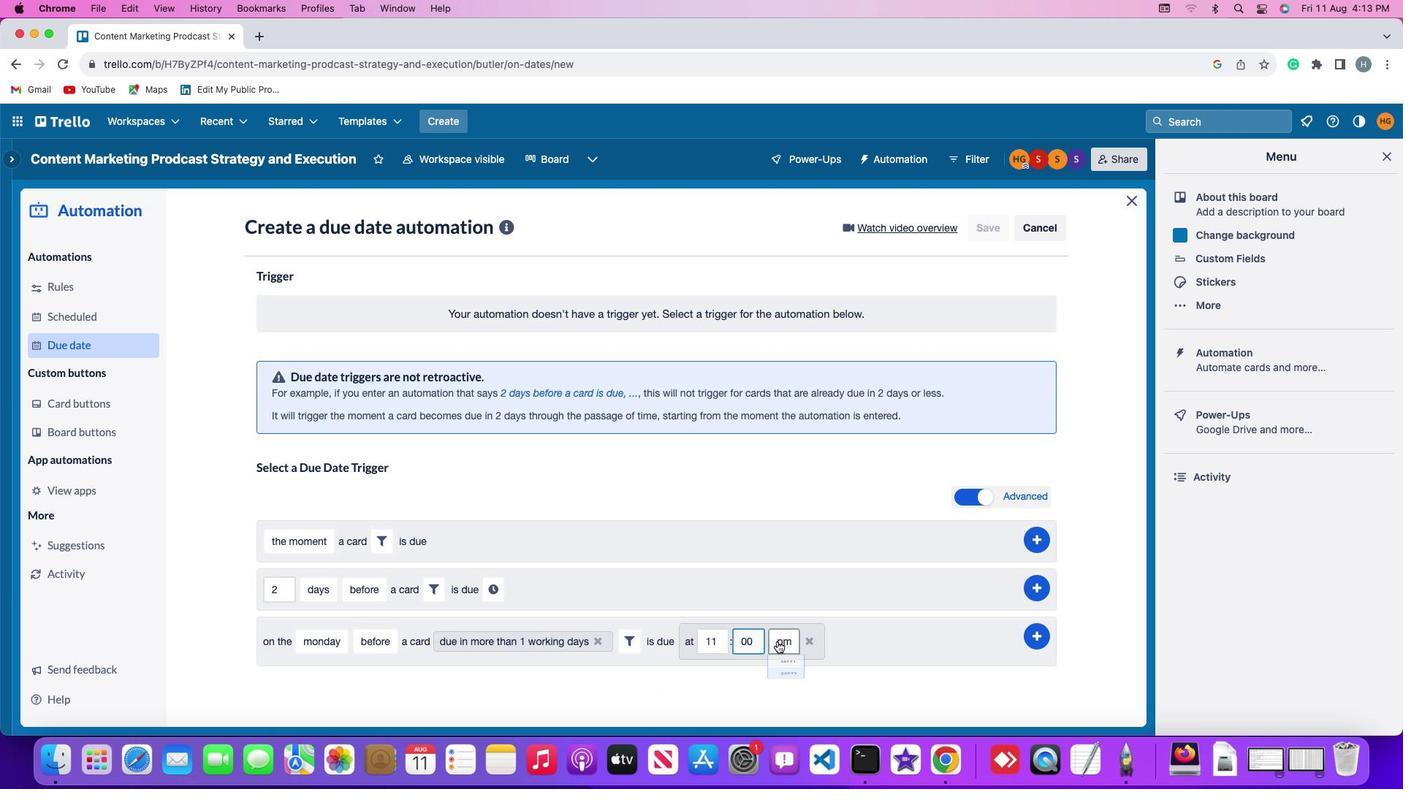 
Action: Mouse pressed left at (790, 635)
Screenshot: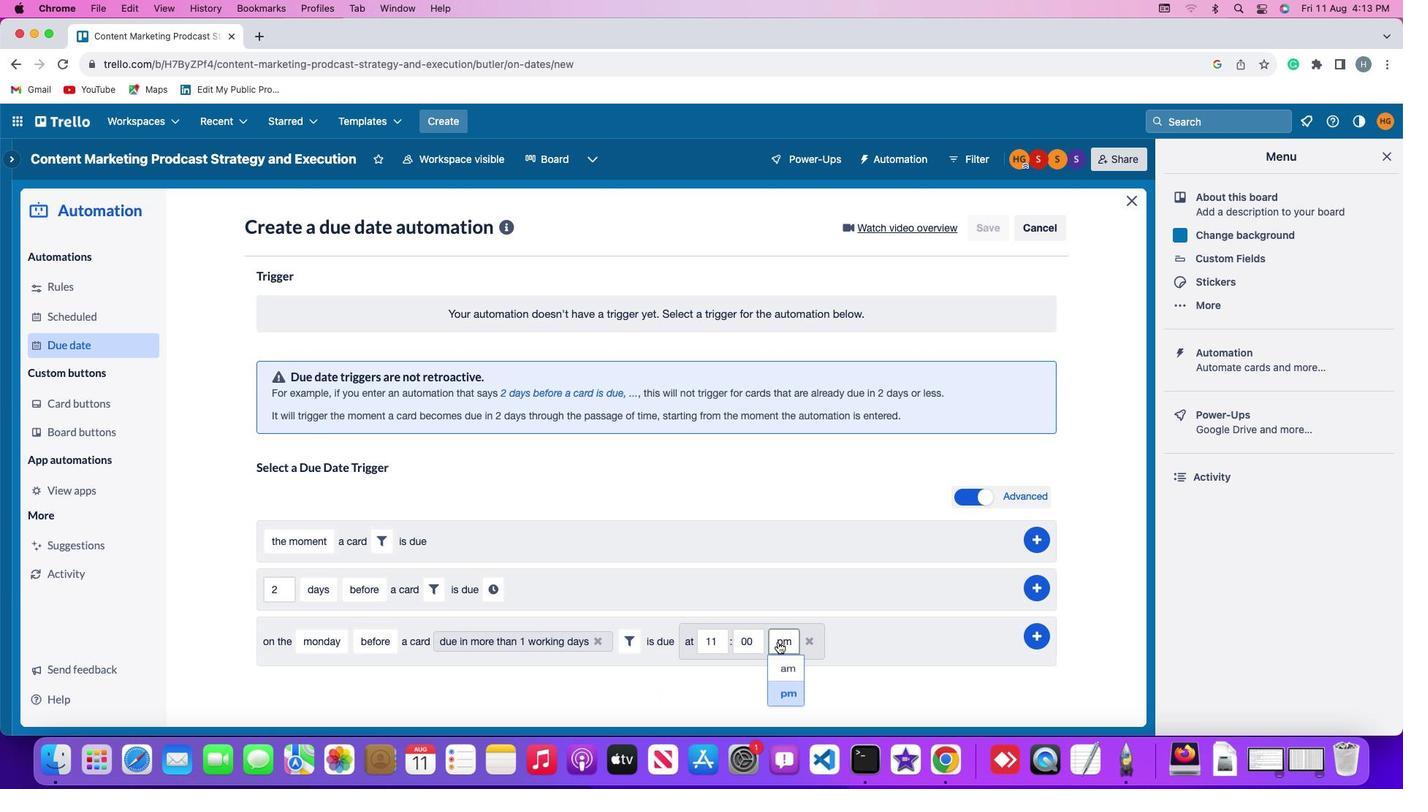 
Action: Mouse moved to (794, 656)
Screenshot: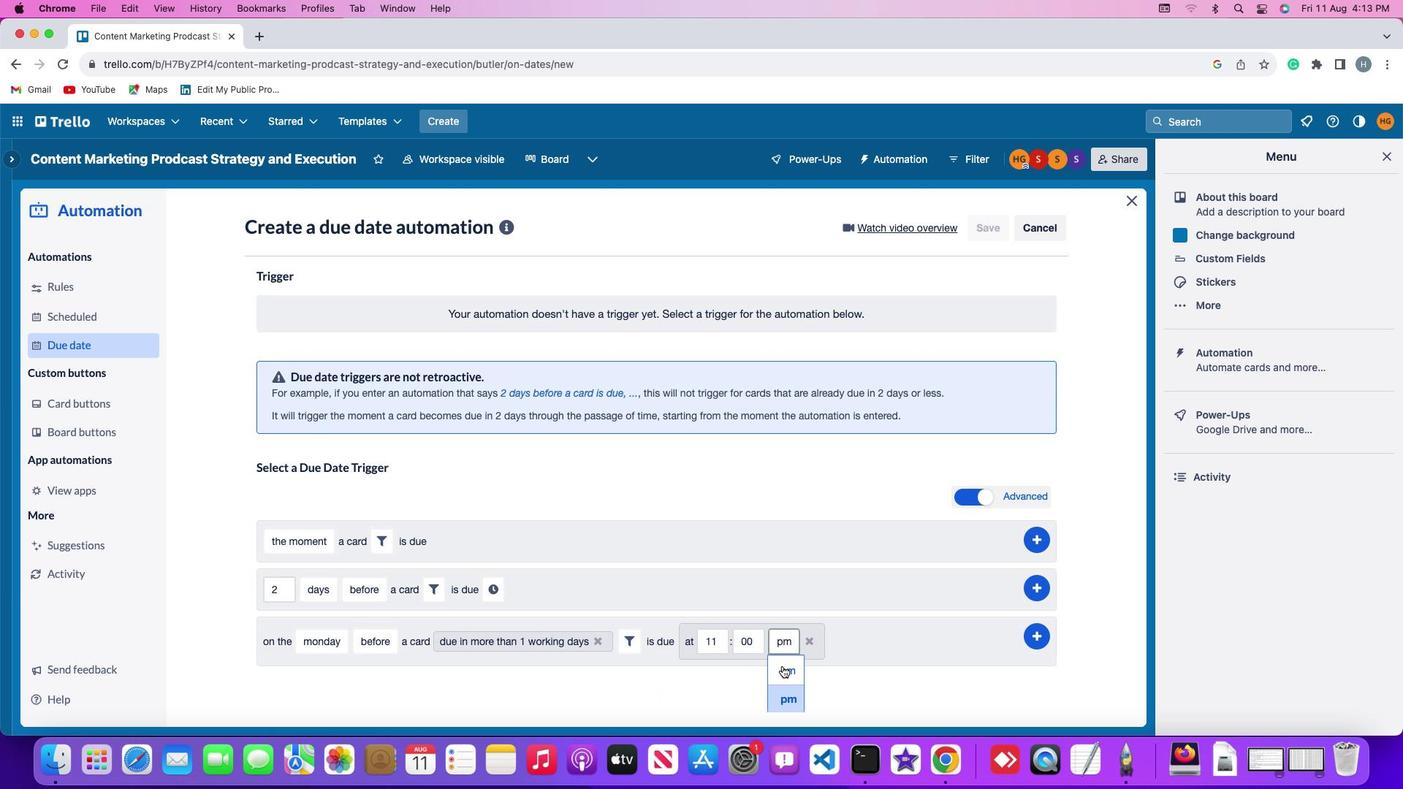 
Action: Mouse pressed left at (794, 656)
Screenshot: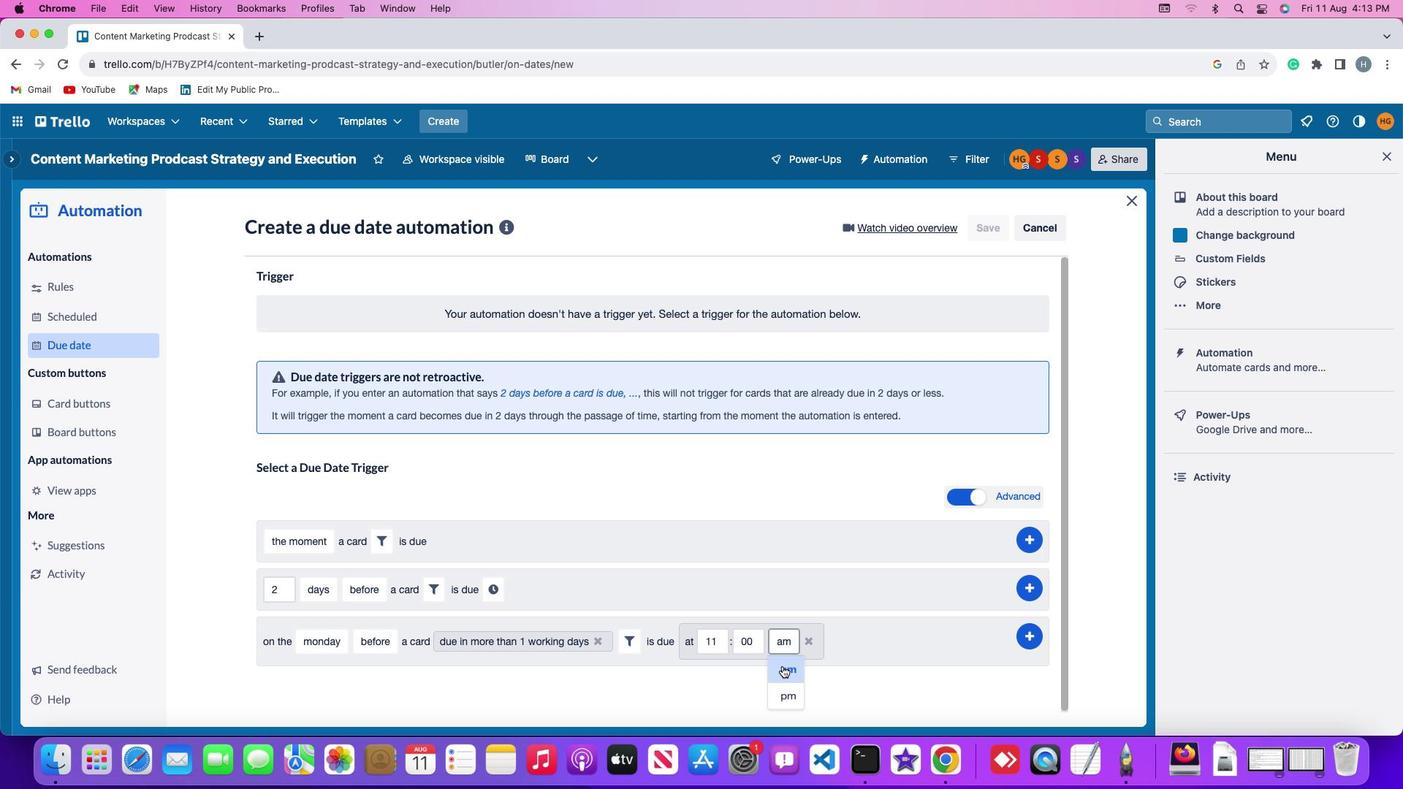 
Action: Mouse moved to (1059, 629)
Screenshot: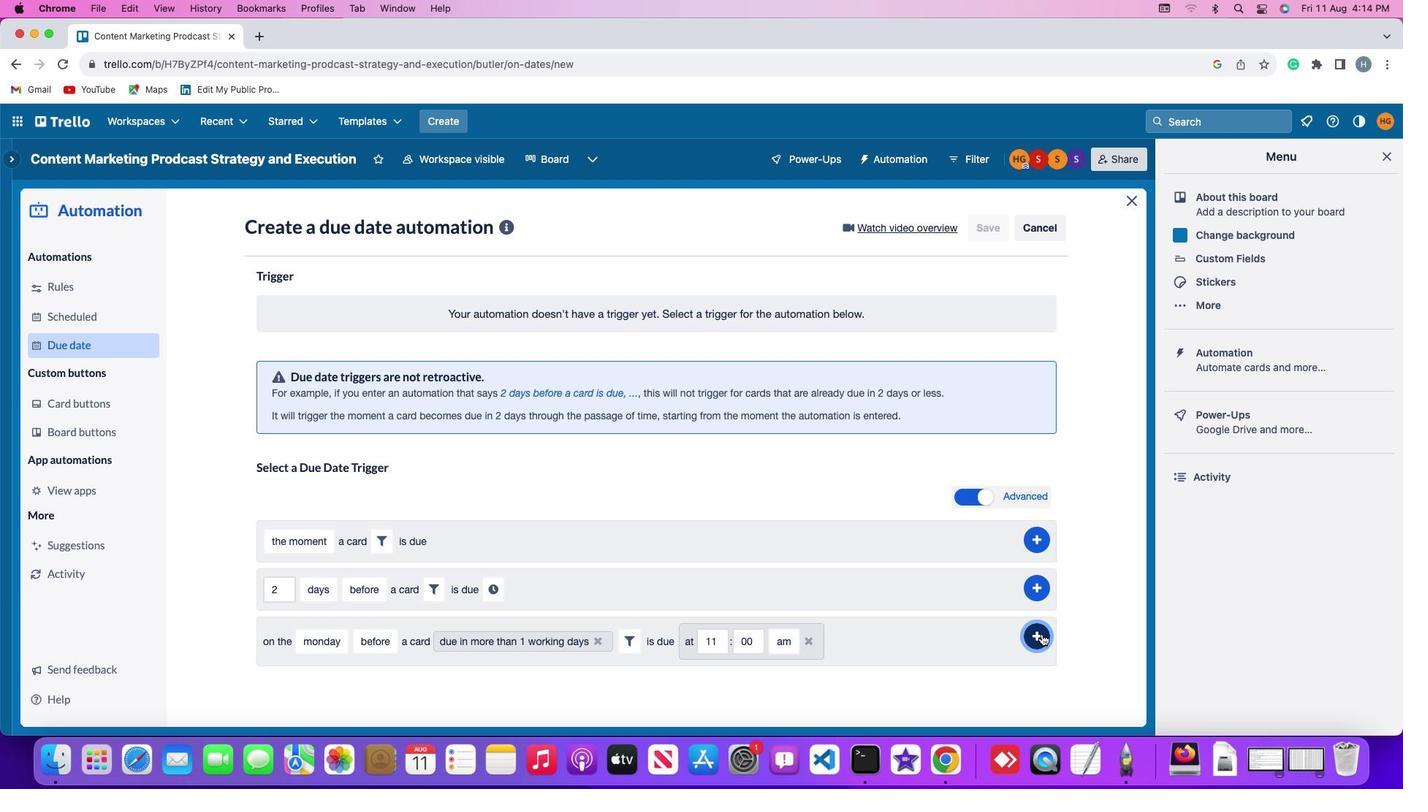 
Action: Mouse pressed left at (1059, 629)
Screenshot: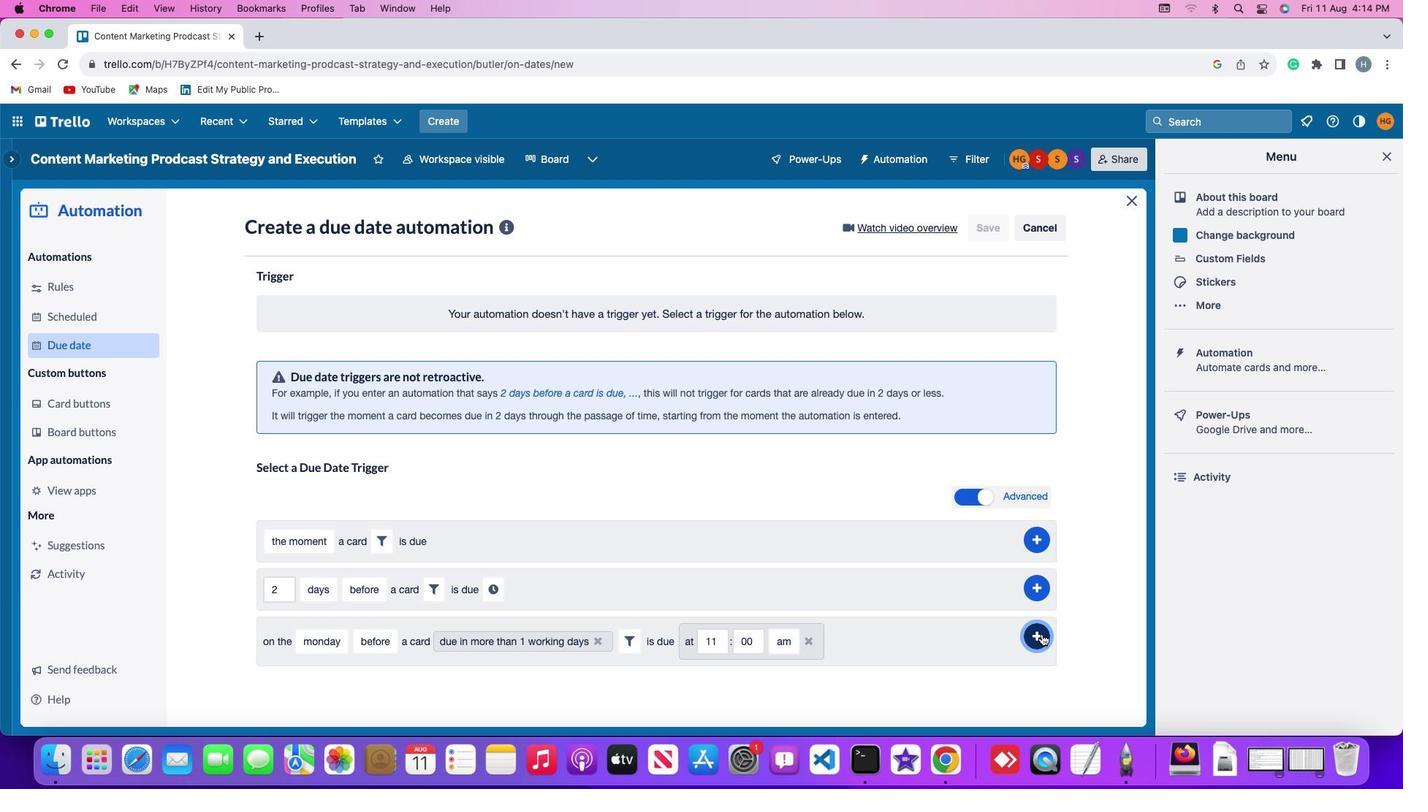 
Action: Mouse moved to (1130, 537)
Screenshot: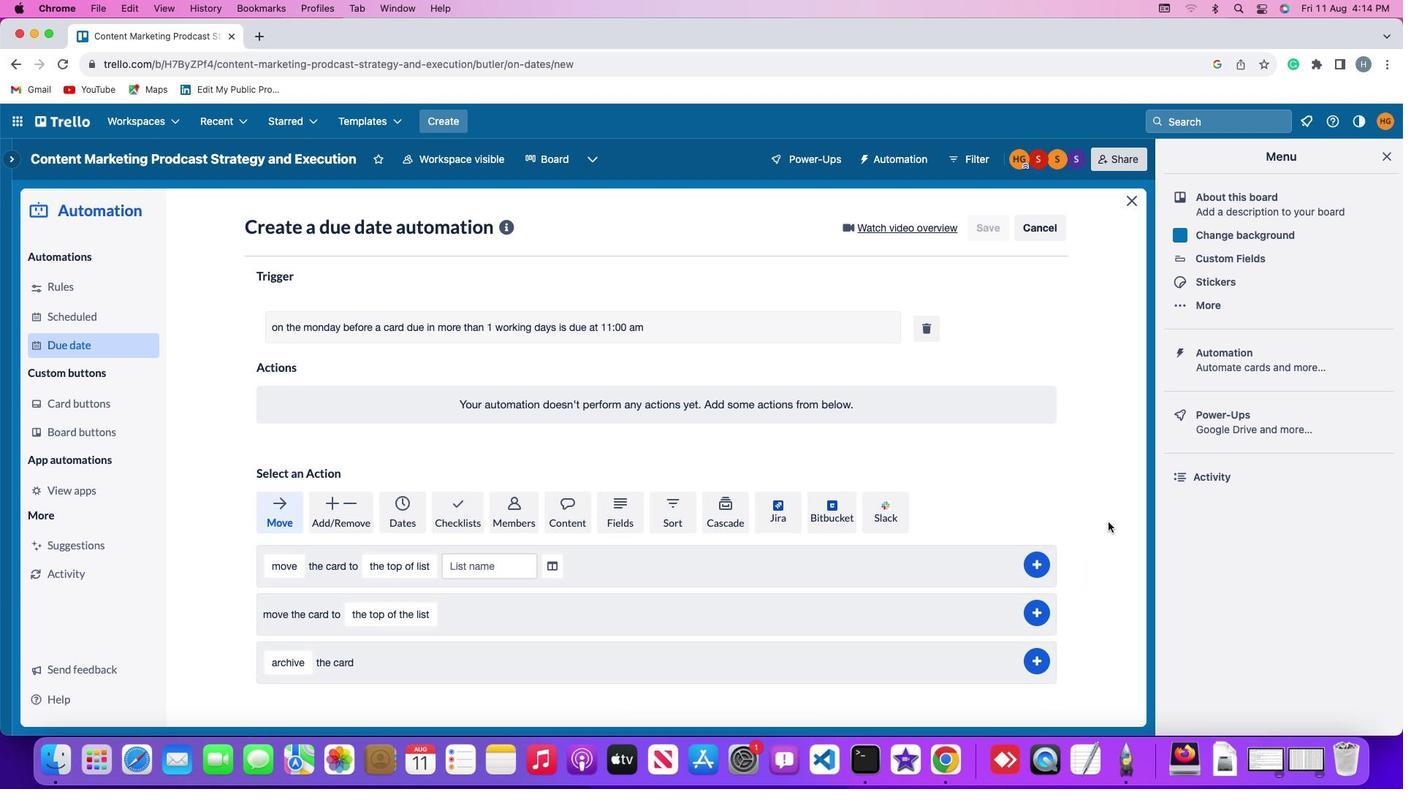 
